 Task: Look for space in Ushuaia, Argentina from 9th June, 2023 to 16th June, 2023 for 2 adults in price range Rs.8000 to Rs.16000. Place can be entire place with 2 bedrooms having 2 beds and 1 bathroom. Property type can be flat. Amenities needed are: heating, . Booking option can be shelf check-in. Required host language is English.
Action: Mouse moved to (498, 107)
Screenshot: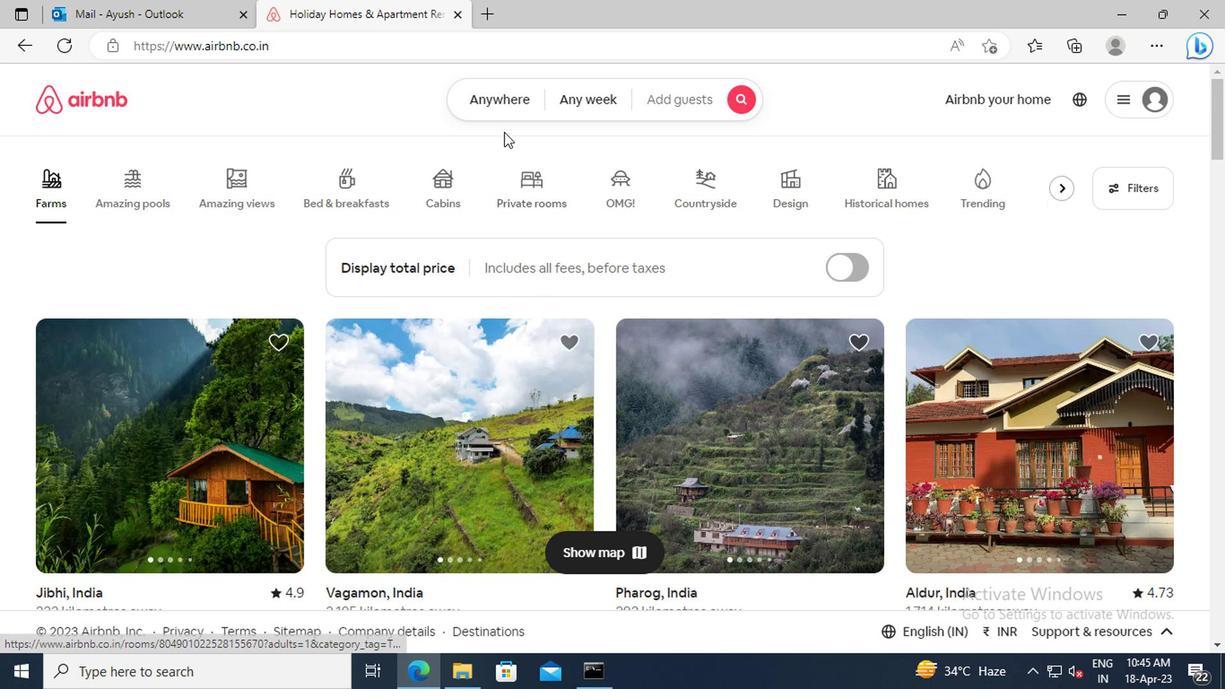 
Action: Mouse pressed left at (498, 107)
Screenshot: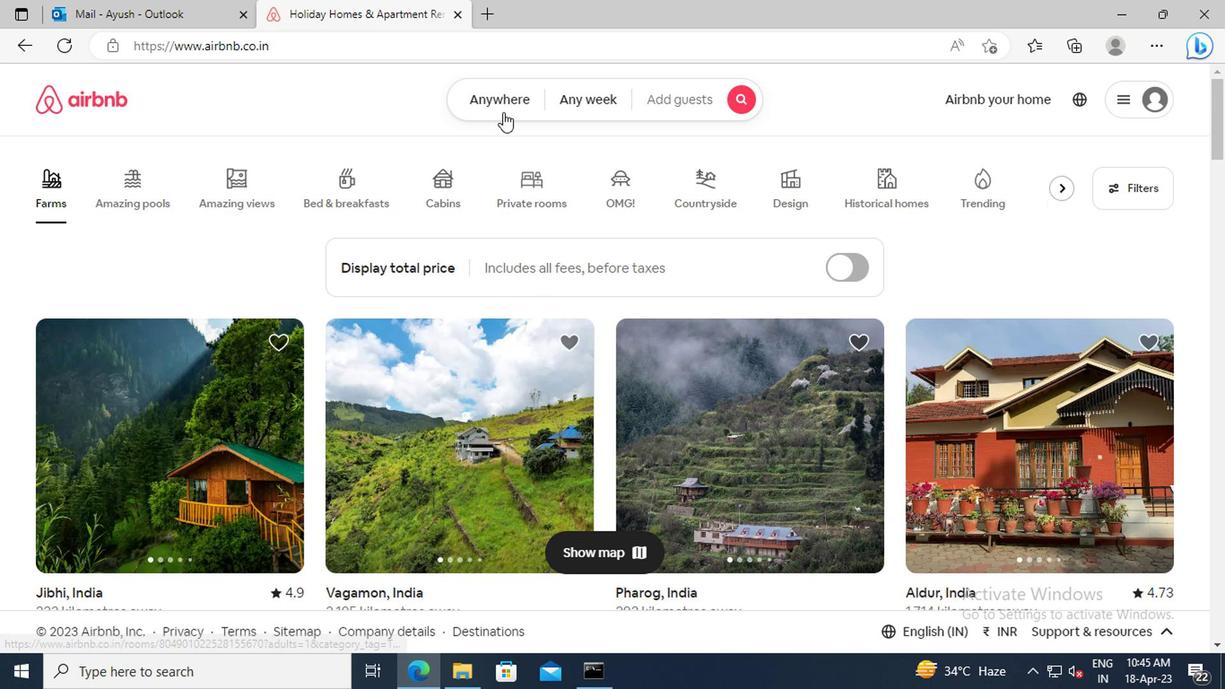 
Action: Mouse moved to (335, 172)
Screenshot: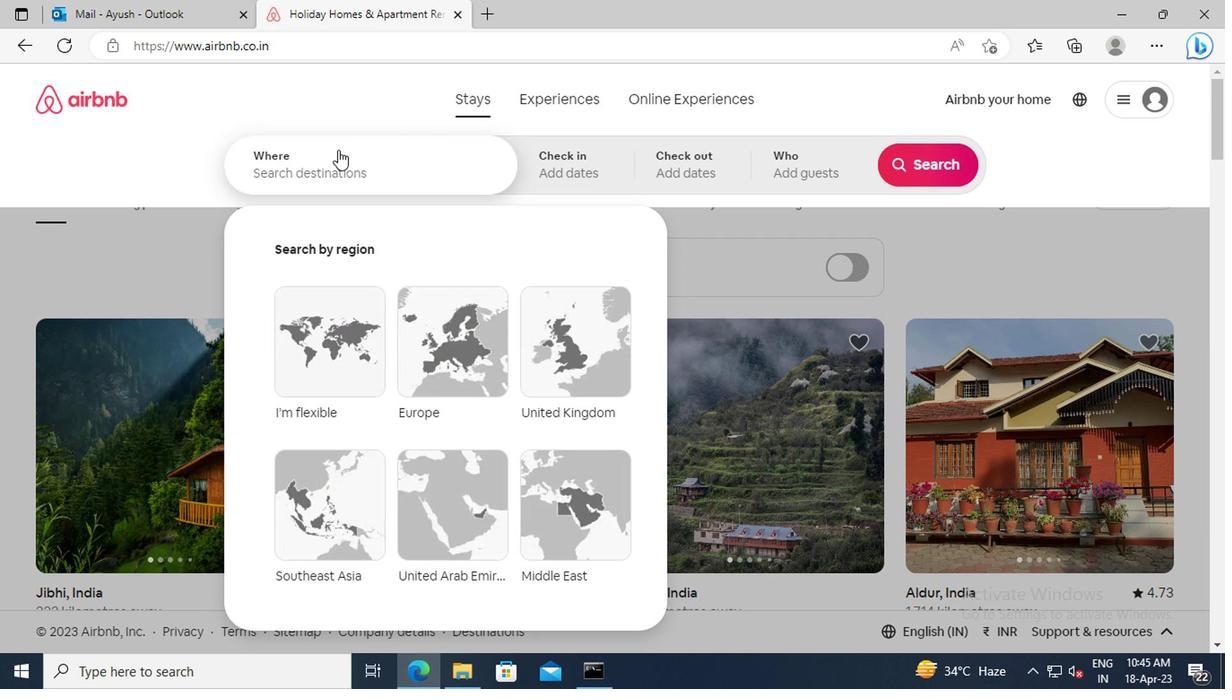 
Action: Mouse pressed left at (335, 172)
Screenshot: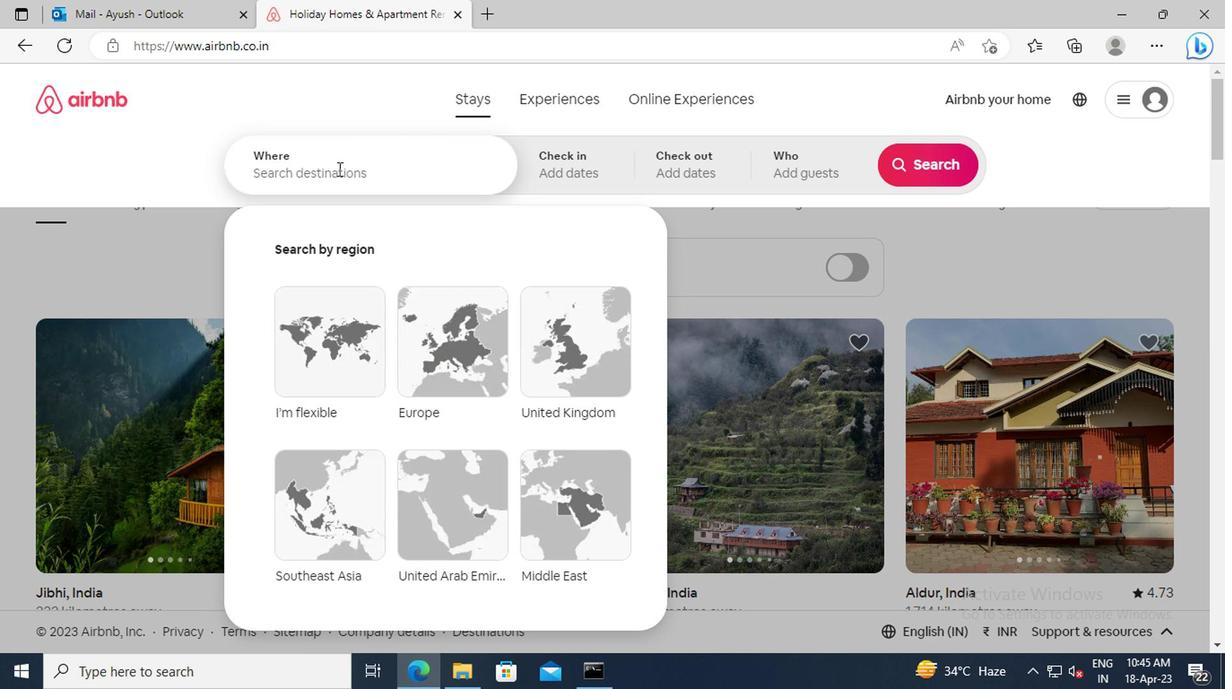 
Action: Key pressed <Key.shift>USHUAIA,<Key.space><Key.shift>ARGENTINA
Screenshot: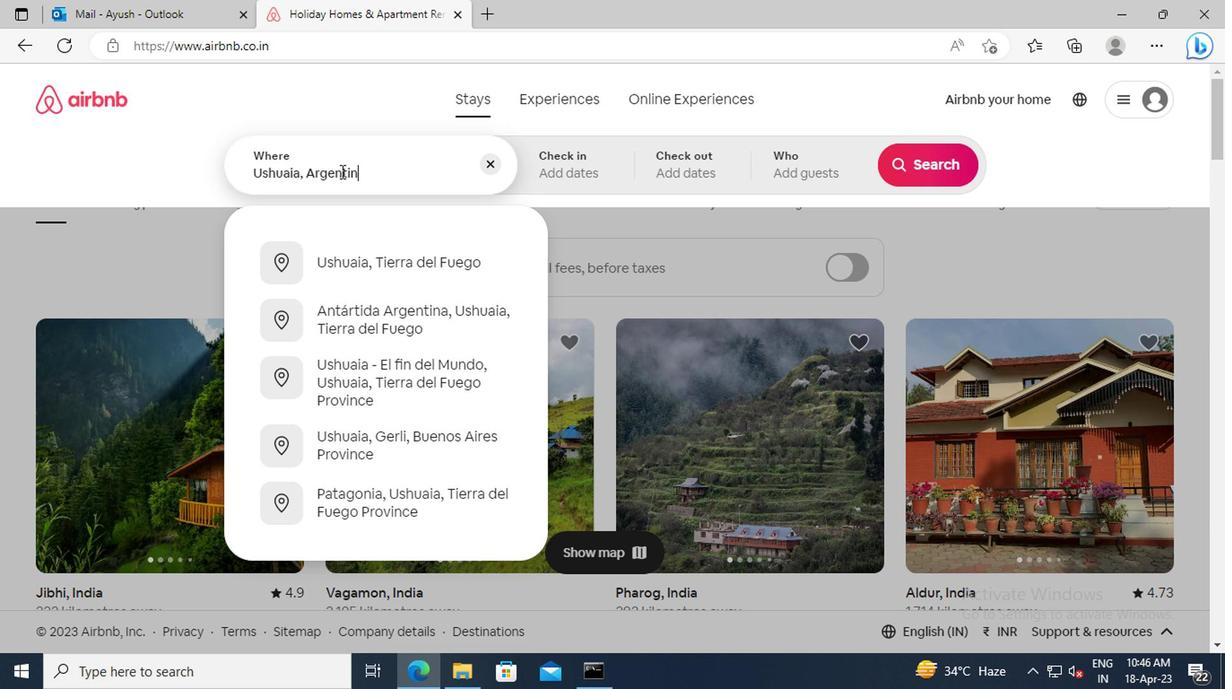 
Action: Mouse moved to (336, 172)
Screenshot: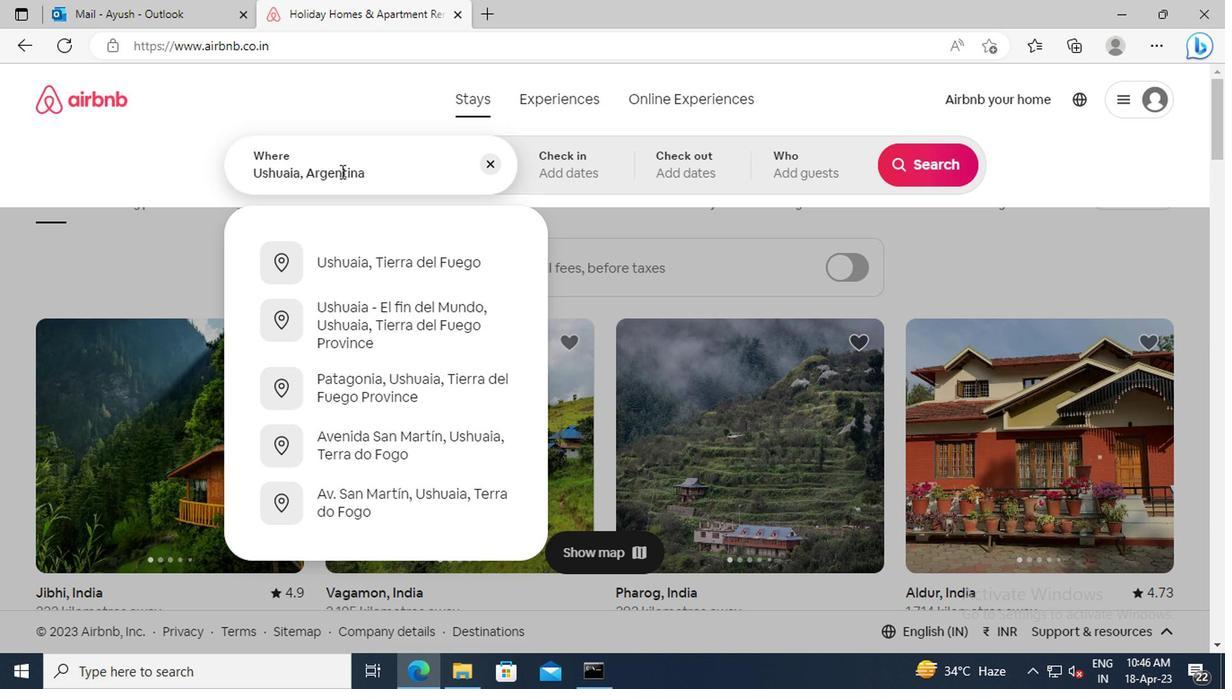 
Action: Key pressed <Key.enter>
Screenshot: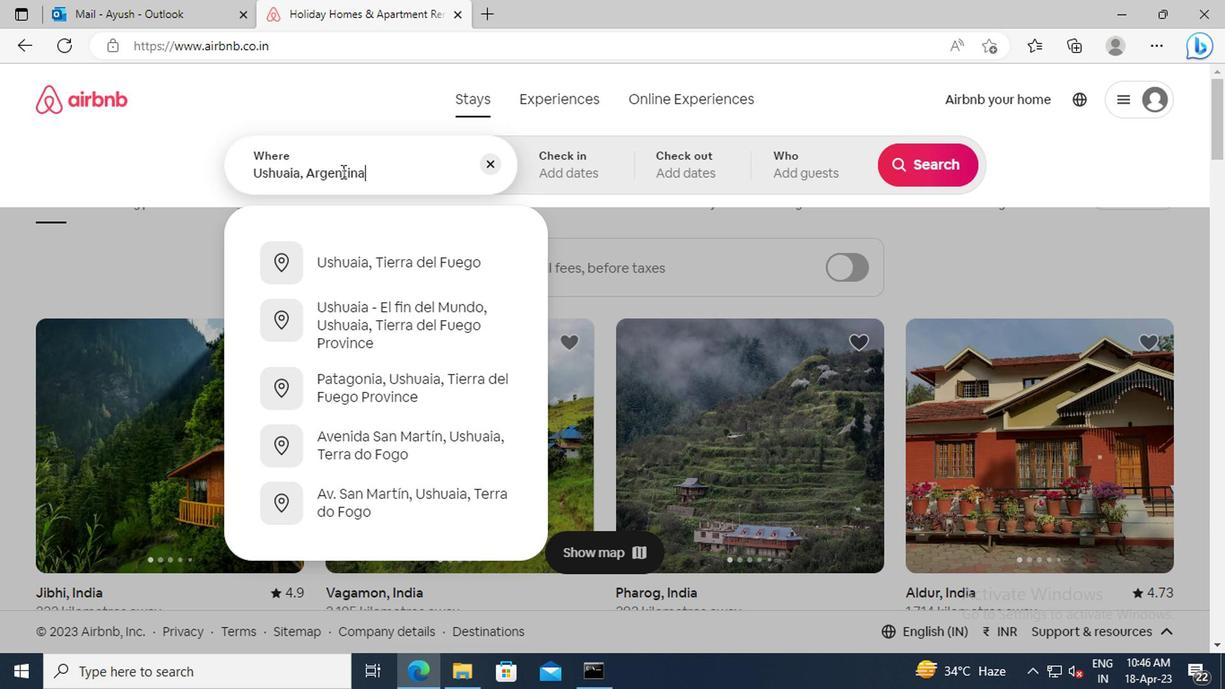 
Action: Mouse moved to (910, 312)
Screenshot: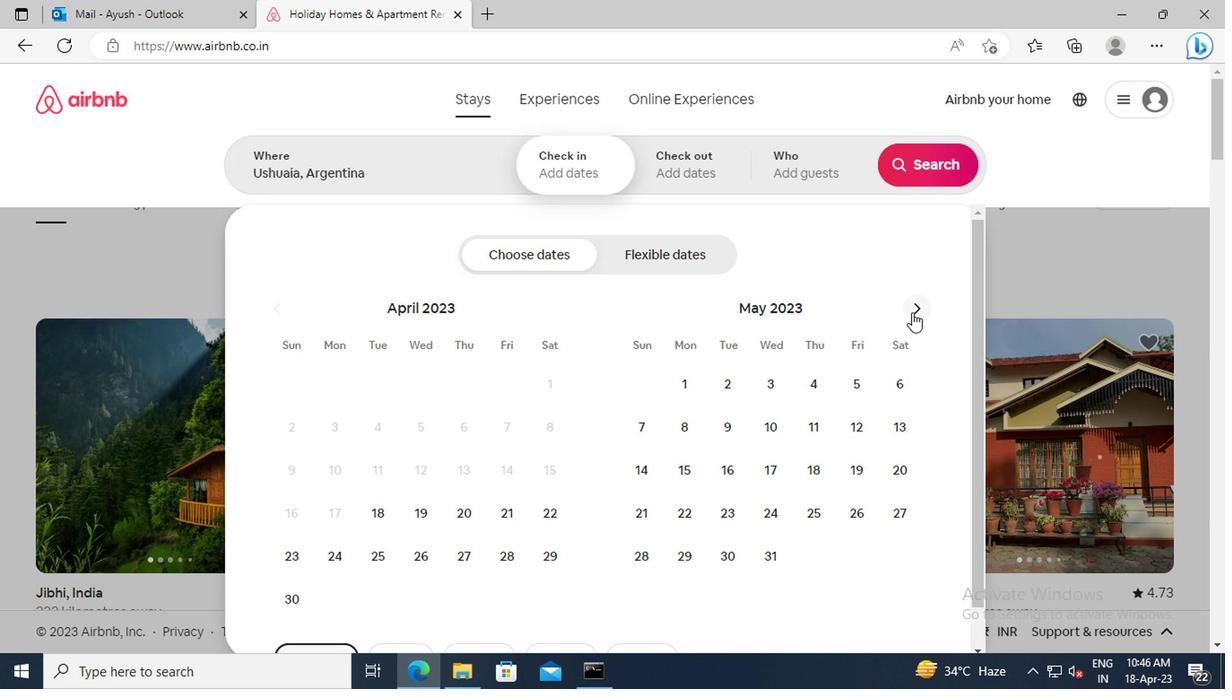 
Action: Mouse pressed left at (910, 312)
Screenshot: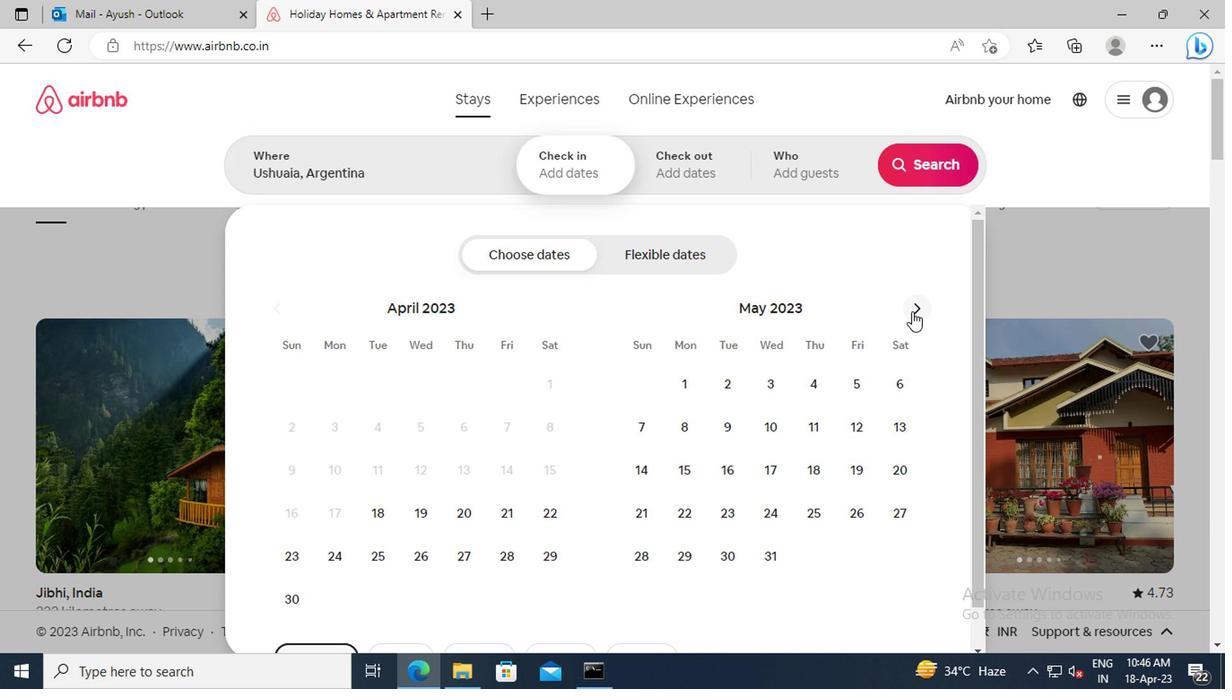 
Action: Mouse moved to (859, 423)
Screenshot: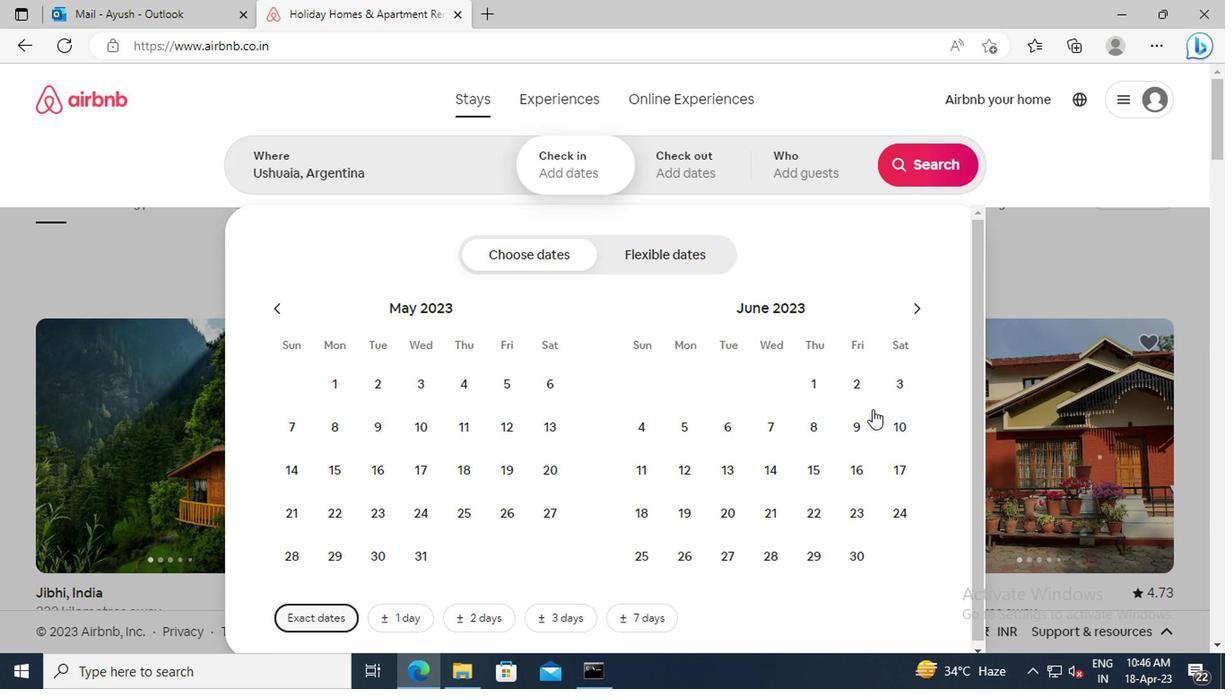 
Action: Mouse pressed left at (859, 423)
Screenshot: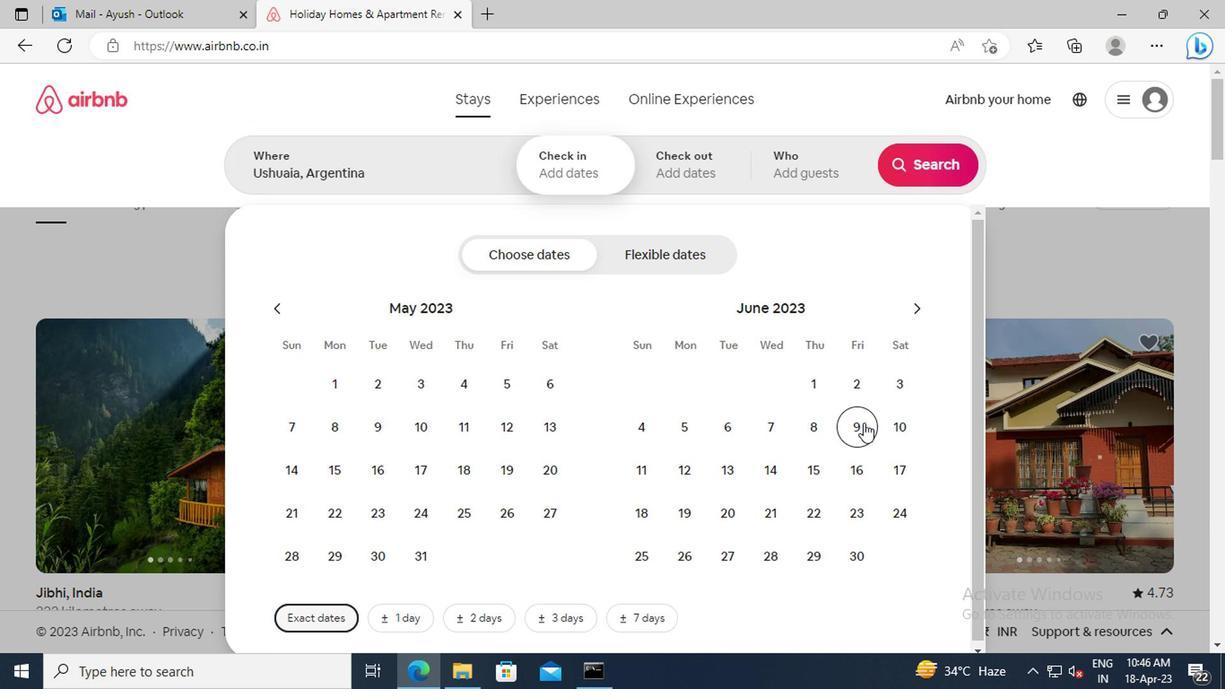 
Action: Mouse moved to (855, 474)
Screenshot: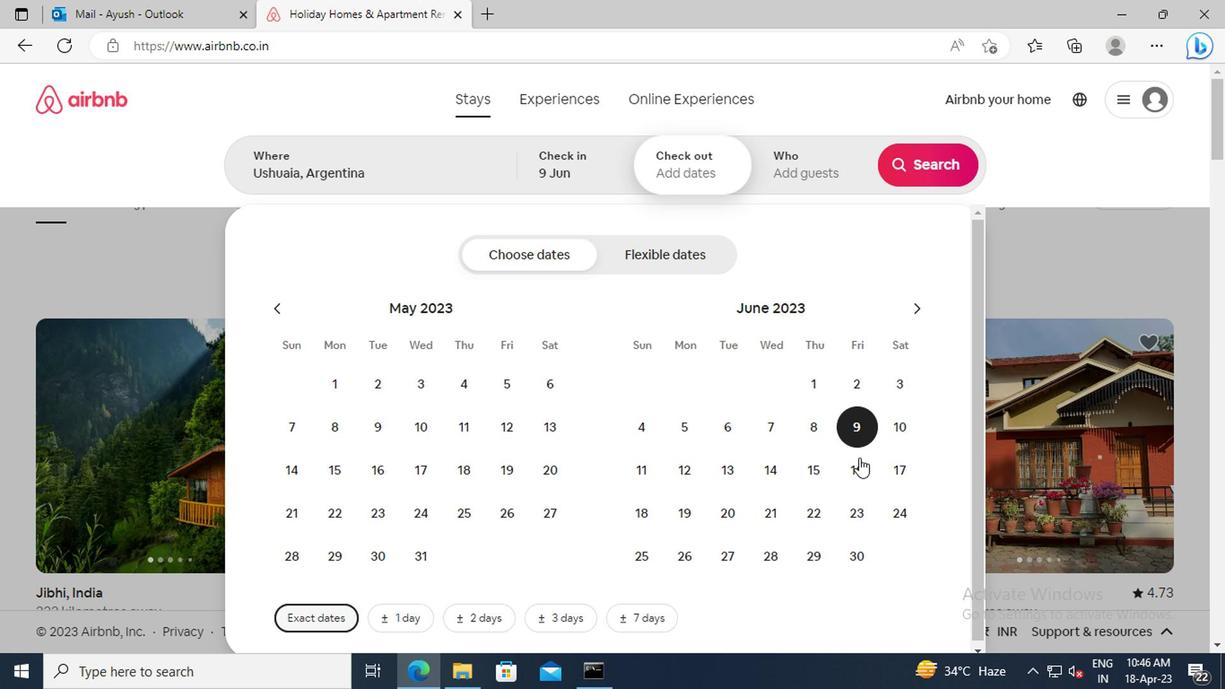 
Action: Mouse pressed left at (855, 474)
Screenshot: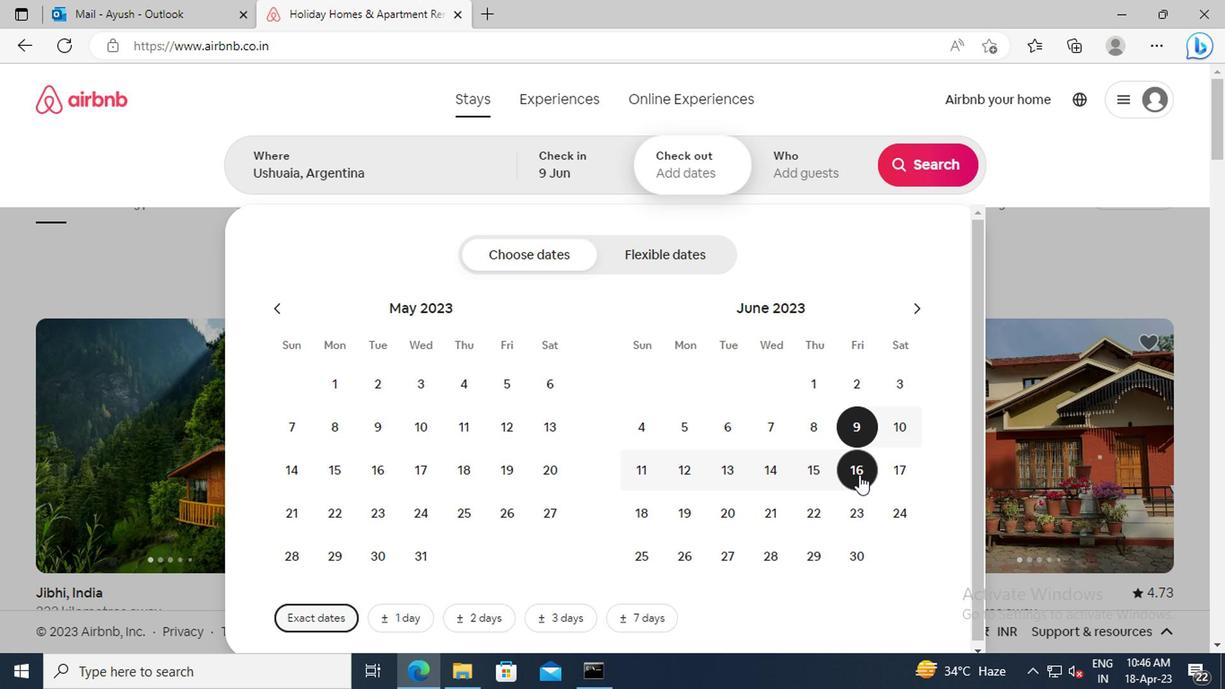 
Action: Mouse moved to (799, 174)
Screenshot: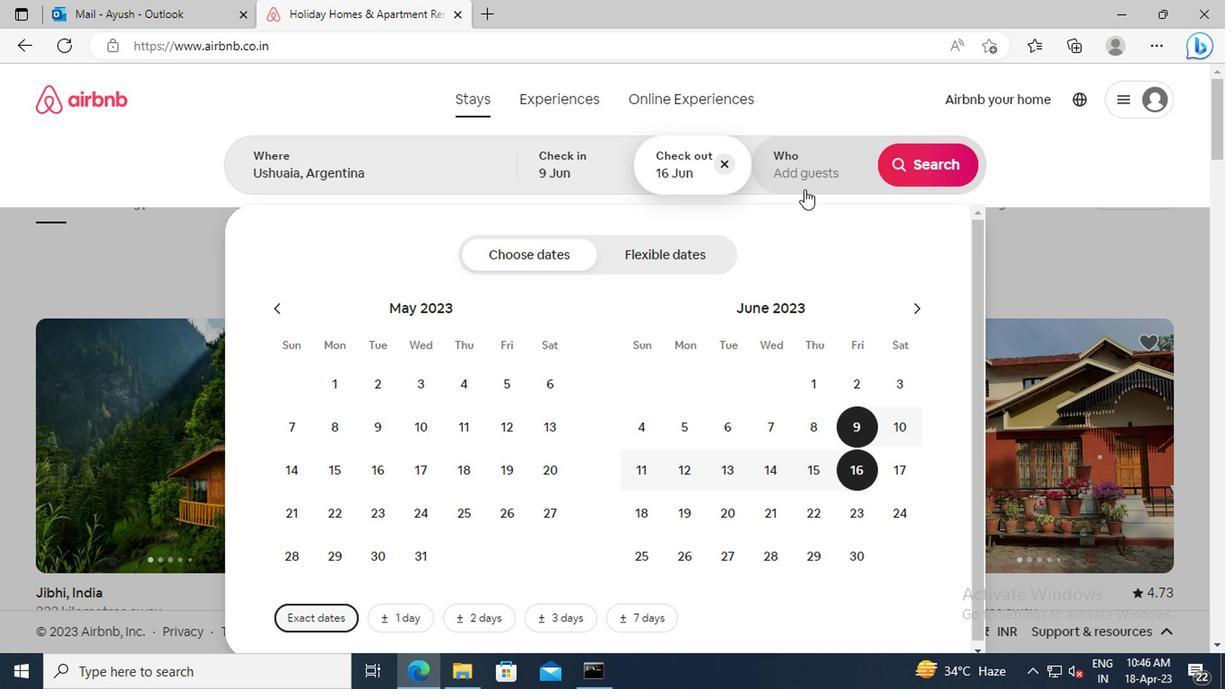 
Action: Mouse pressed left at (799, 174)
Screenshot: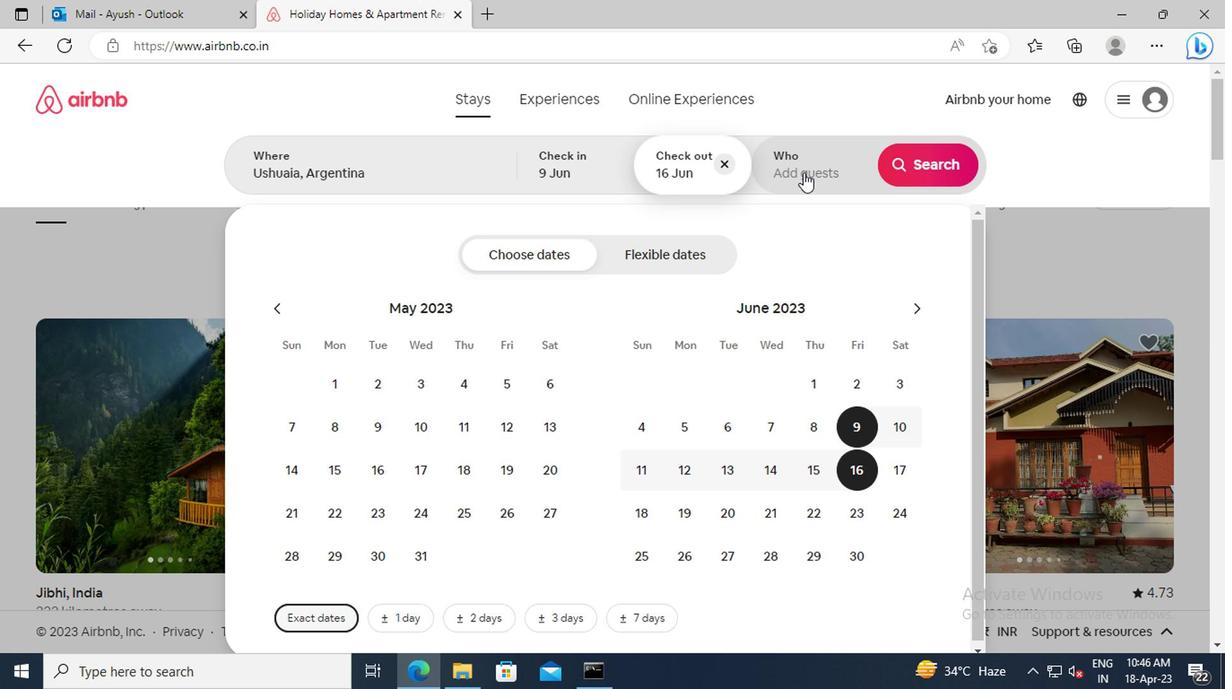 
Action: Mouse moved to (929, 259)
Screenshot: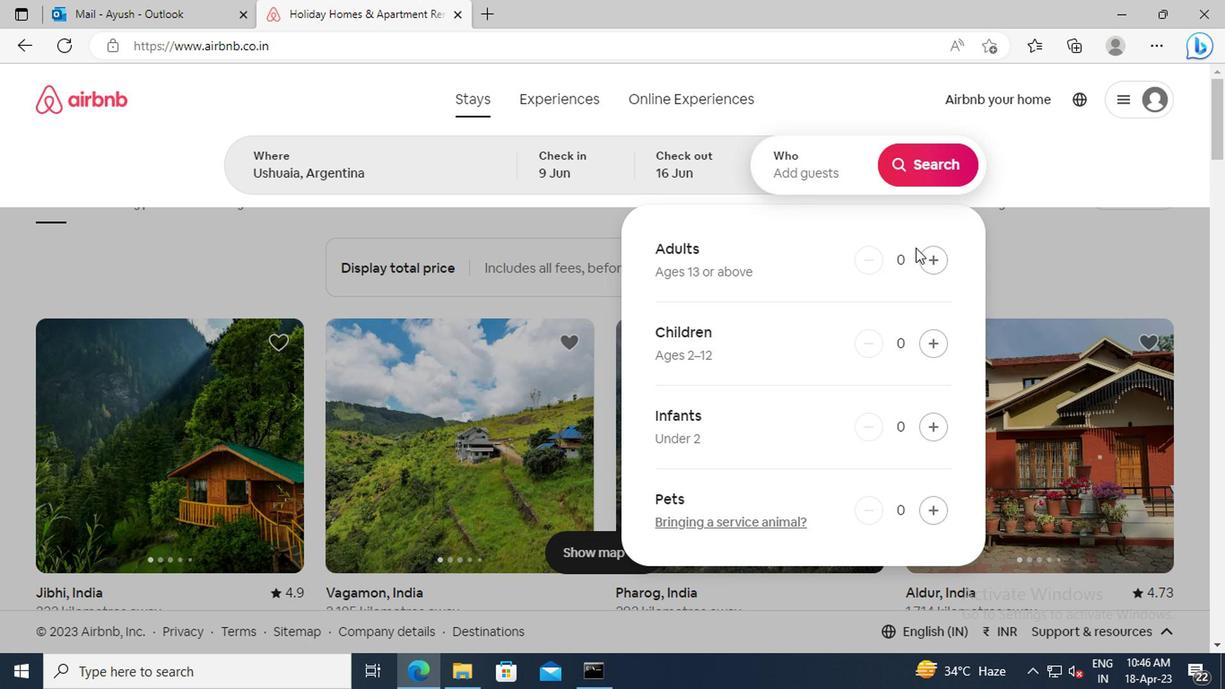 
Action: Mouse pressed left at (929, 259)
Screenshot: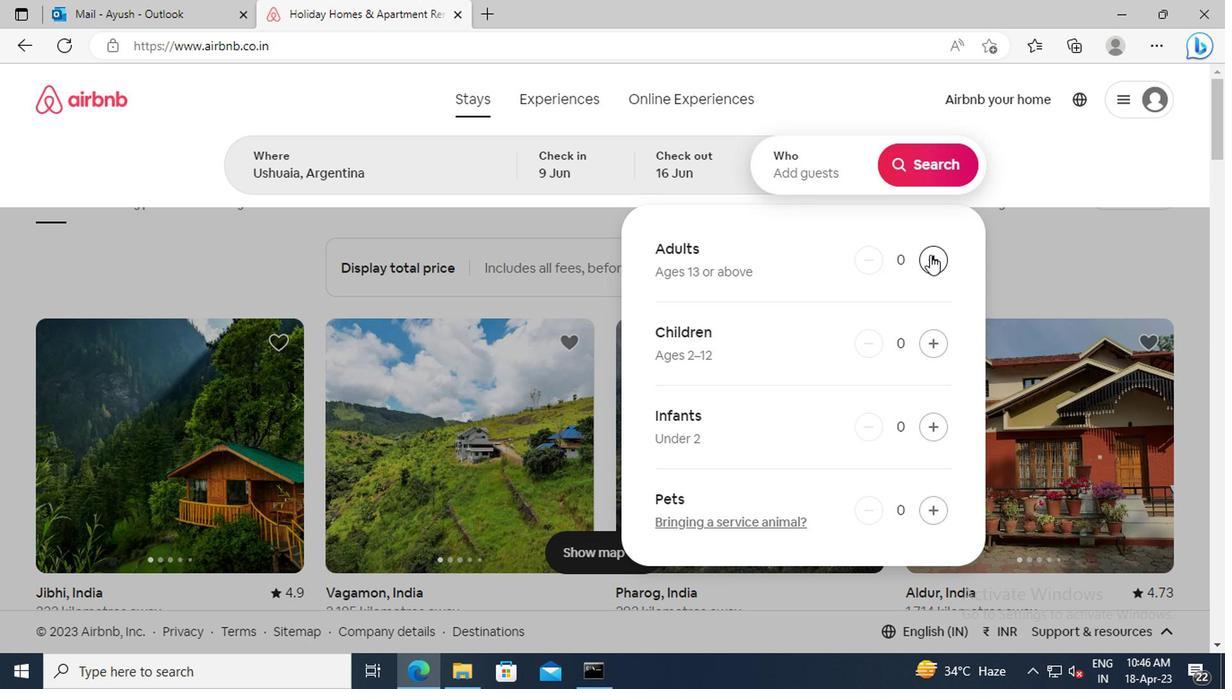 
Action: Mouse pressed left at (929, 259)
Screenshot: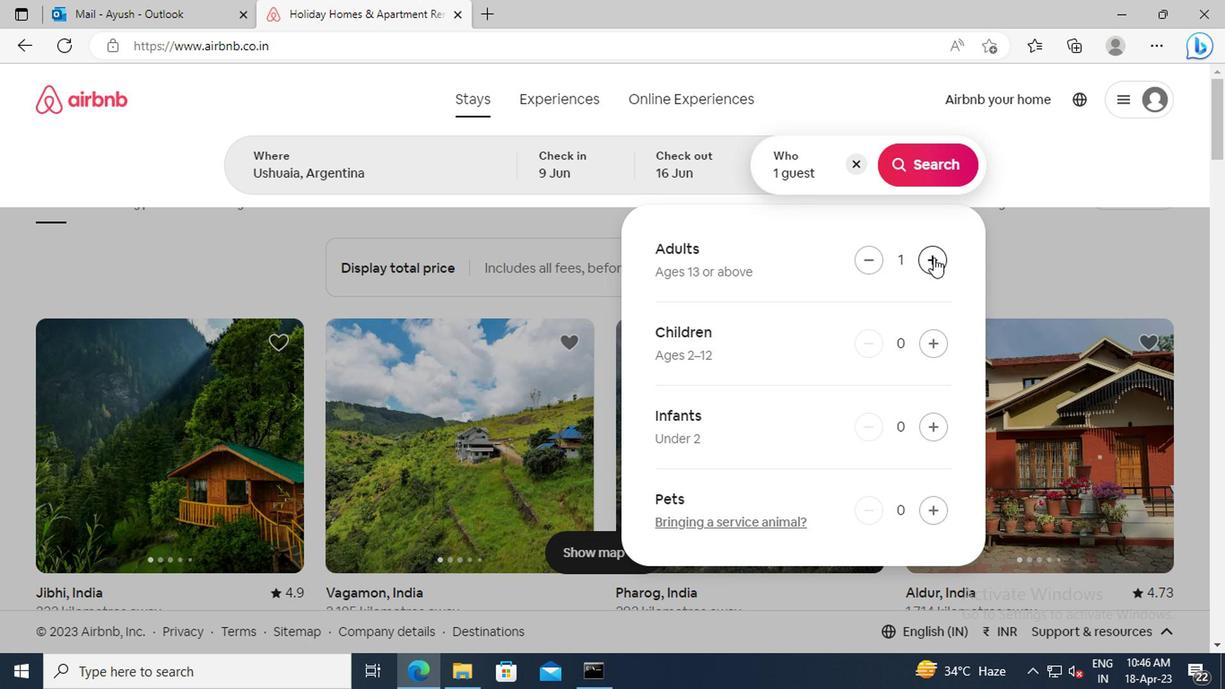 
Action: Mouse moved to (920, 169)
Screenshot: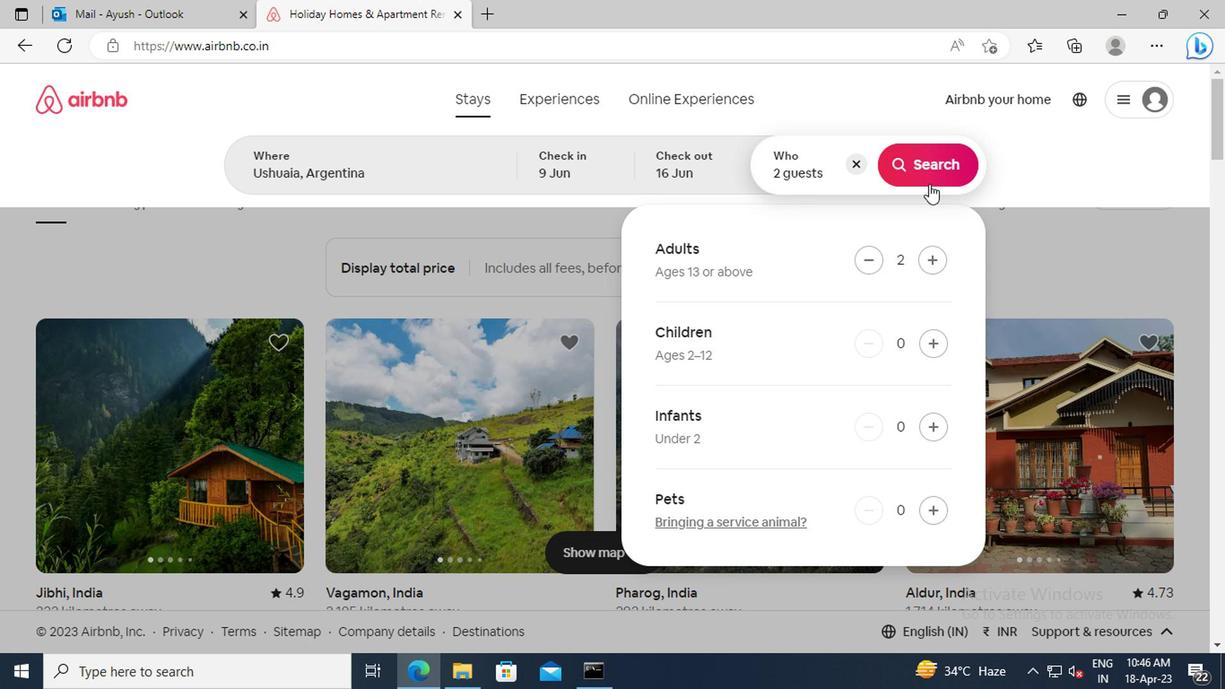 
Action: Mouse pressed left at (920, 169)
Screenshot: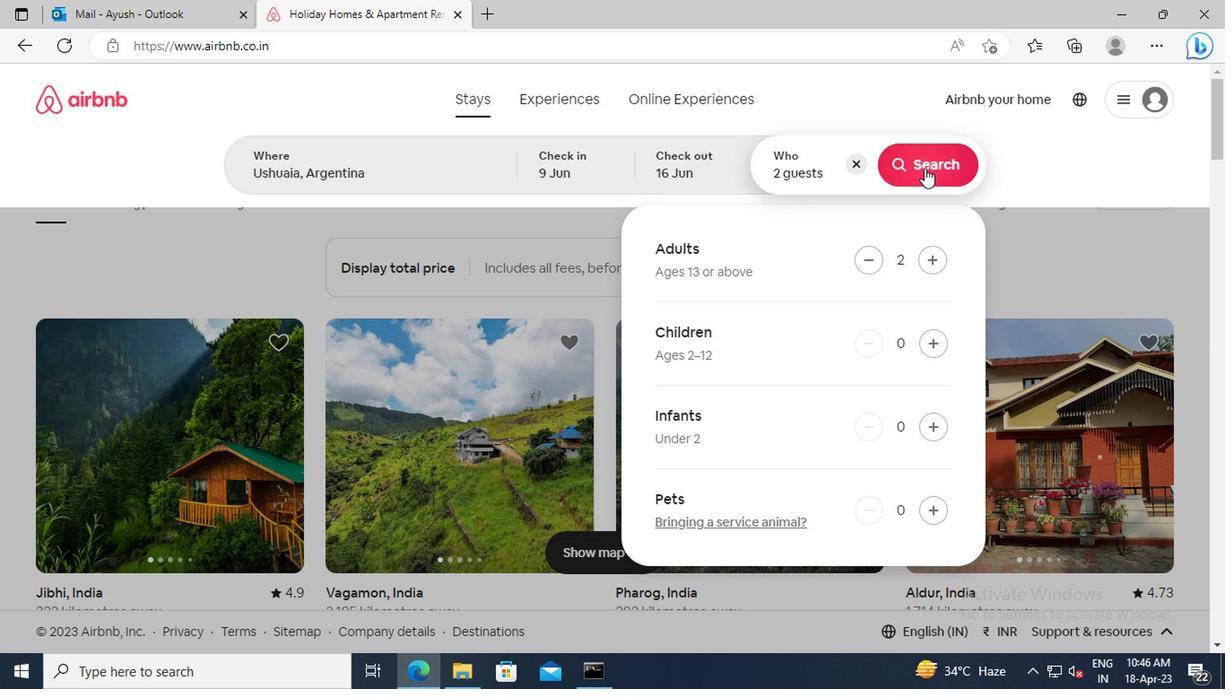 
Action: Mouse moved to (1140, 174)
Screenshot: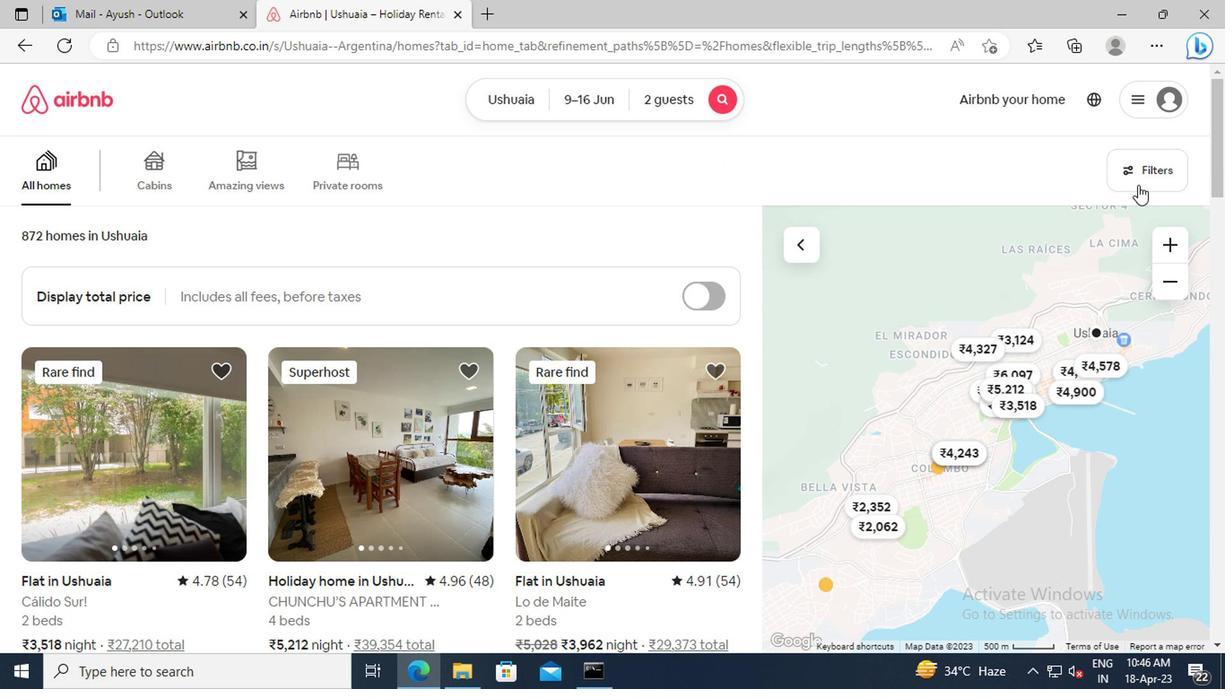 
Action: Mouse pressed left at (1140, 174)
Screenshot: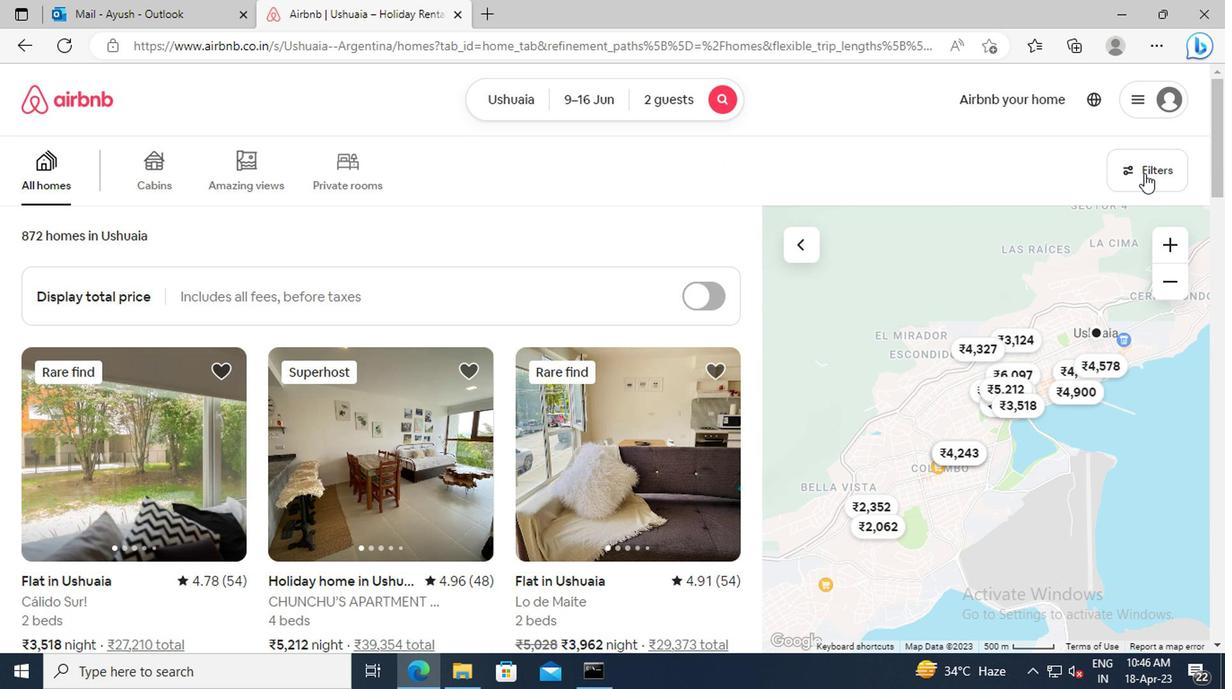 
Action: Mouse moved to (386, 400)
Screenshot: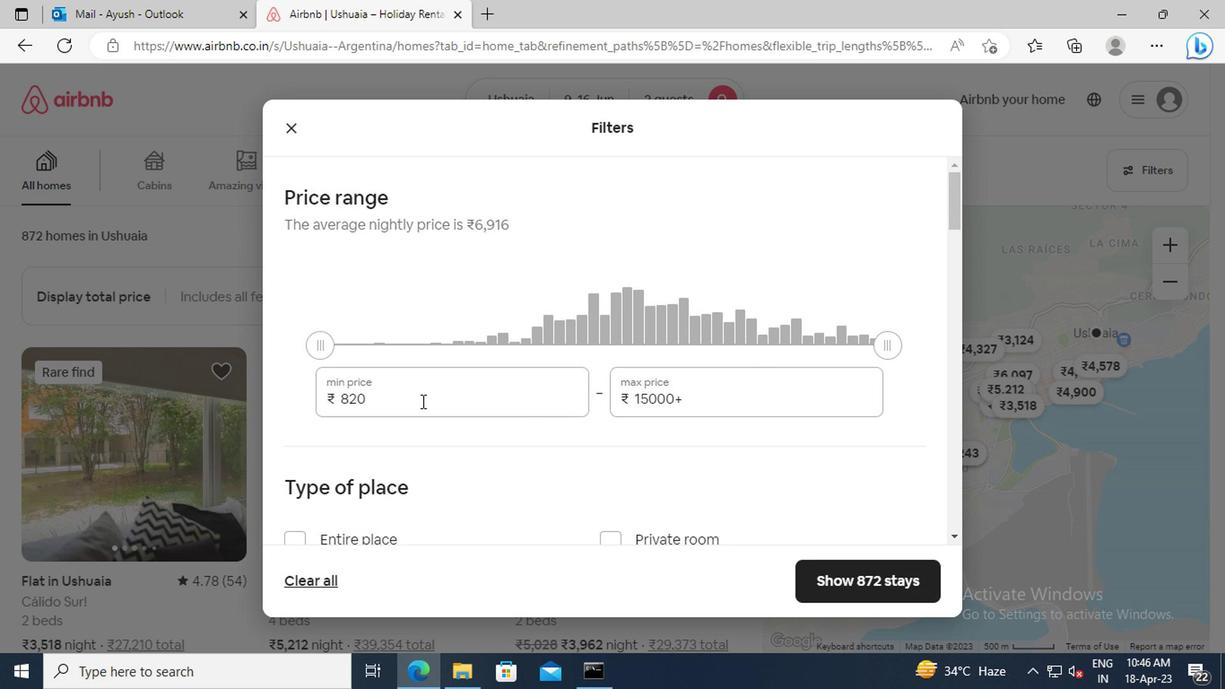 
Action: Mouse pressed left at (386, 400)
Screenshot: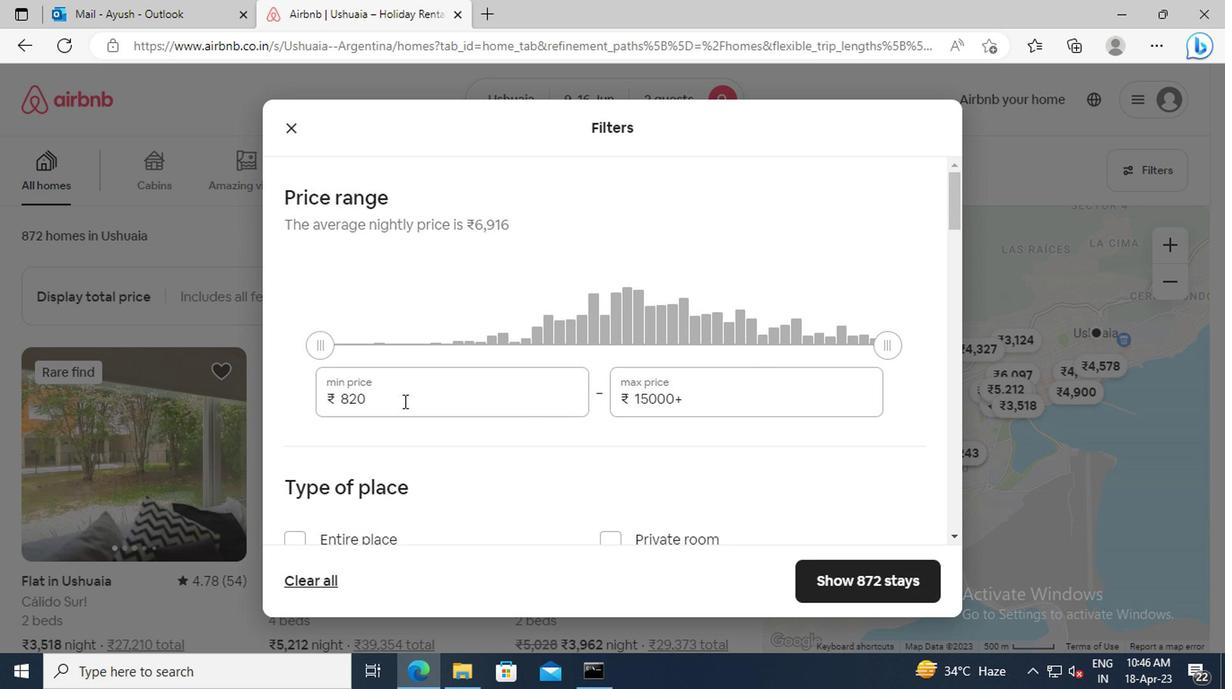 
Action: Key pressed <Key.backspace><Key.backspace><Key.backspace>8000<Key.tab>16000
Screenshot: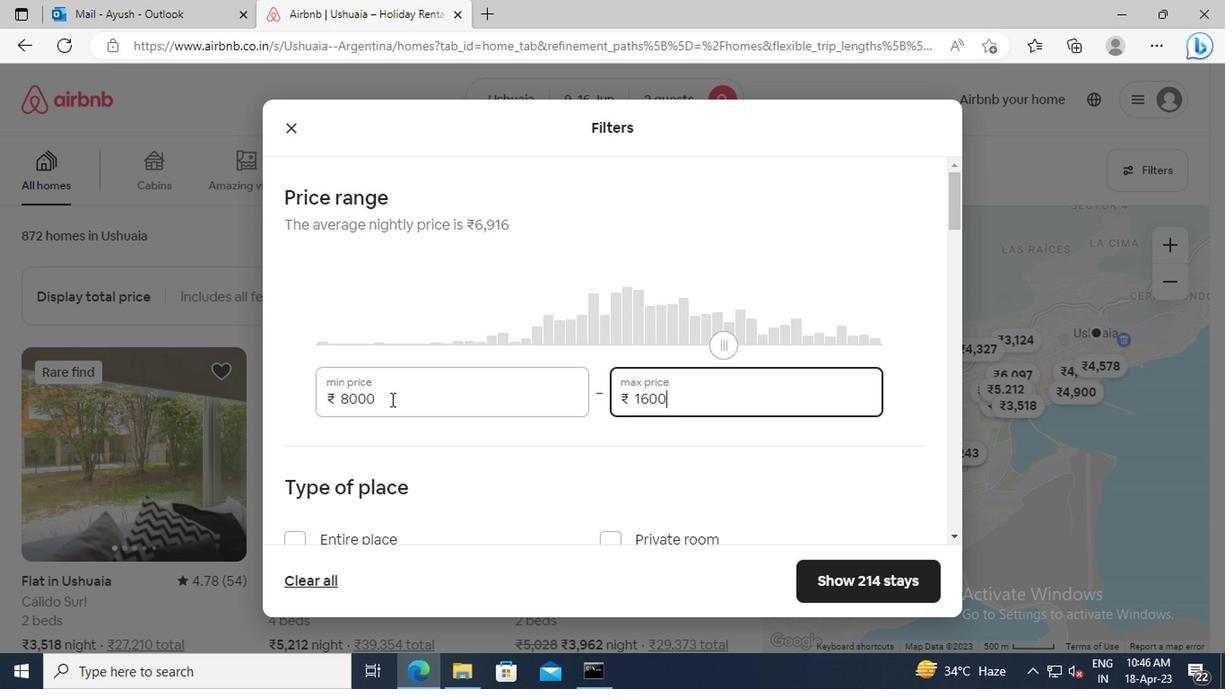 
Action: Mouse moved to (427, 433)
Screenshot: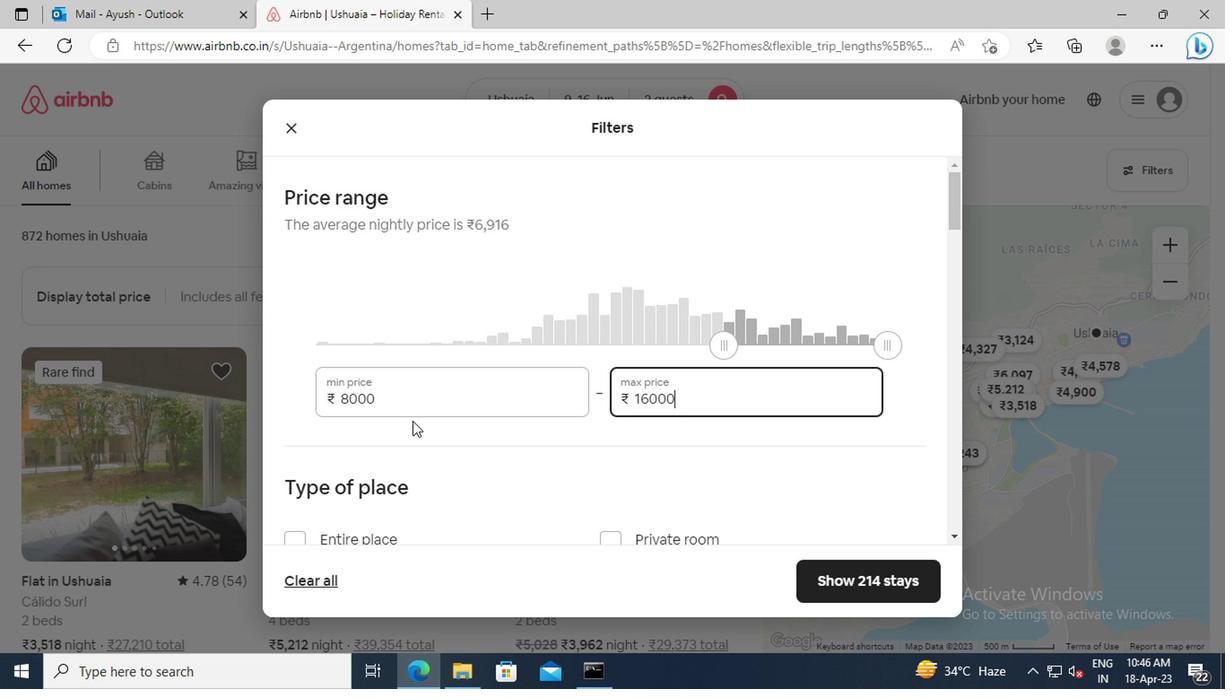 
Action: Mouse scrolled (427, 431) with delta (0, -1)
Screenshot: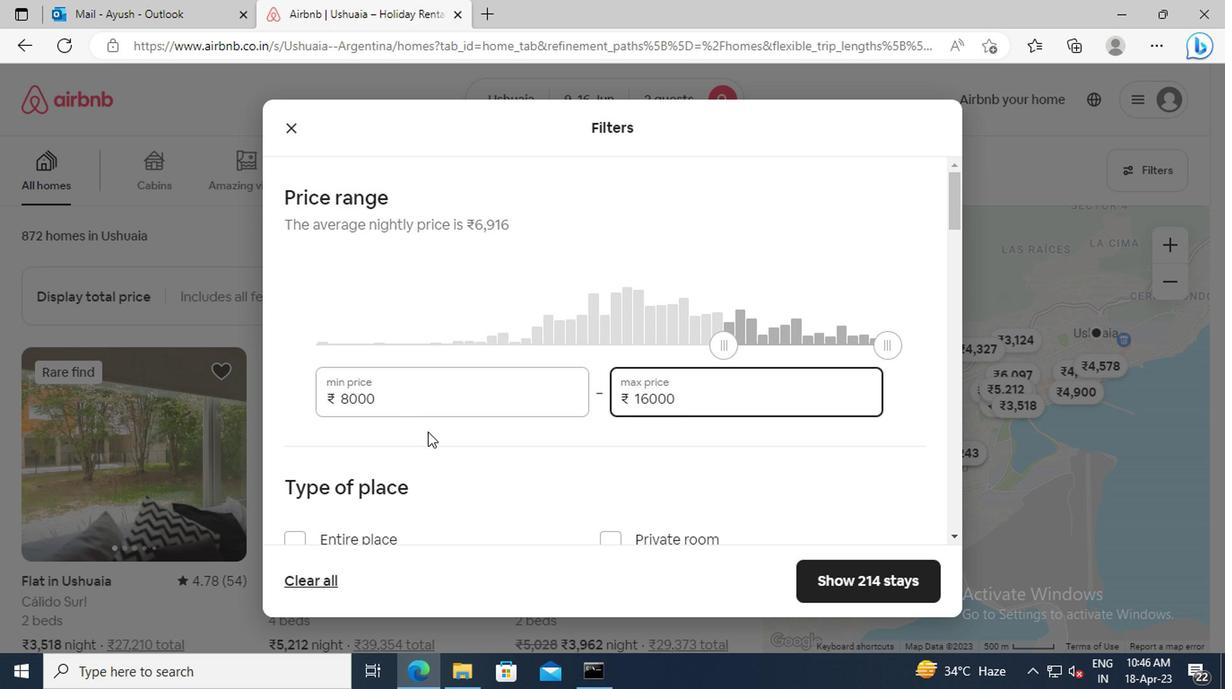 
Action: Mouse scrolled (427, 431) with delta (0, -1)
Screenshot: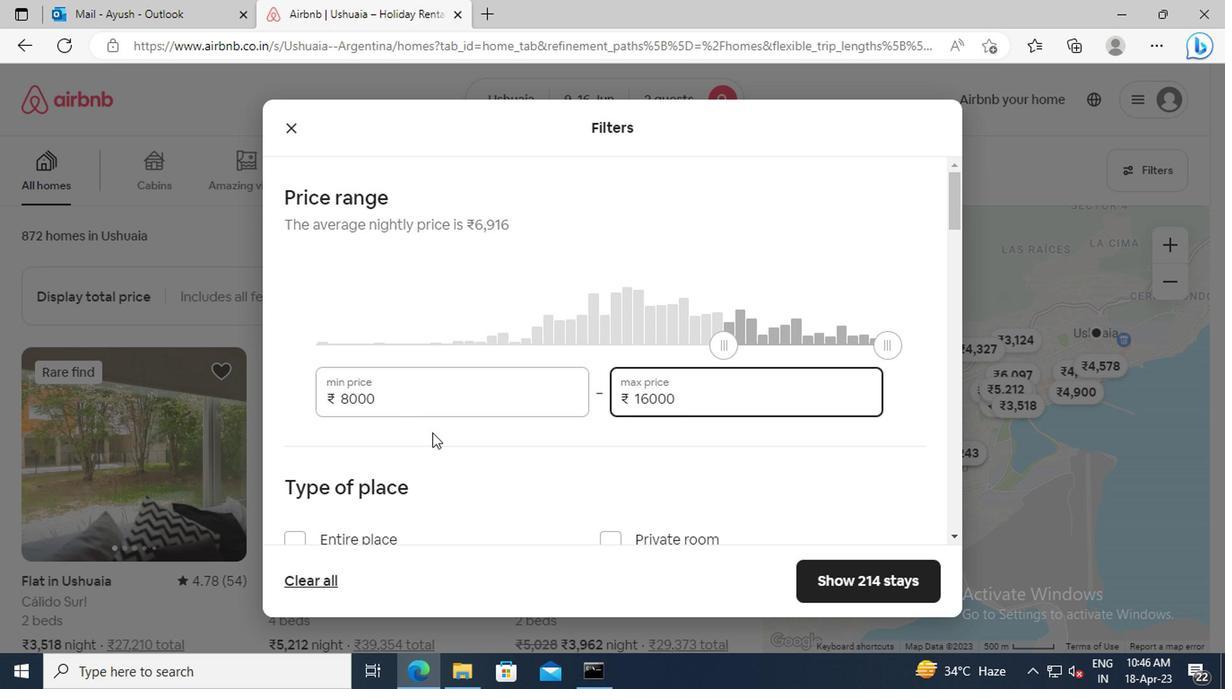 
Action: Mouse moved to (474, 366)
Screenshot: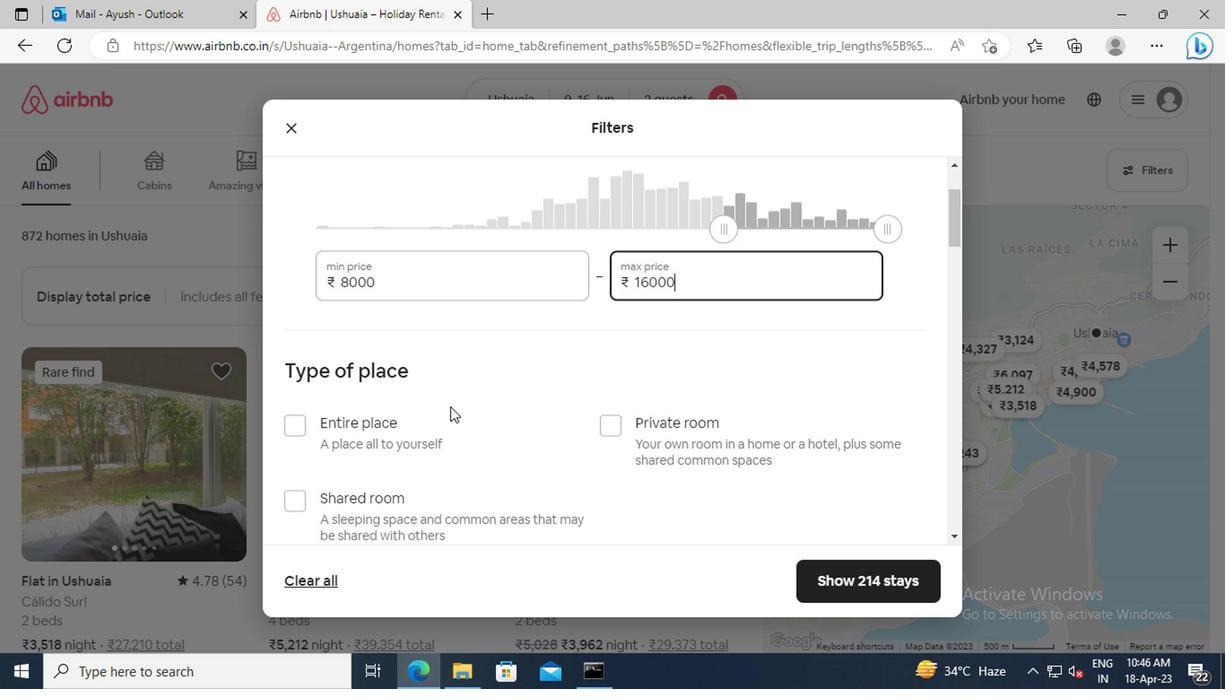 
Action: Mouse scrolled (474, 364) with delta (0, -1)
Screenshot: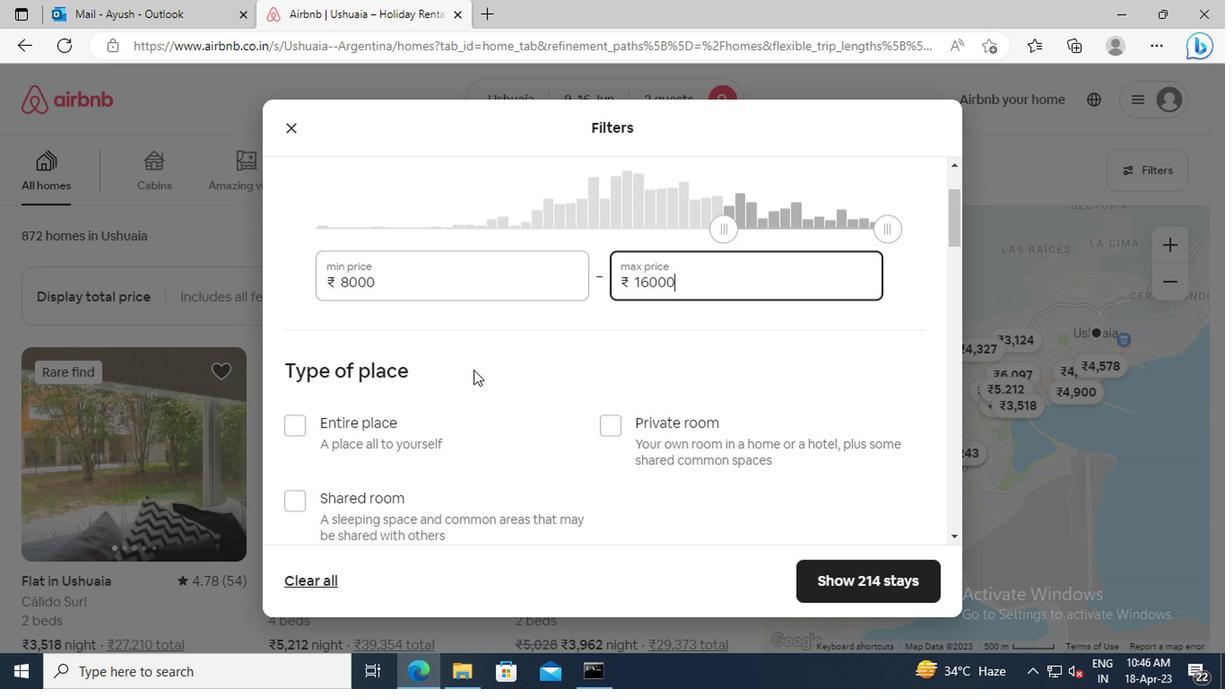 
Action: Mouse moved to (293, 366)
Screenshot: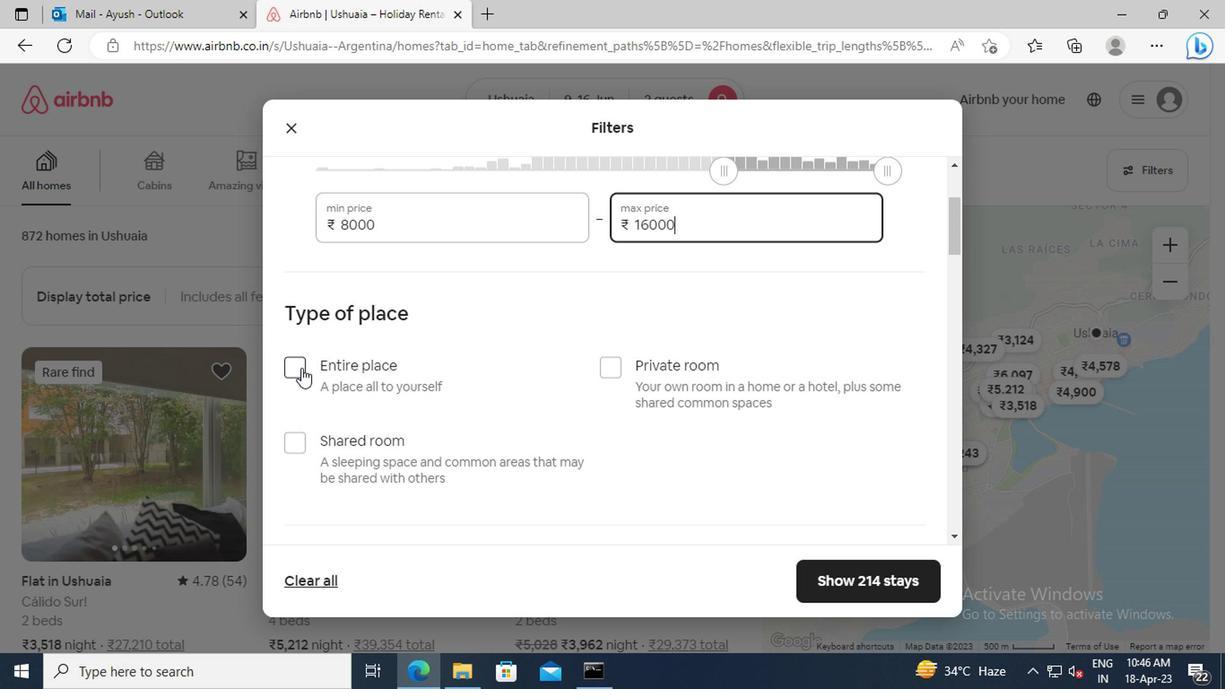 
Action: Mouse pressed left at (293, 366)
Screenshot: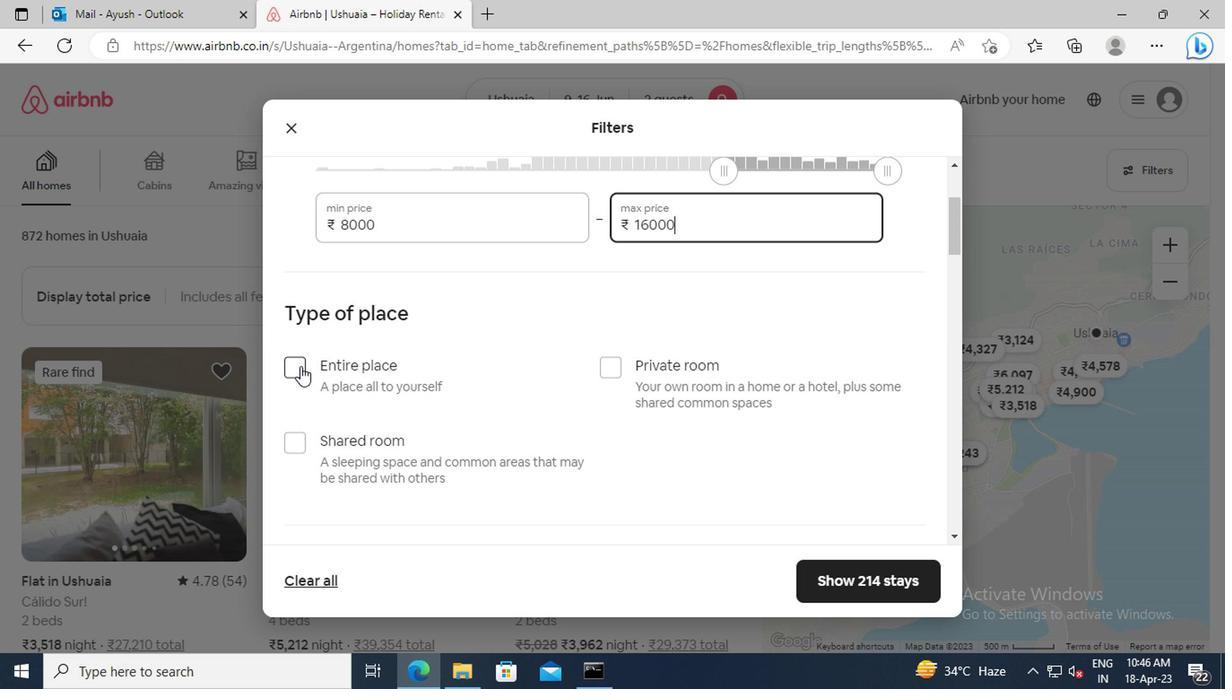 
Action: Mouse moved to (528, 340)
Screenshot: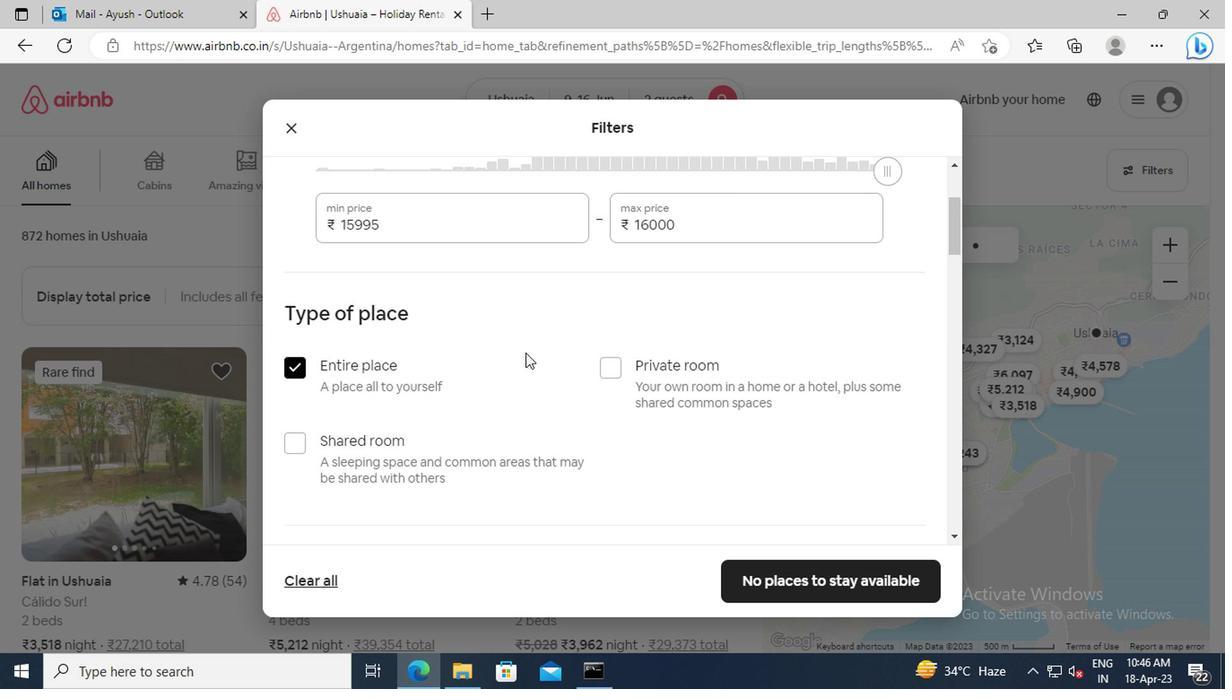 
Action: Mouse scrolled (528, 340) with delta (0, 0)
Screenshot: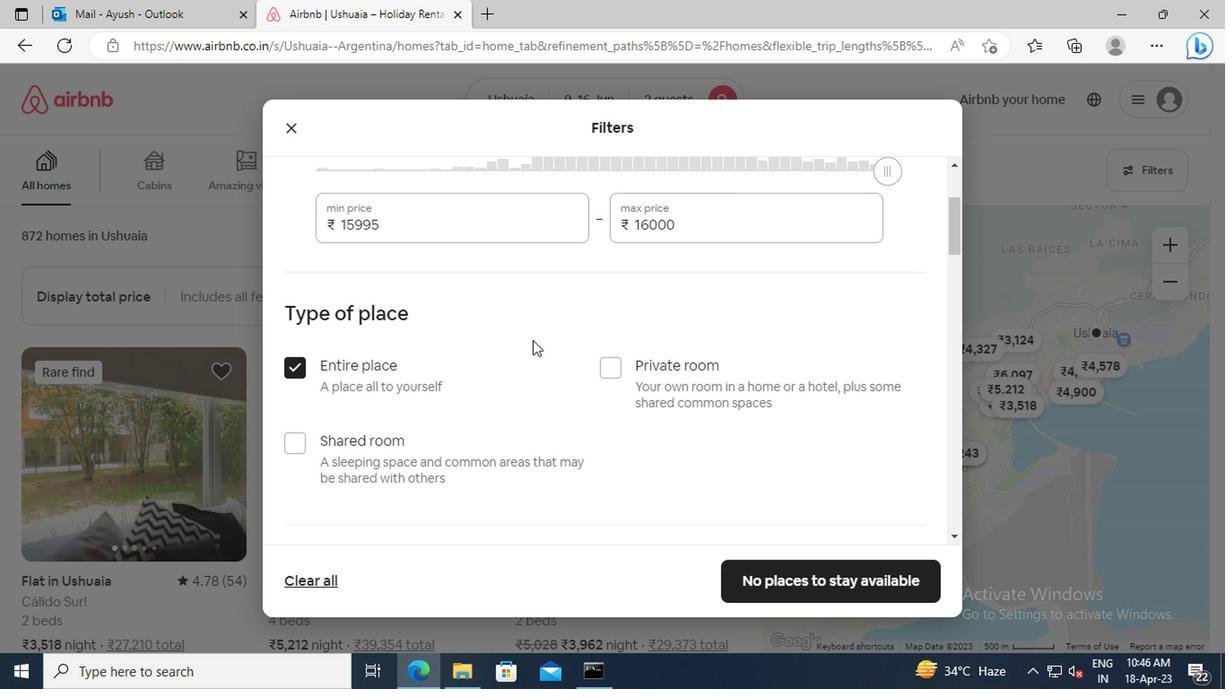 
Action: Mouse scrolled (528, 340) with delta (0, 0)
Screenshot: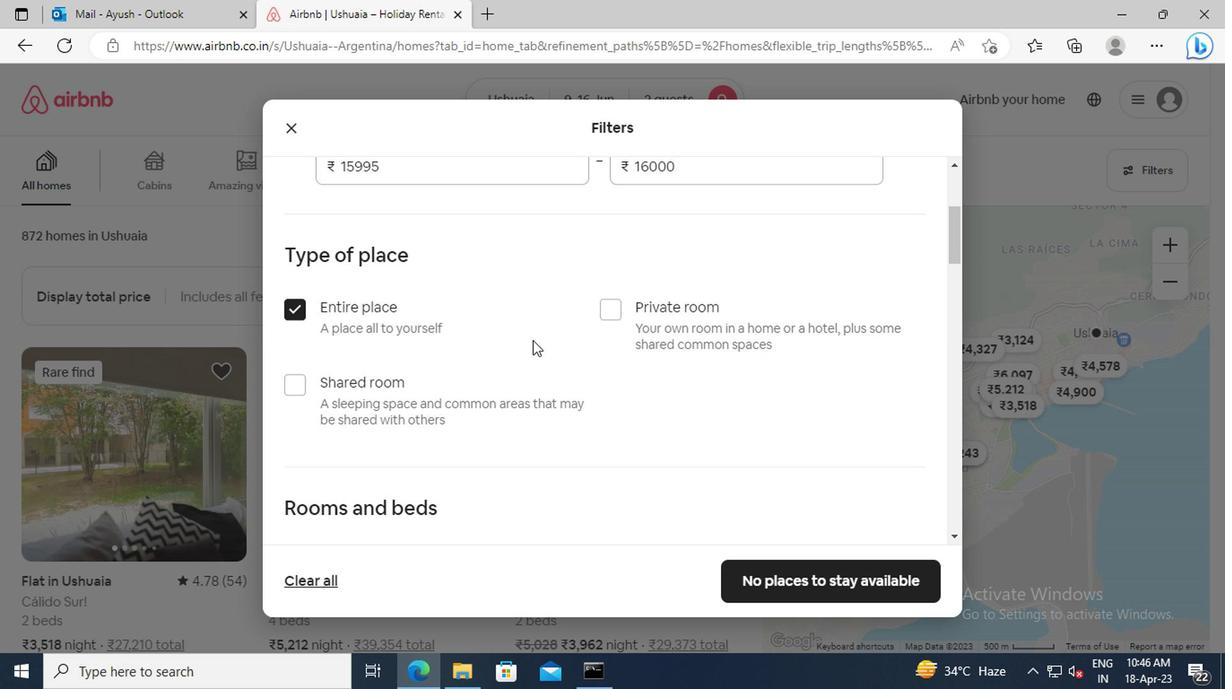 
Action: Mouse scrolled (528, 340) with delta (0, 0)
Screenshot: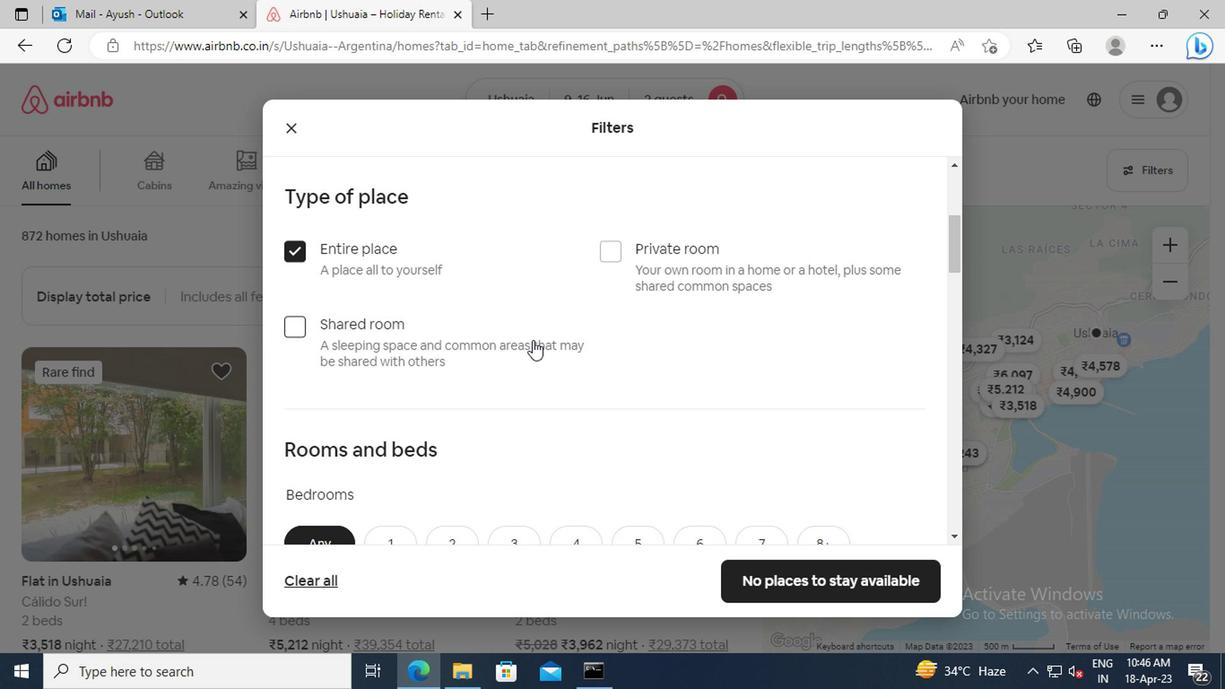 
Action: Mouse scrolled (528, 340) with delta (0, 0)
Screenshot: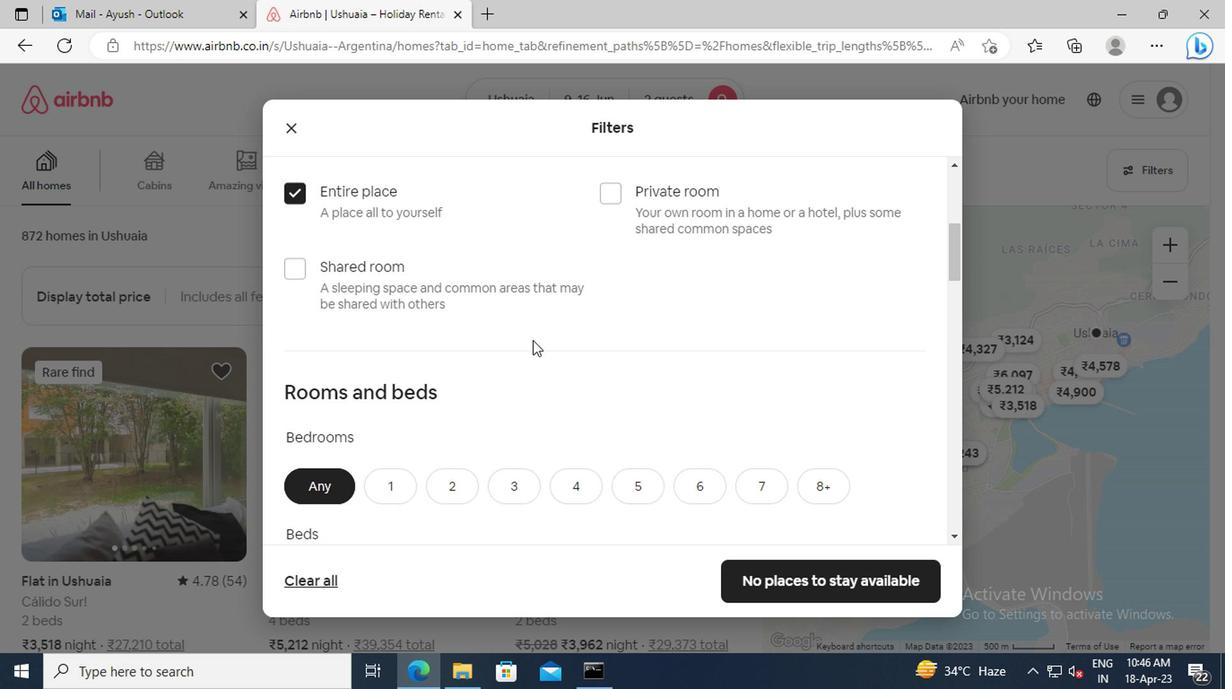 
Action: Mouse moved to (528, 322)
Screenshot: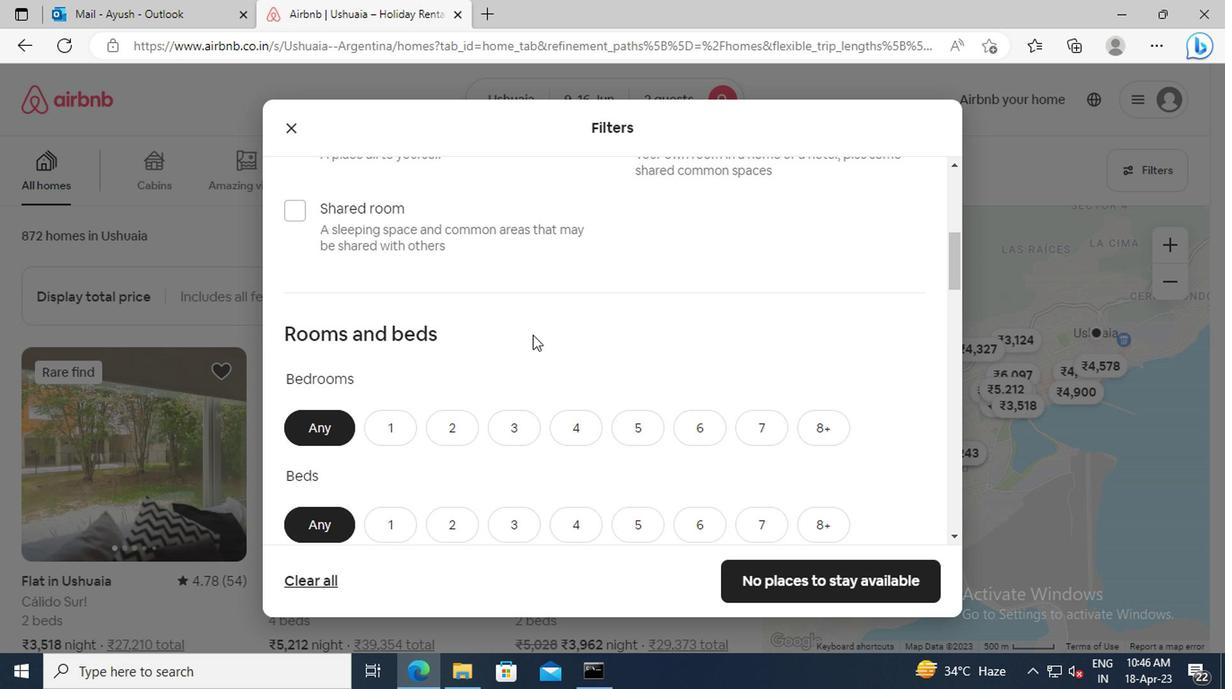 
Action: Mouse scrolled (528, 322) with delta (0, 0)
Screenshot: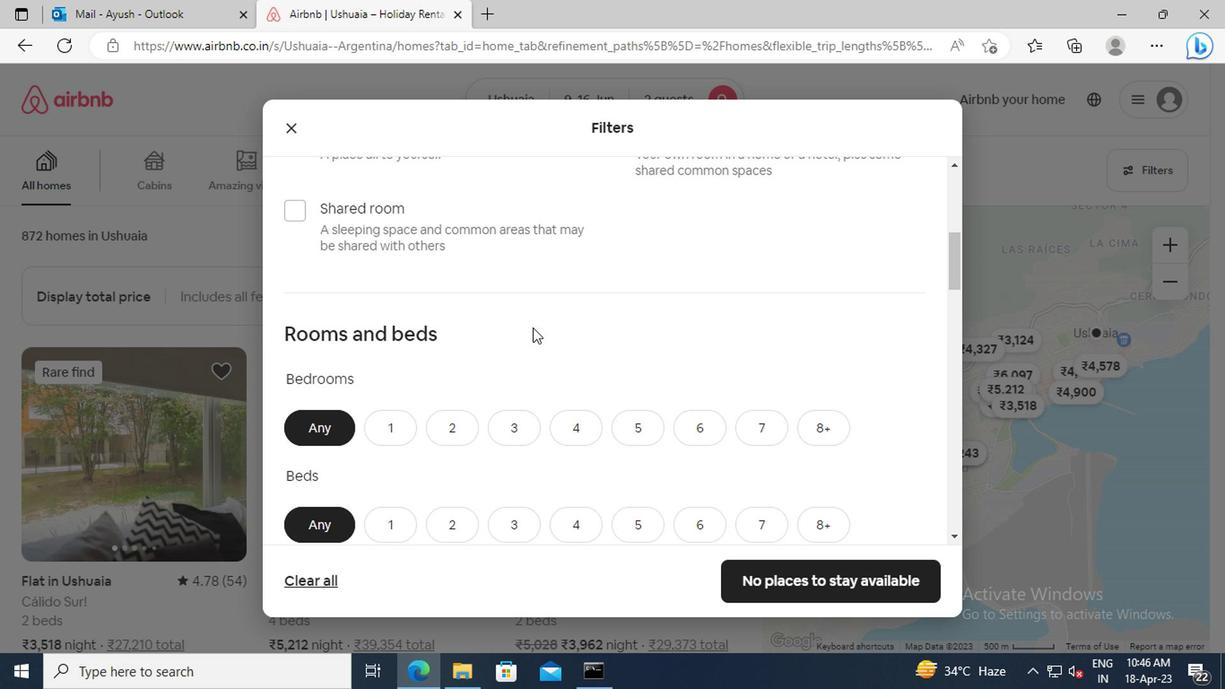 
Action: Mouse scrolled (528, 322) with delta (0, 0)
Screenshot: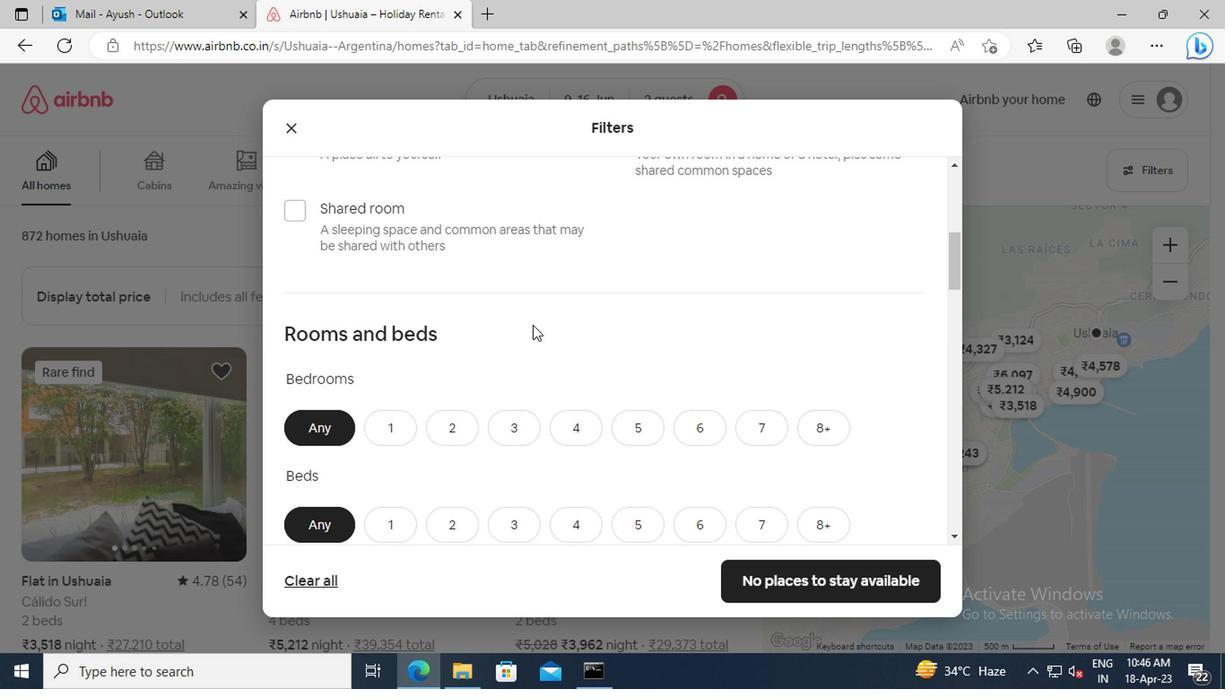 
Action: Mouse moved to (455, 320)
Screenshot: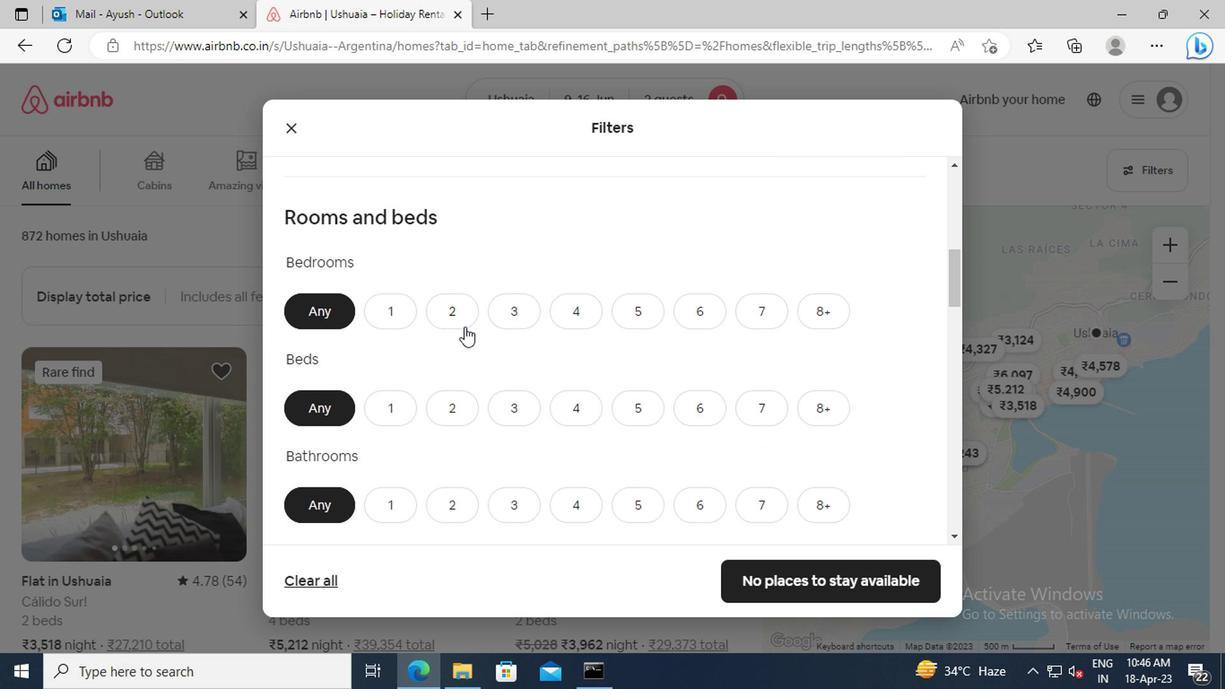 
Action: Mouse pressed left at (455, 320)
Screenshot: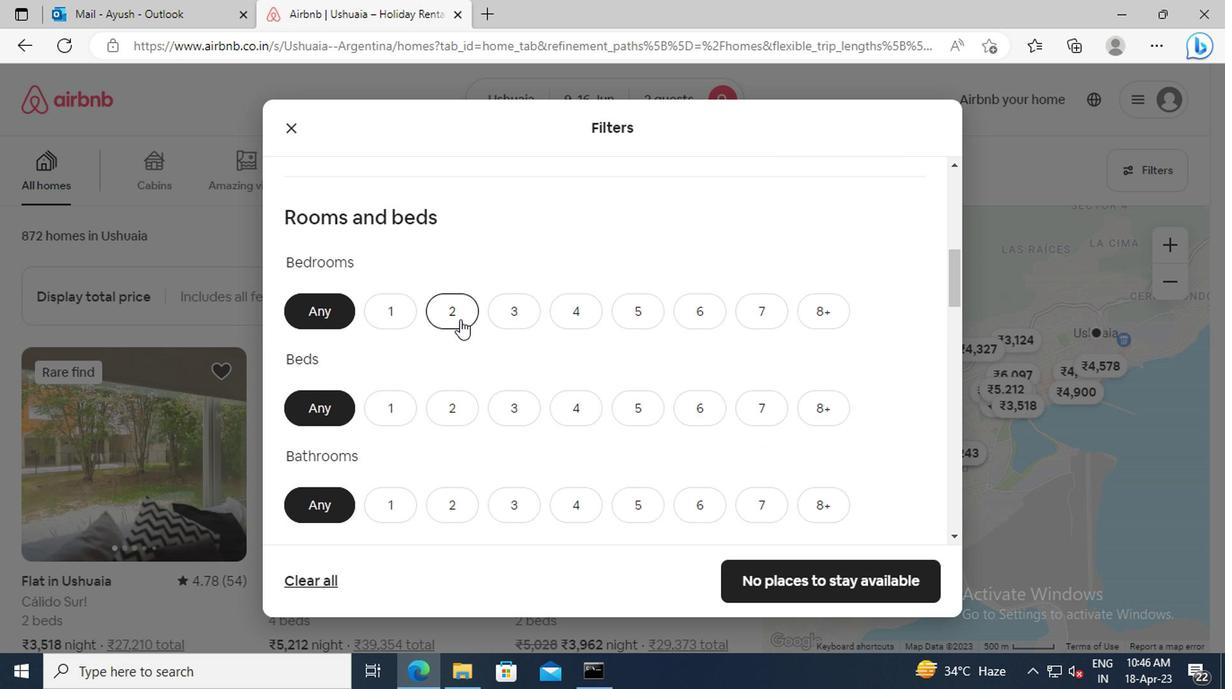 
Action: Mouse moved to (437, 410)
Screenshot: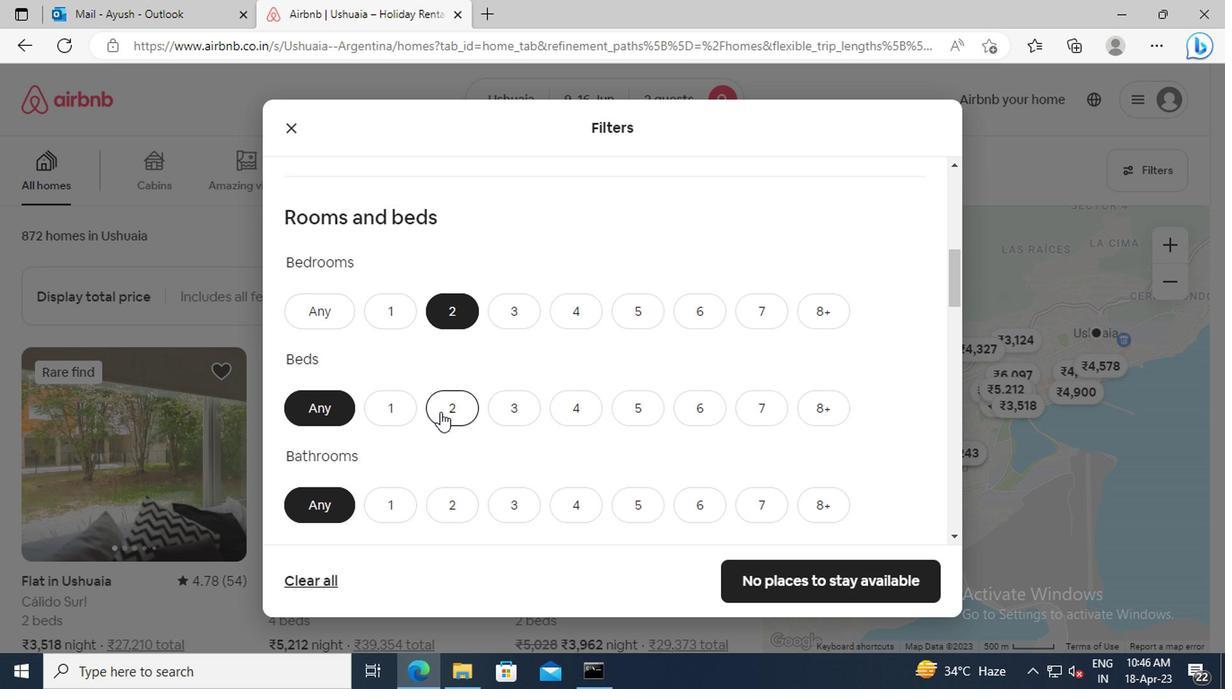 
Action: Mouse pressed left at (437, 410)
Screenshot: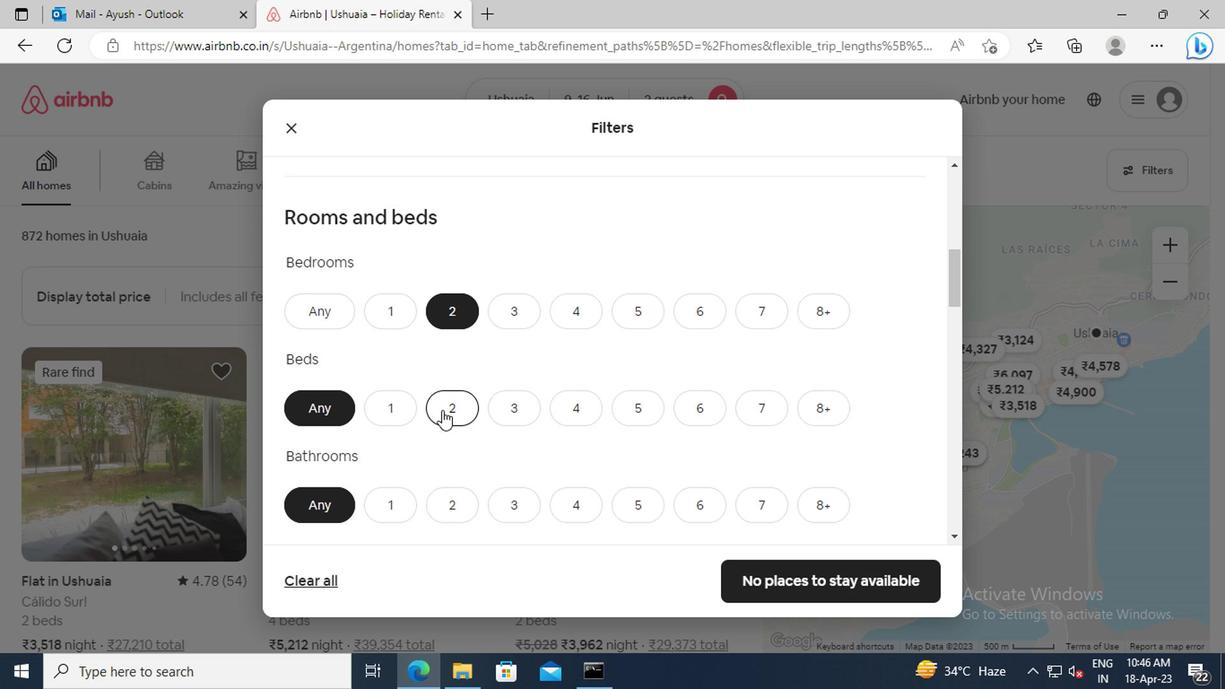
Action: Mouse moved to (473, 364)
Screenshot: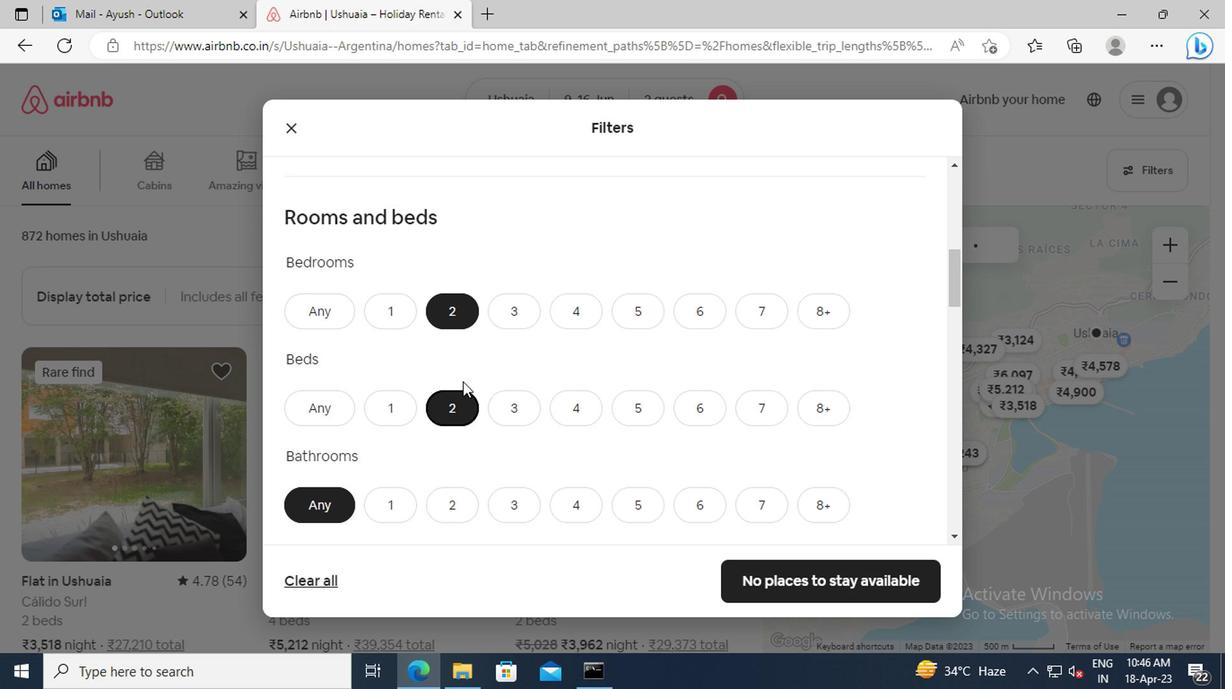 
Action: Mouse scrolled (473, 363) with delta (0, -1)
Screenshot: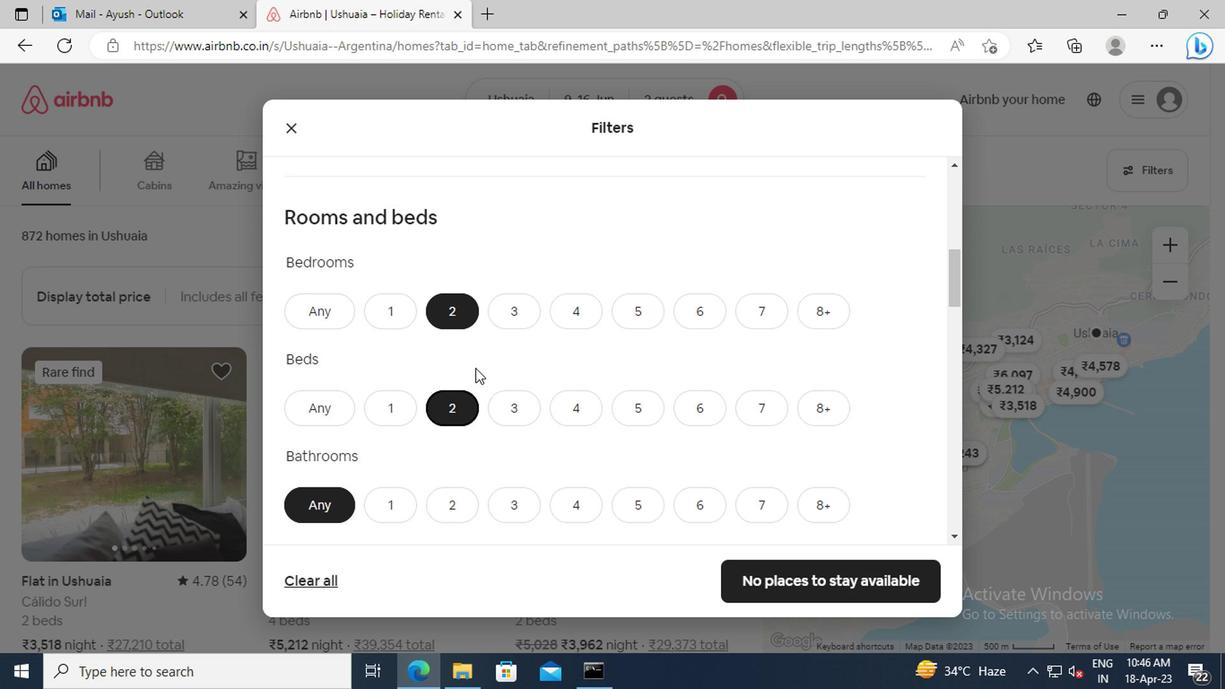 
Action: Mouse scrolled (473, 363) with delta (0, -1)
Screenshot: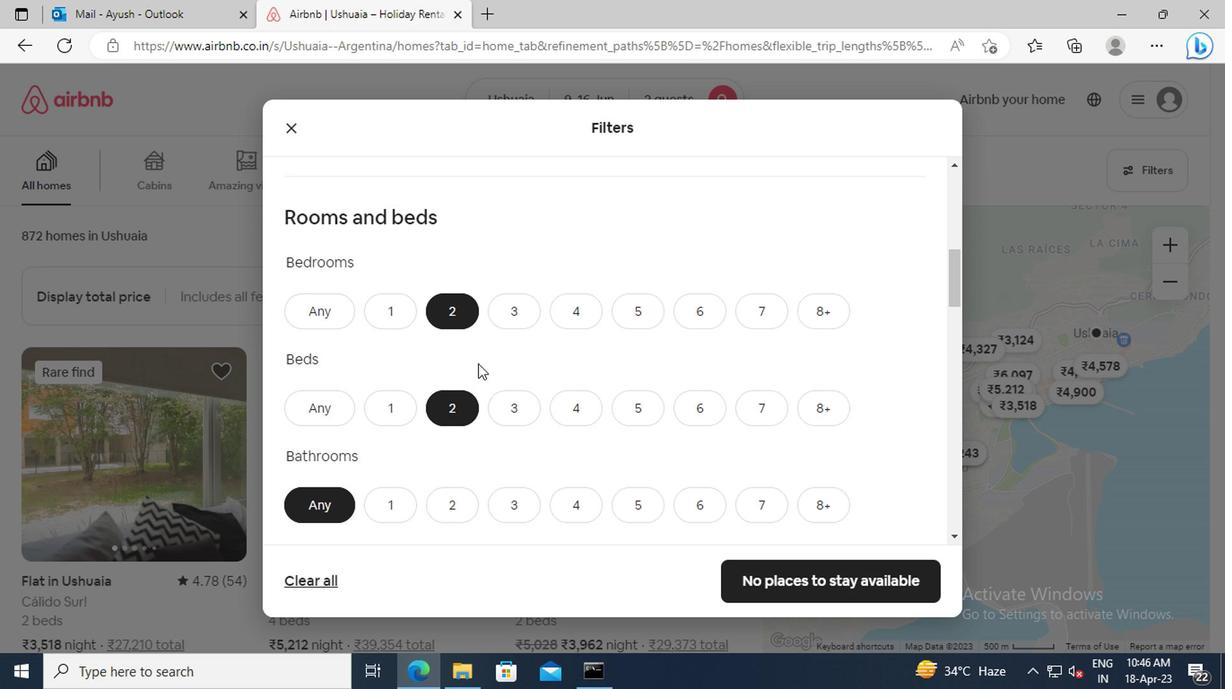 
Action: Mouse moved to (385, 389)
Screenshot: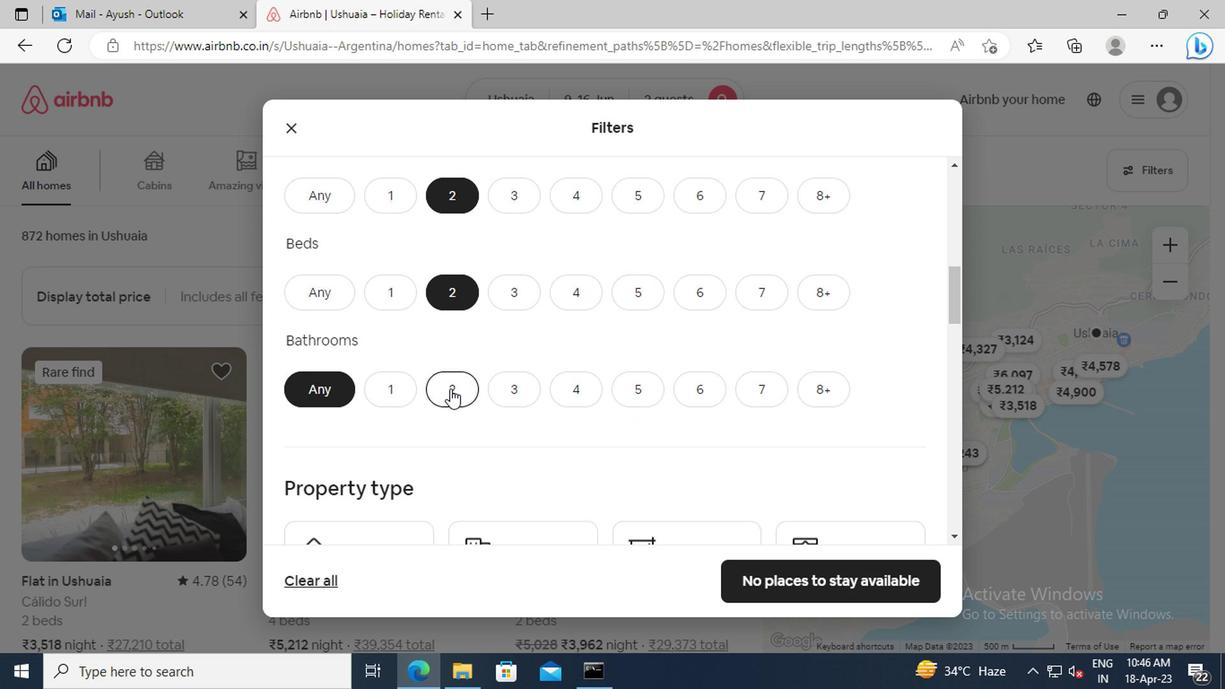 
Action: Mouse pressed left at (385, 389)
Screenshot: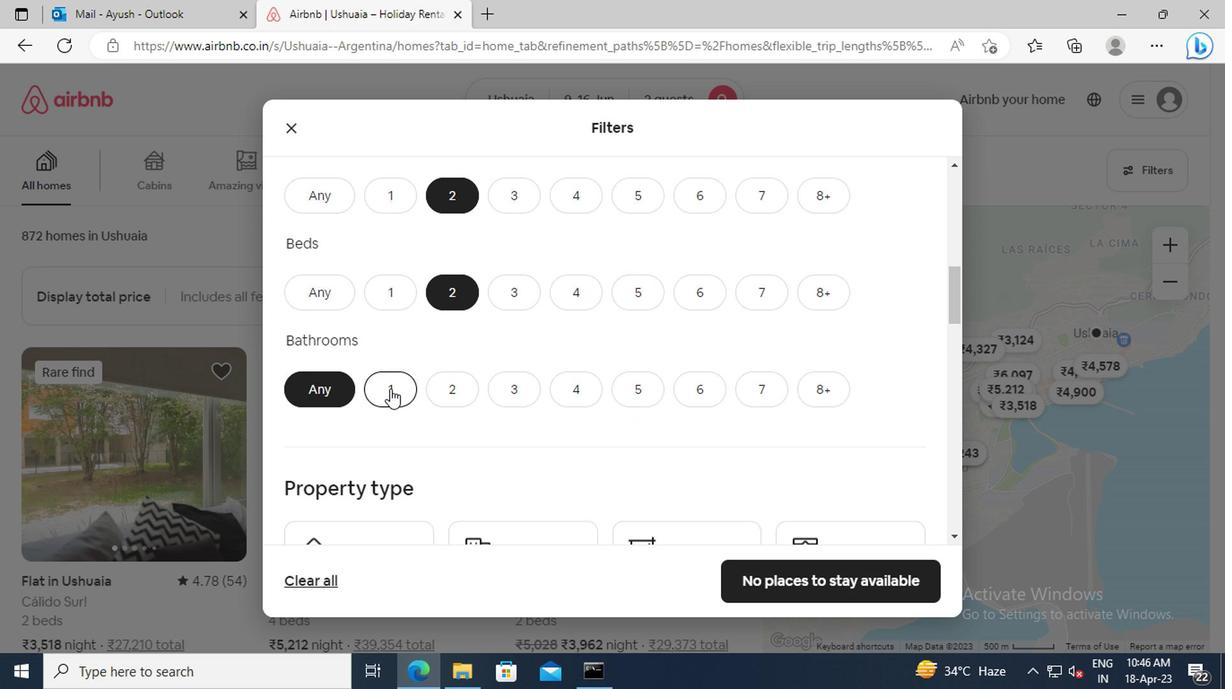 
Action: Mouse moved to (475, 347)
Screenshot: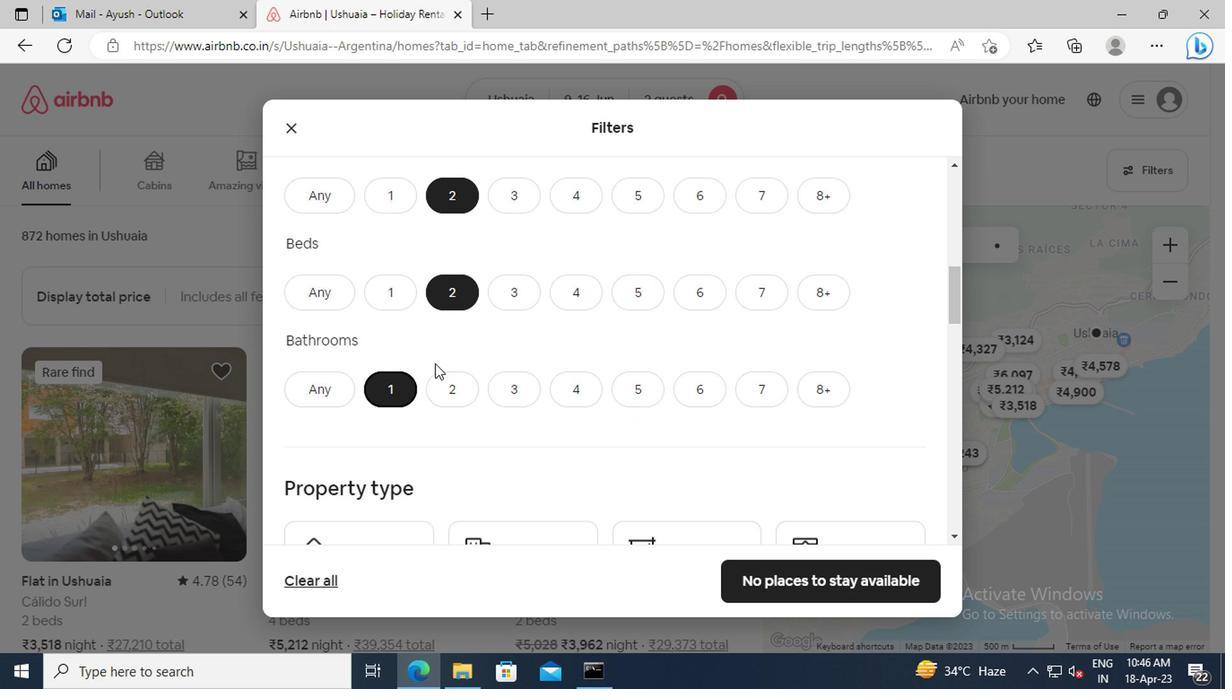 
Action: Mouse scrolled (475, 346) with delta (0, 0)
Screenshot: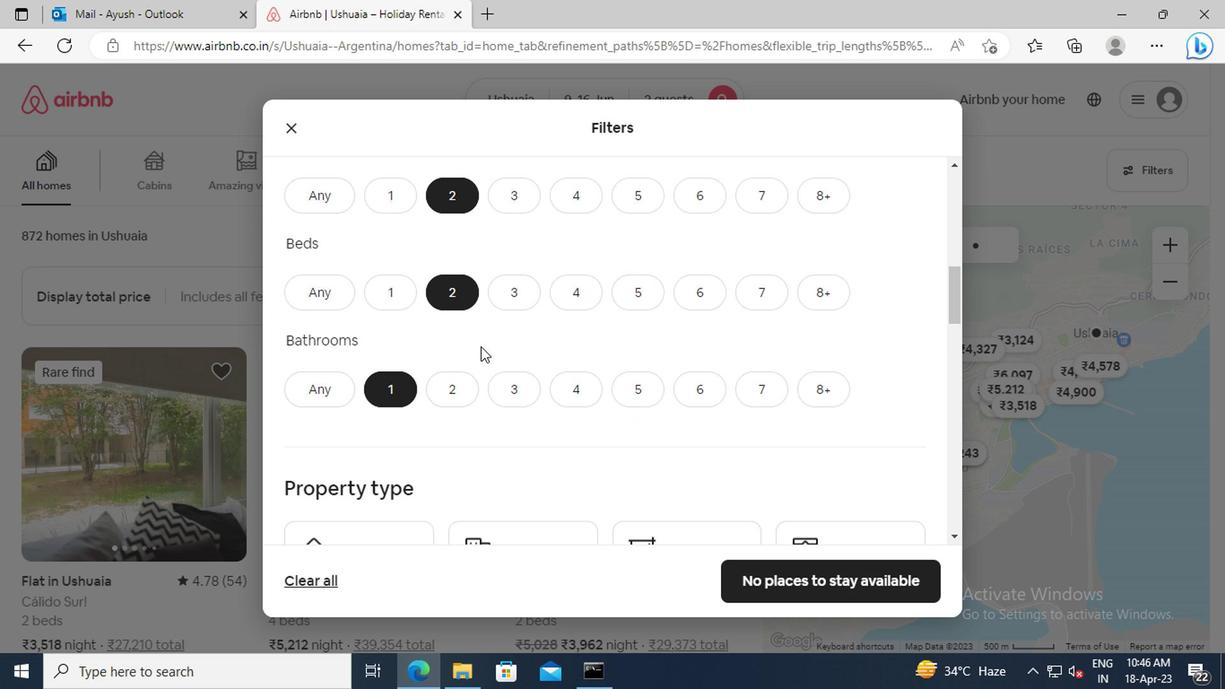 
Action: Mouse scrolled (475, 346) with delta (0, 0)
Screenshot: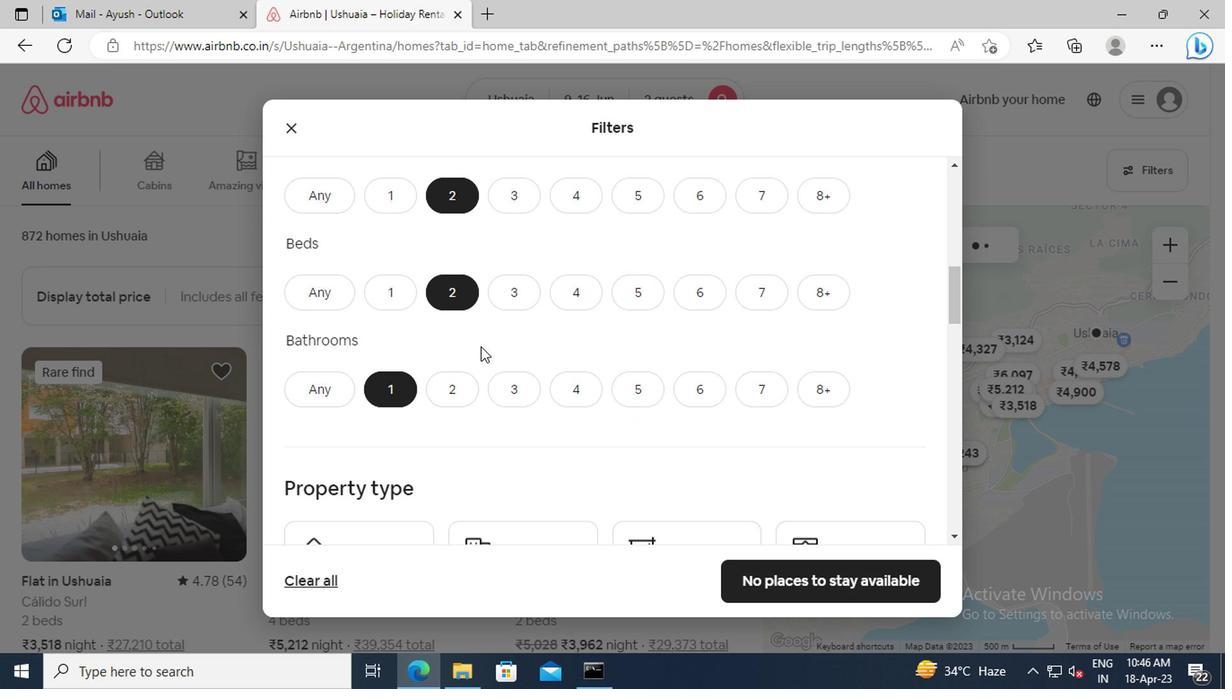 
Action: Mouse moved to (476, 346)
Screenshot: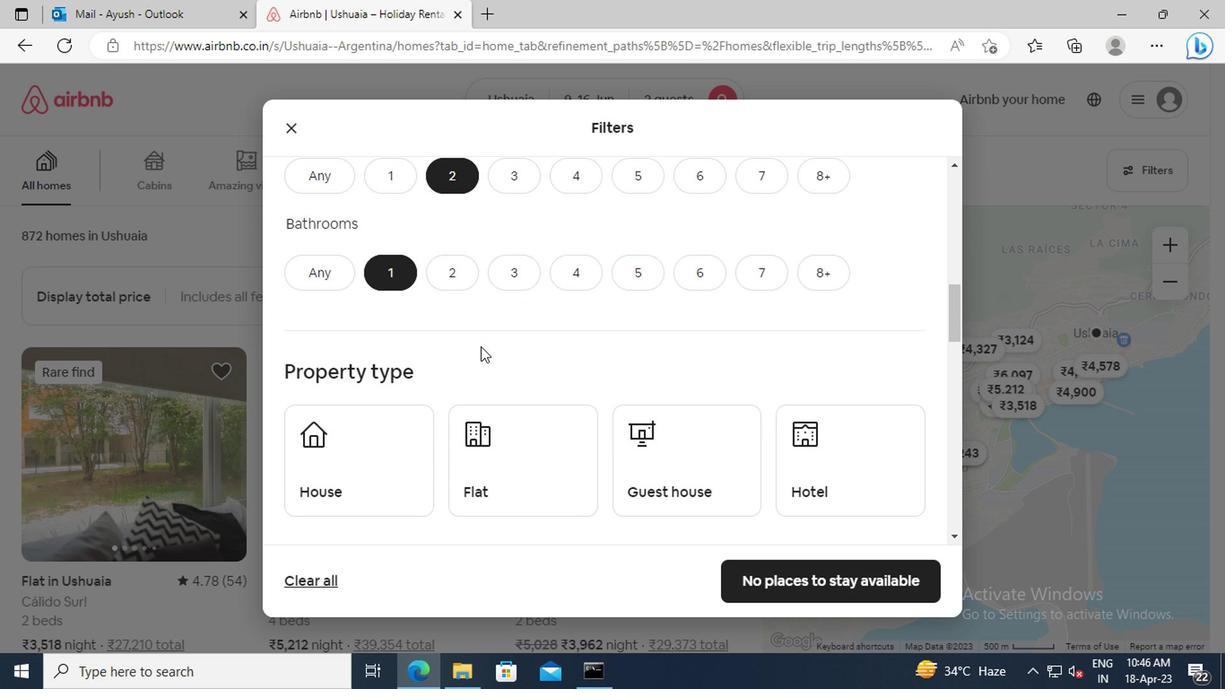 
Action: Mouse scrolled (476, 345) with delta (0, -1)
Screenshot: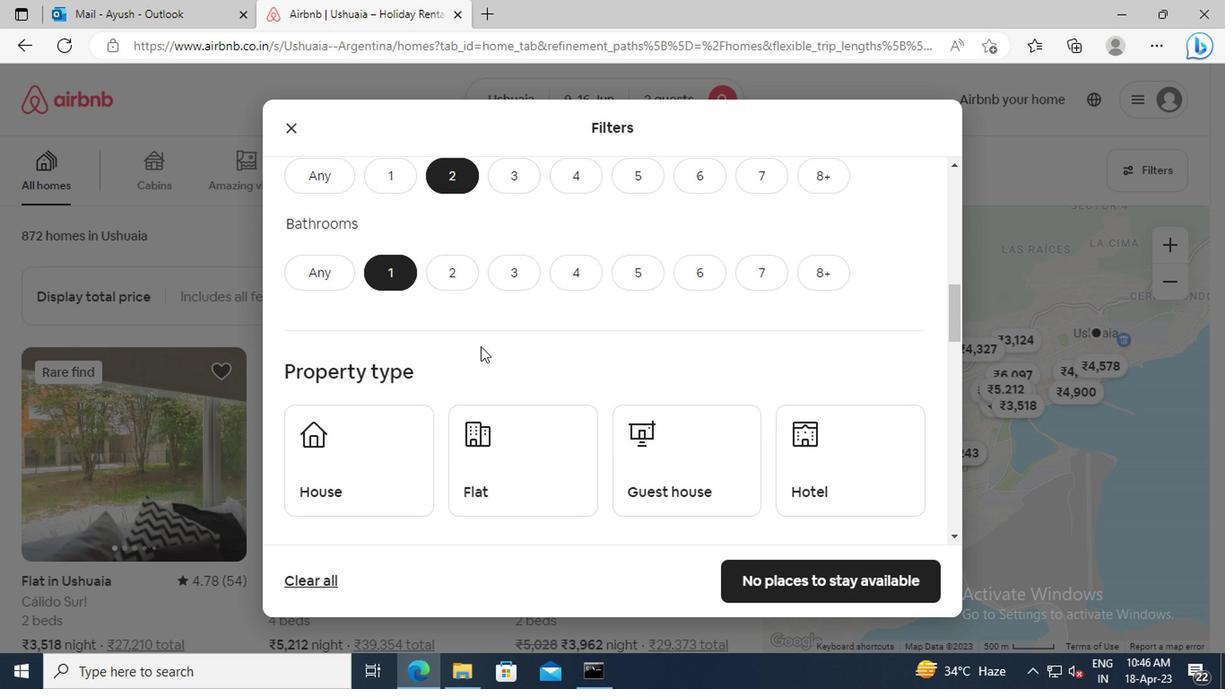 
Action: Mouse scrolled (476, 345) with delta (0, -1)
Screenshot: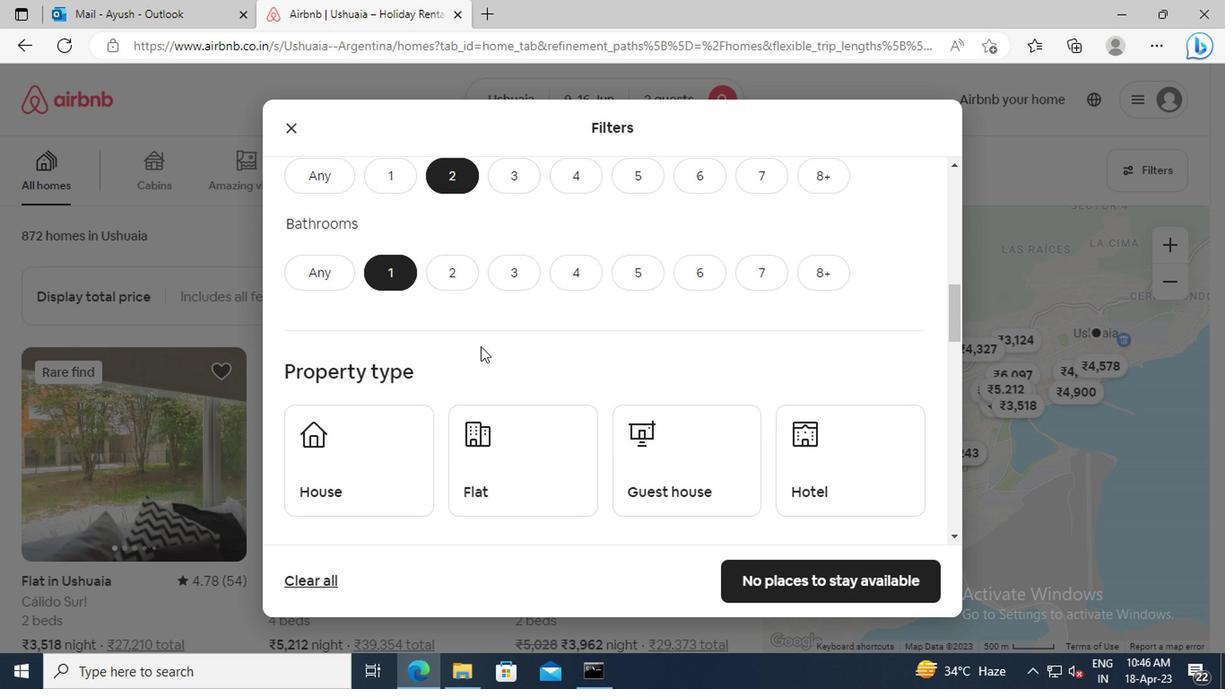 
Action: Mouse moved to (518, 347)
Screenshot: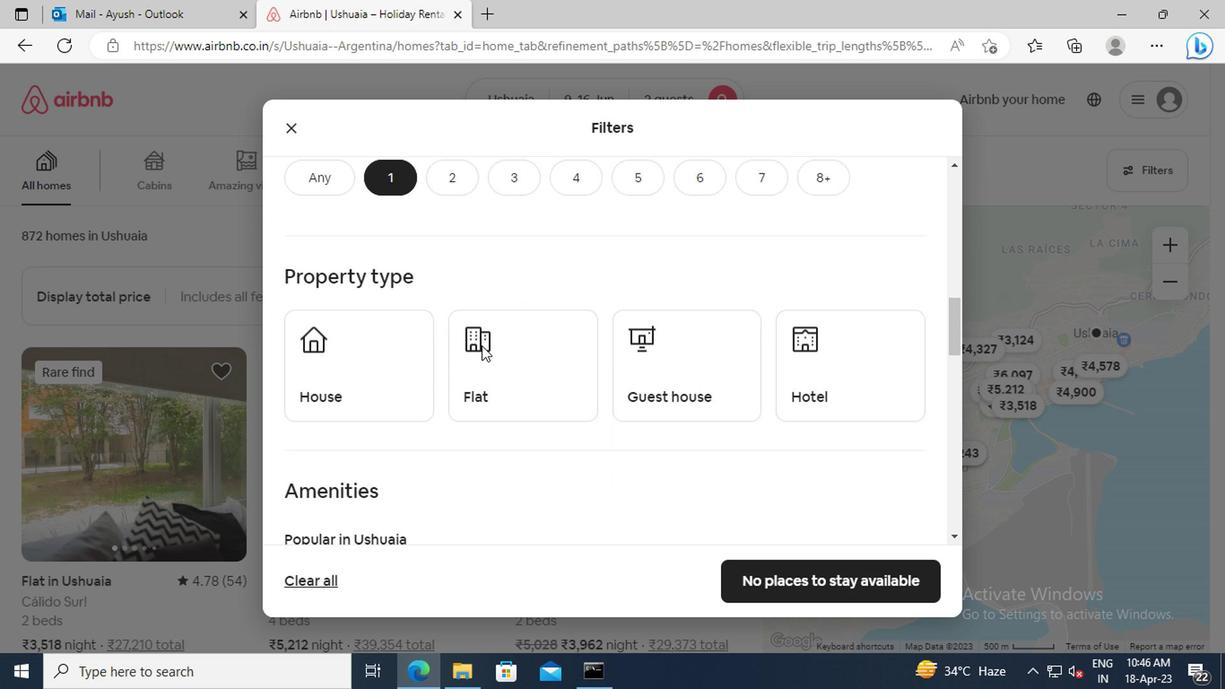 
Action: Mouse pressed left at (518, 347)
Screenshot: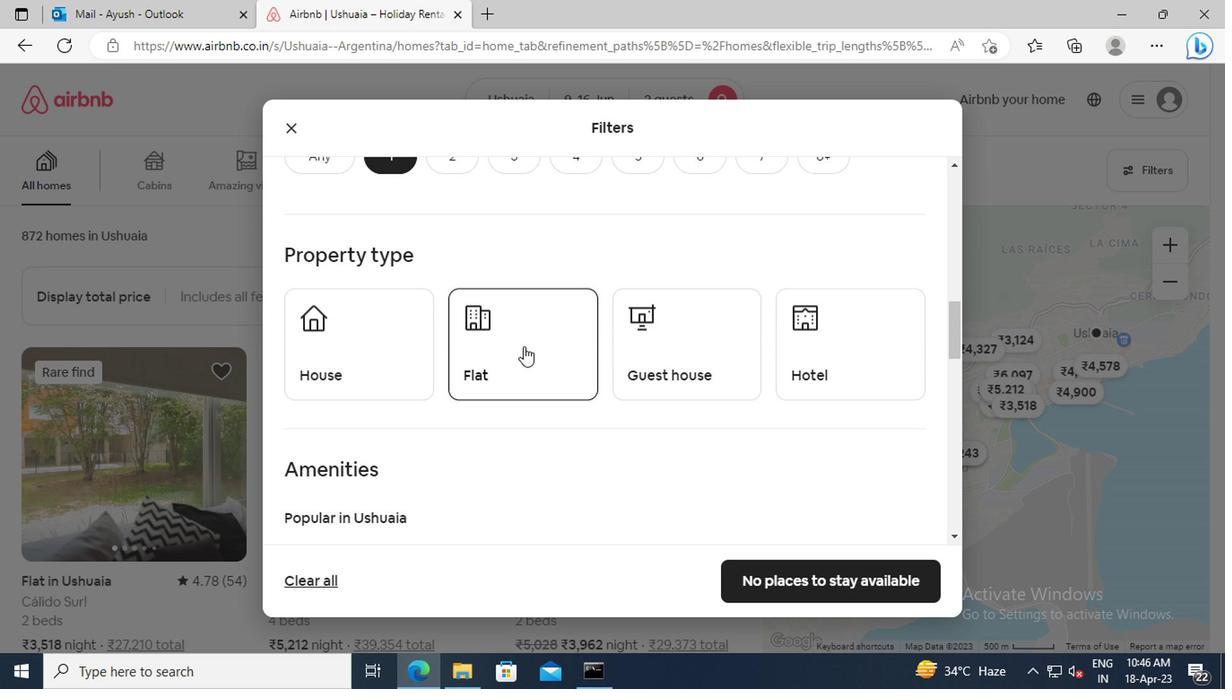 
Action: Mouse moved to (538, 442)
Screenshot: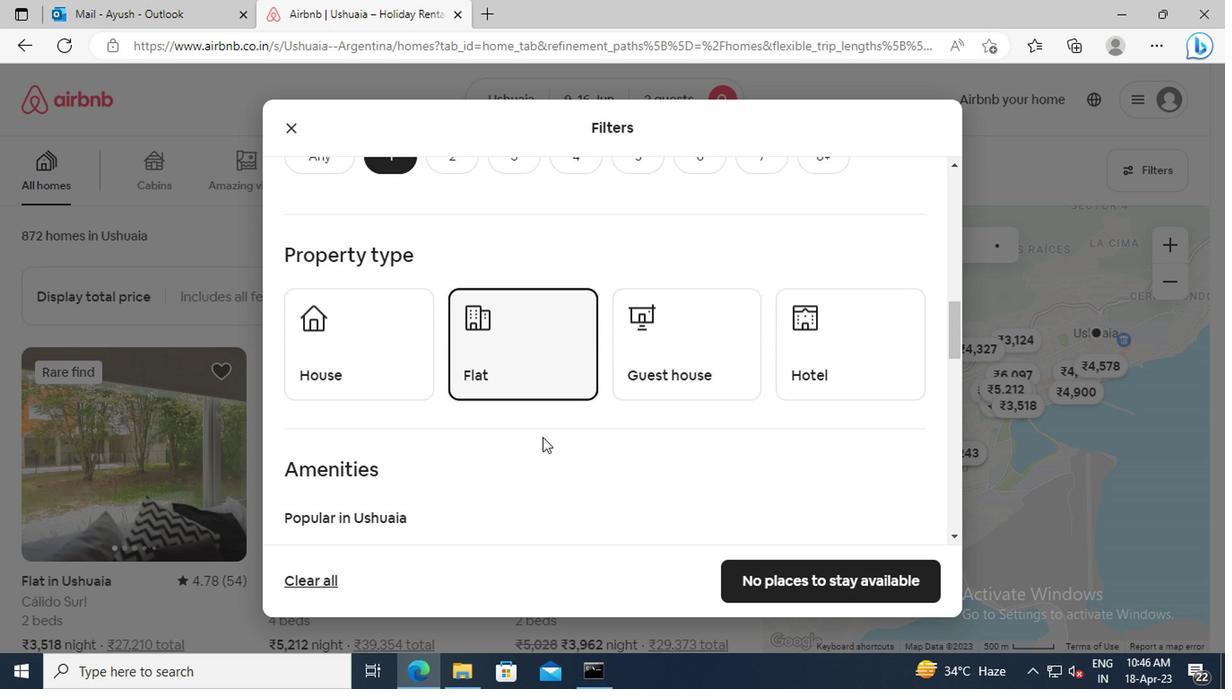 
Action: Mouse scrolled (538, 442) with delta (0, 0)
Screenshot: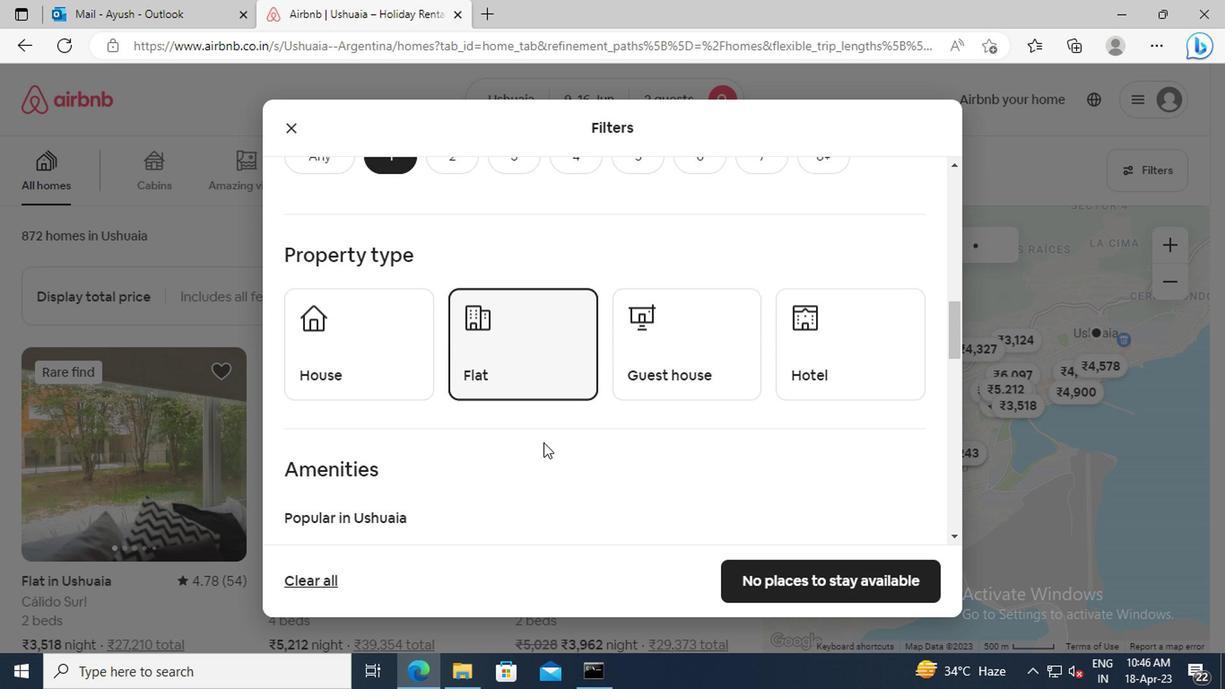 
Action: Mouse moved to (532, 412)
Screenshot: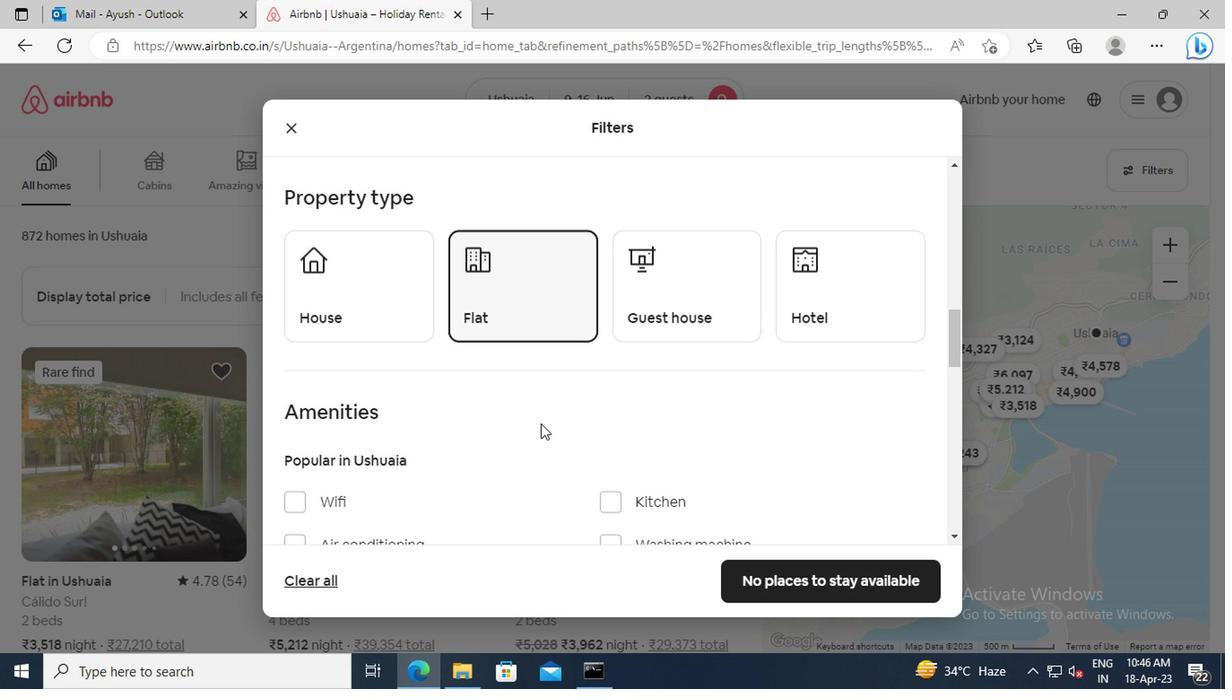 
Action: Mouse scrolled (532, 411) with delta (0, 0)
Screenshot: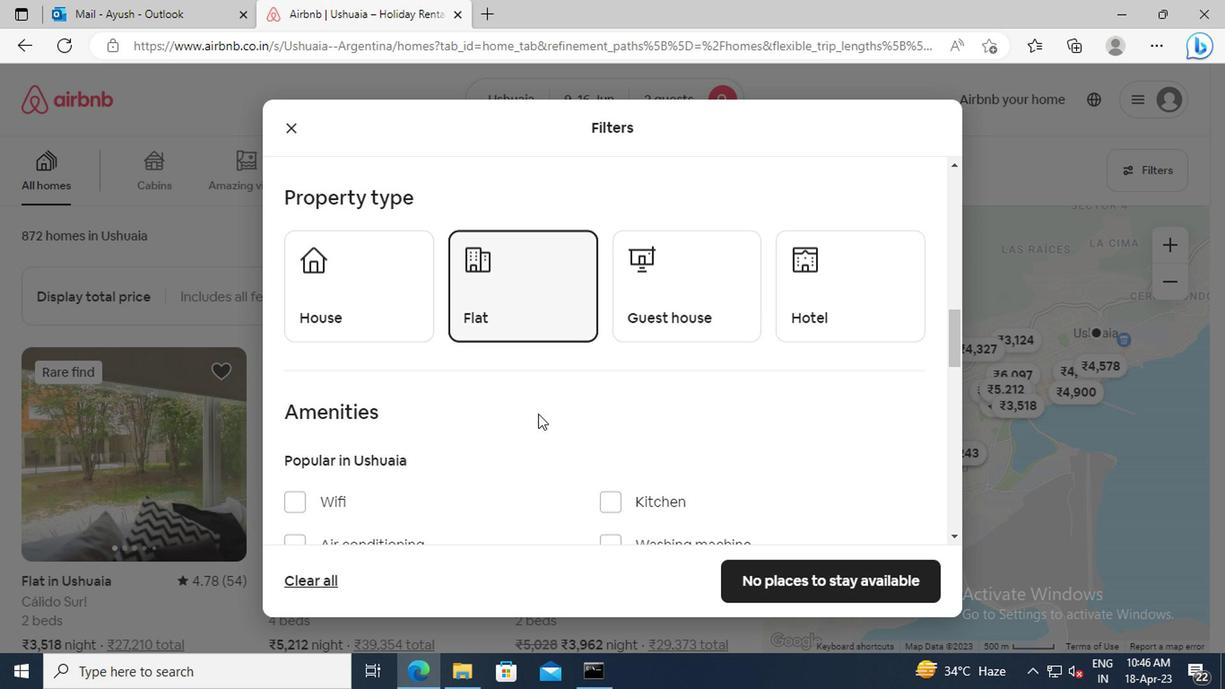 
Action: Mouse scrolled (532, 411) with delta (0, 0)
Screenshot: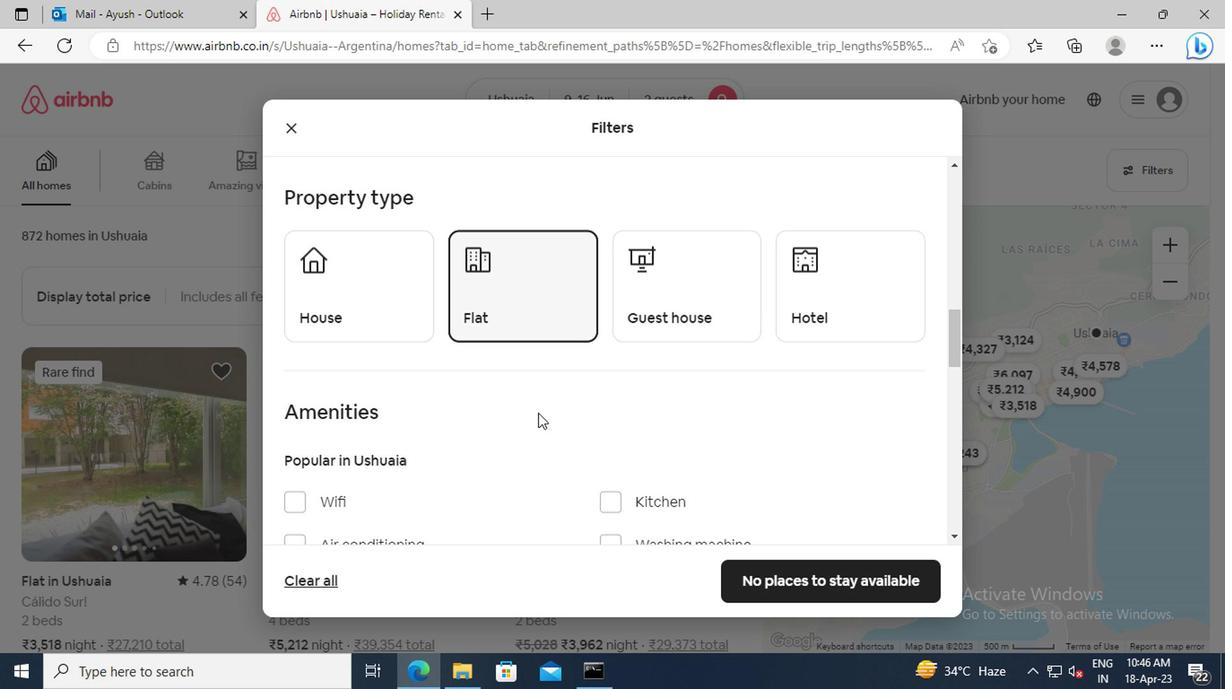 
Action: Mouse moved to (524, 375)
Screenshot: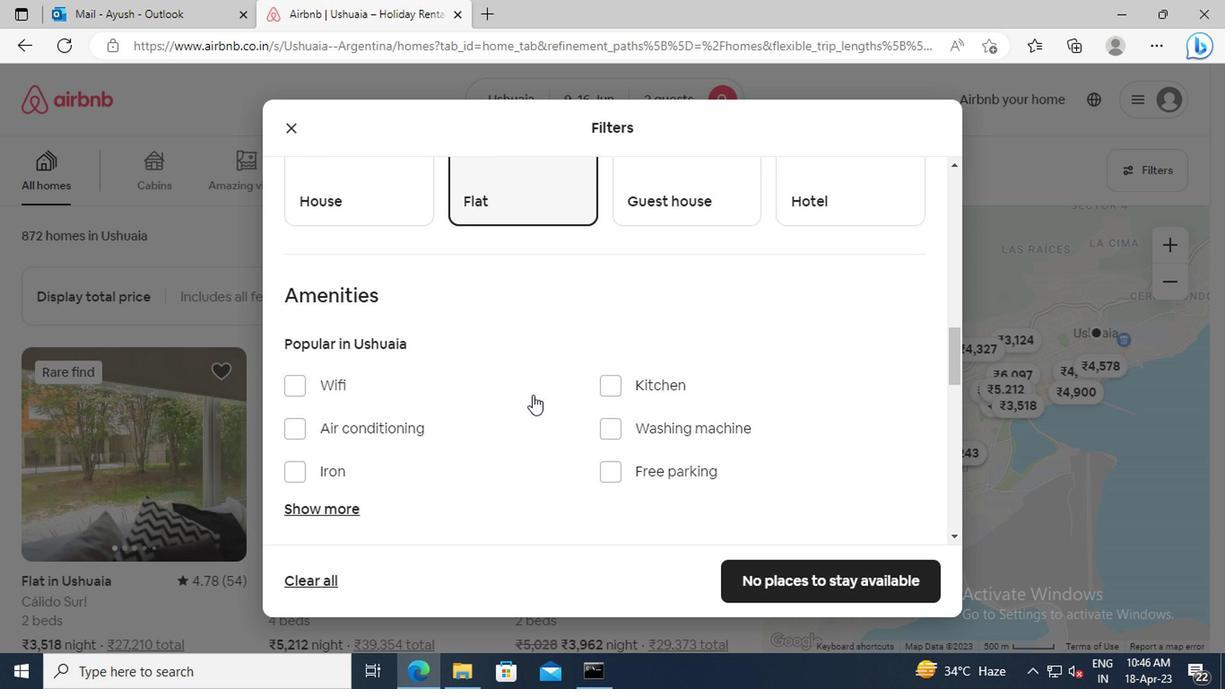 
Action: Mouse scrolled (524, 375) with delta (0, 0)
Screenshot: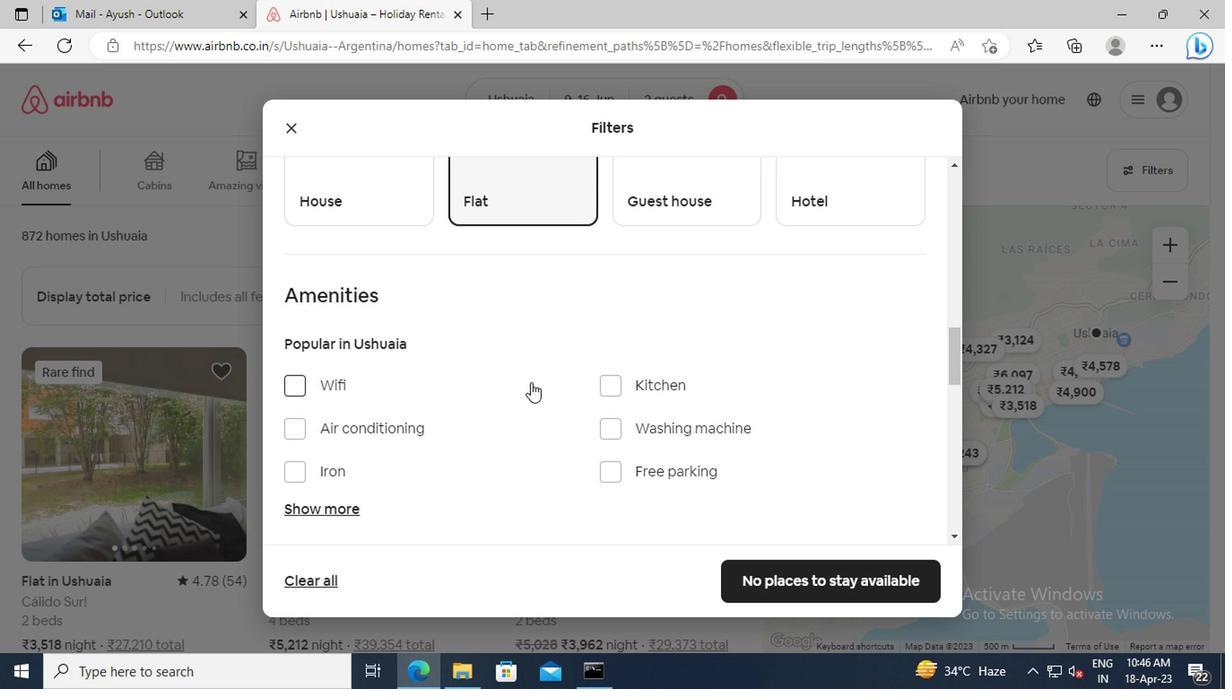 
Action: Mouse scrolled (524, 375) with delta (0, 0)
Screenshot: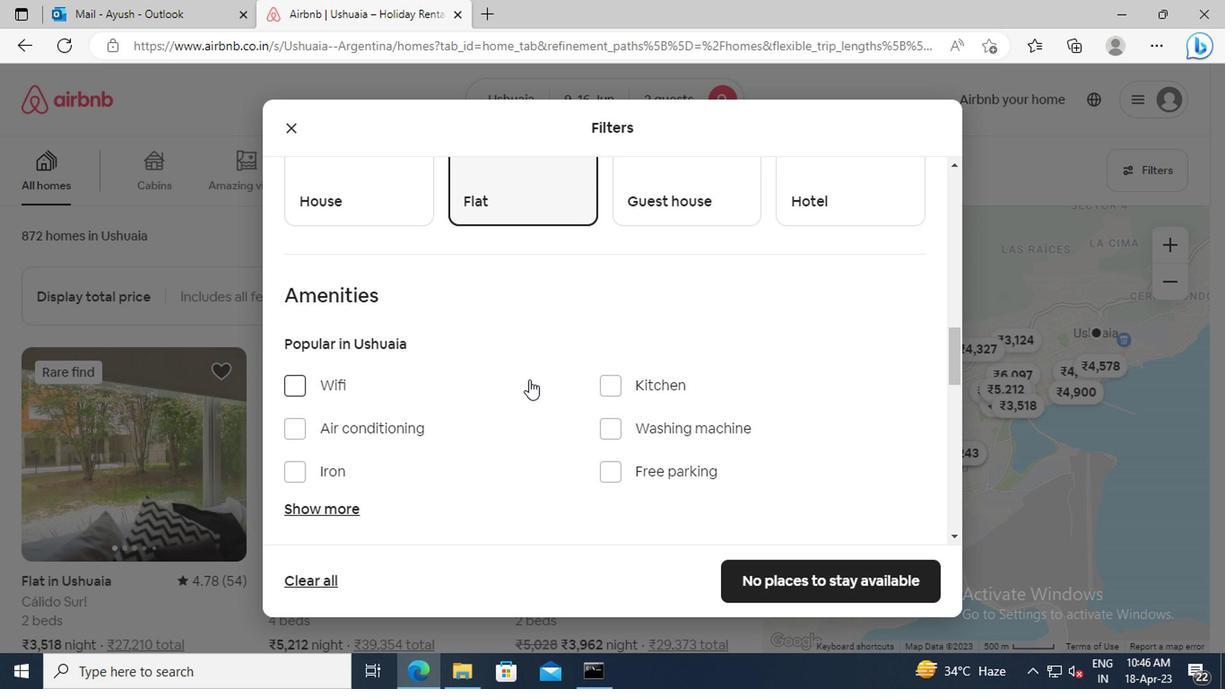 
Action: Mouse scrolled (524, 375) with delta (0, 0)
Screenshot: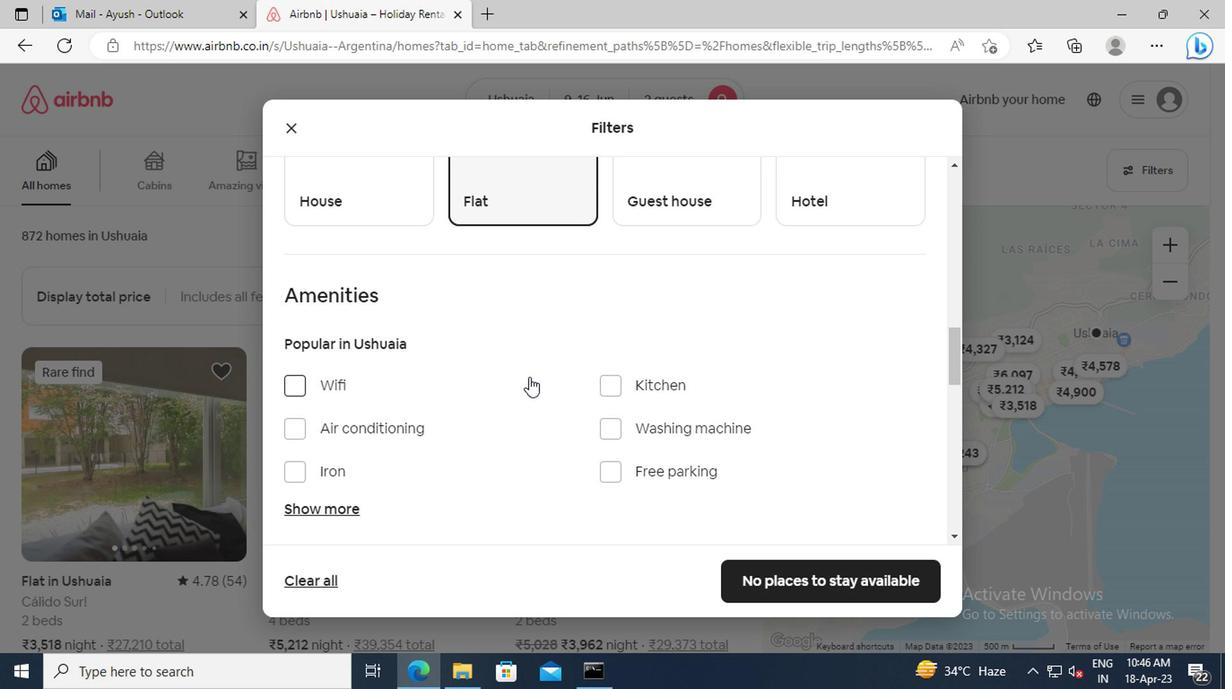 
Action: Mouse moved to (336, 340)
Screenshot: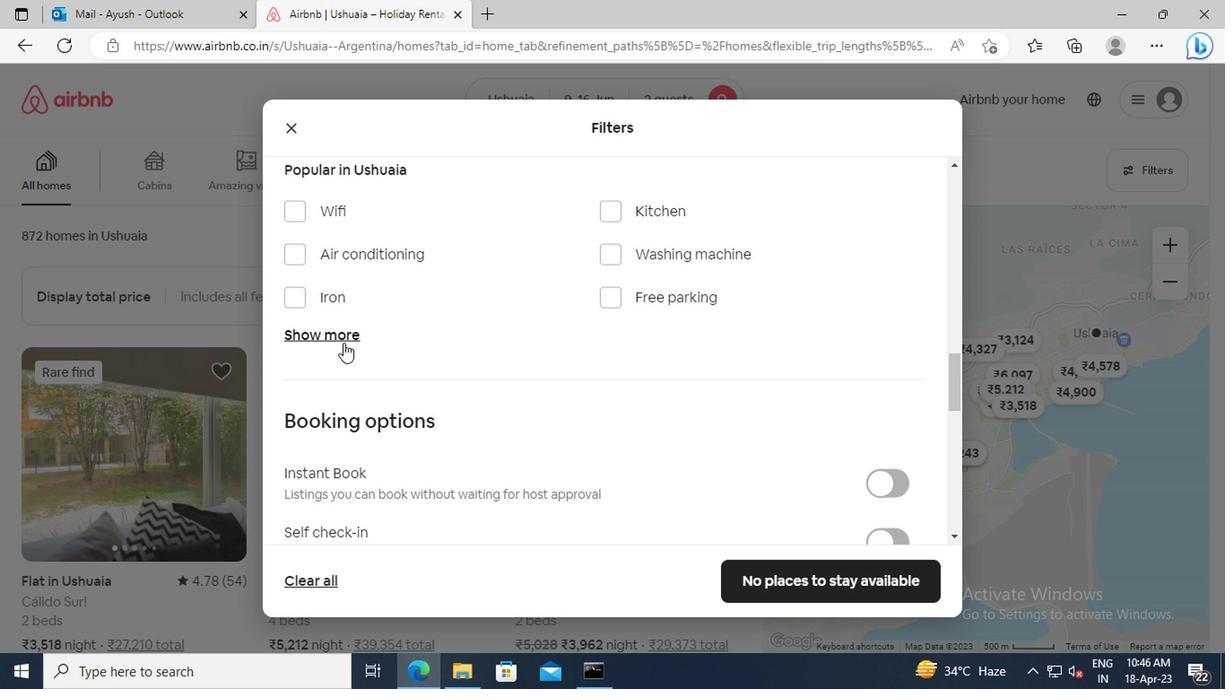 
Action: Mouse pressed left at (336, 340)
Screenshot: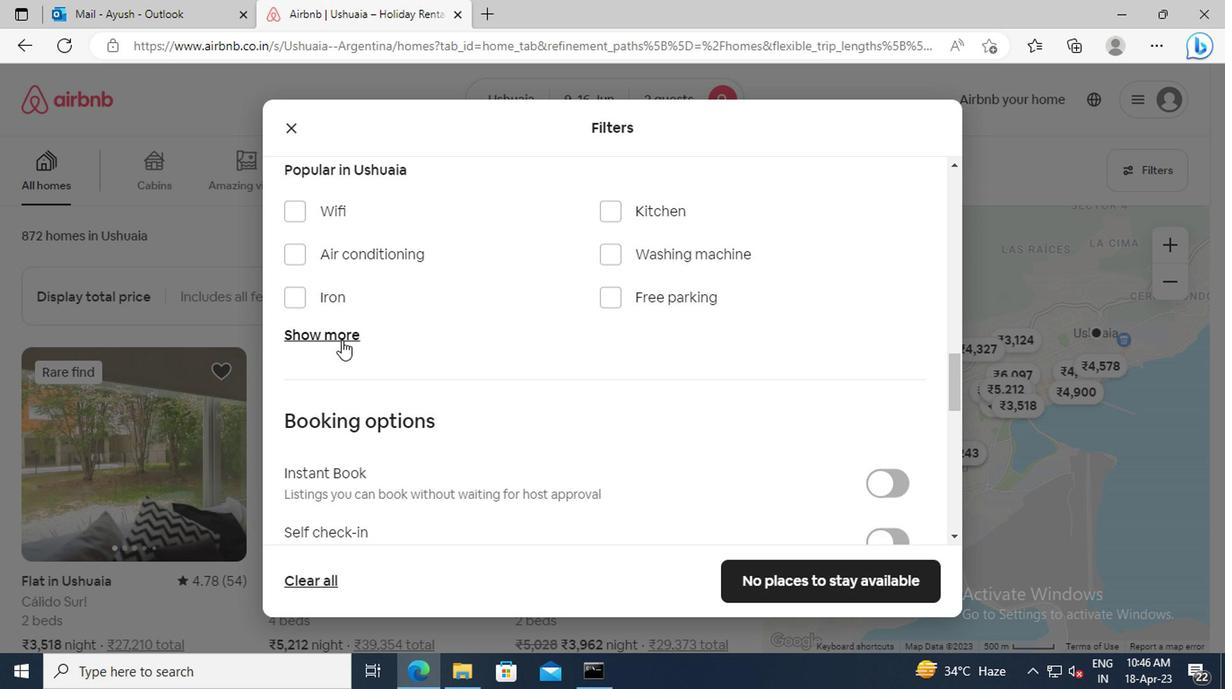 
Action: Mouse moved to (606, 401)
Screenshot: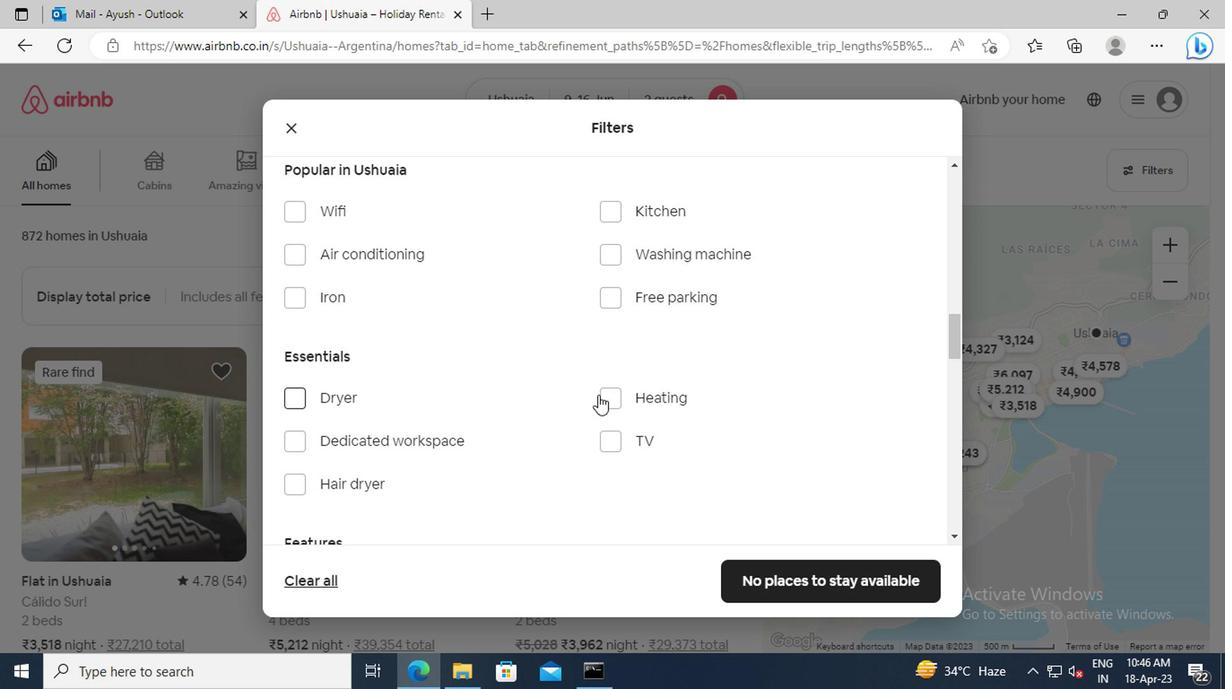 
Action: Mouse pressed left at (606, 401)
Screenshot: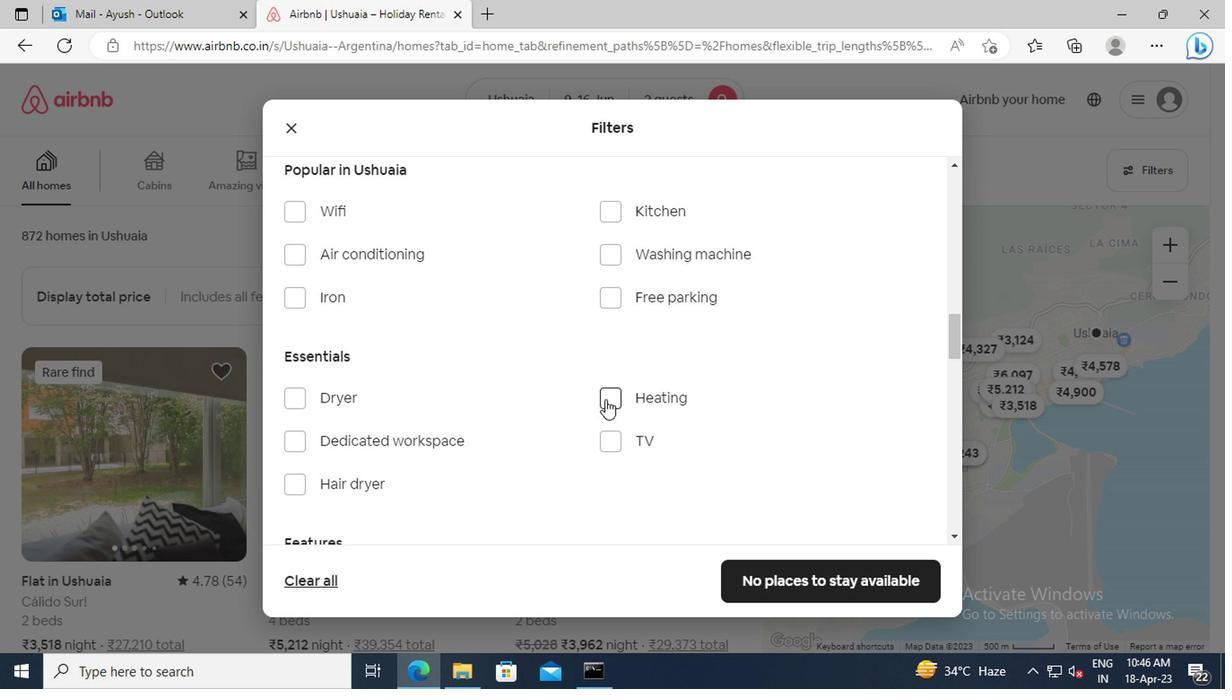 
Action: Mouse moved to (521, 395)
Screenshot: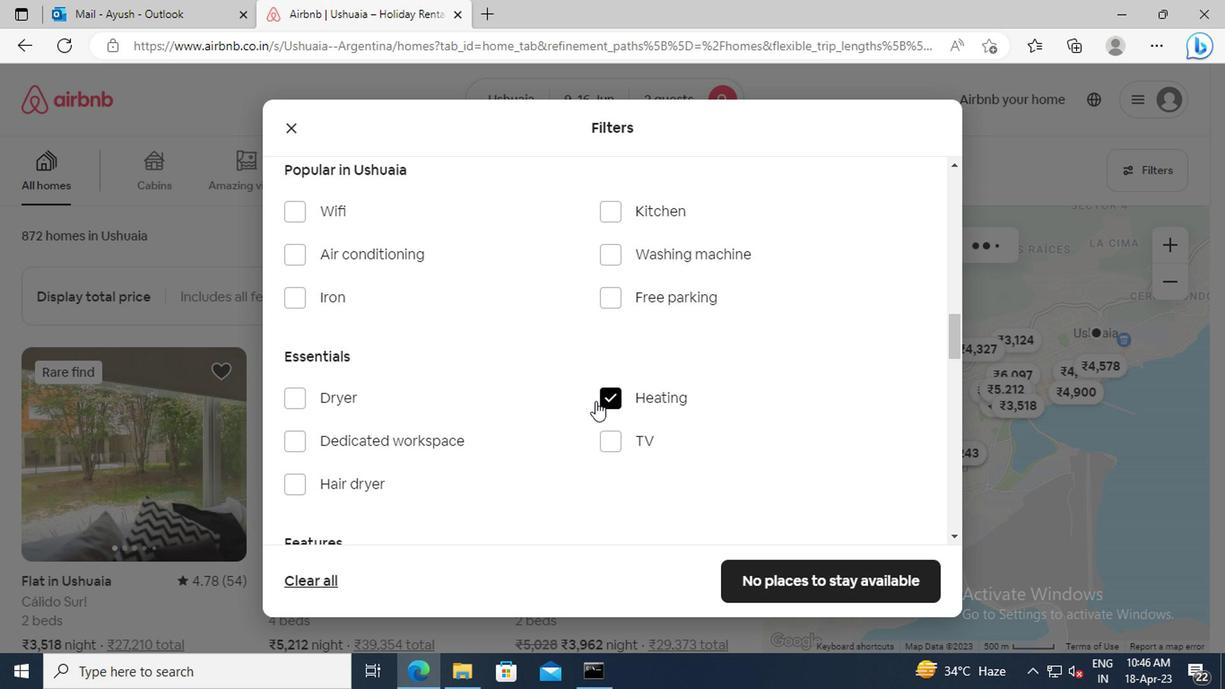 
Action: Mouse scrolled (521, 394) with delta (0, -1)
Screenshot: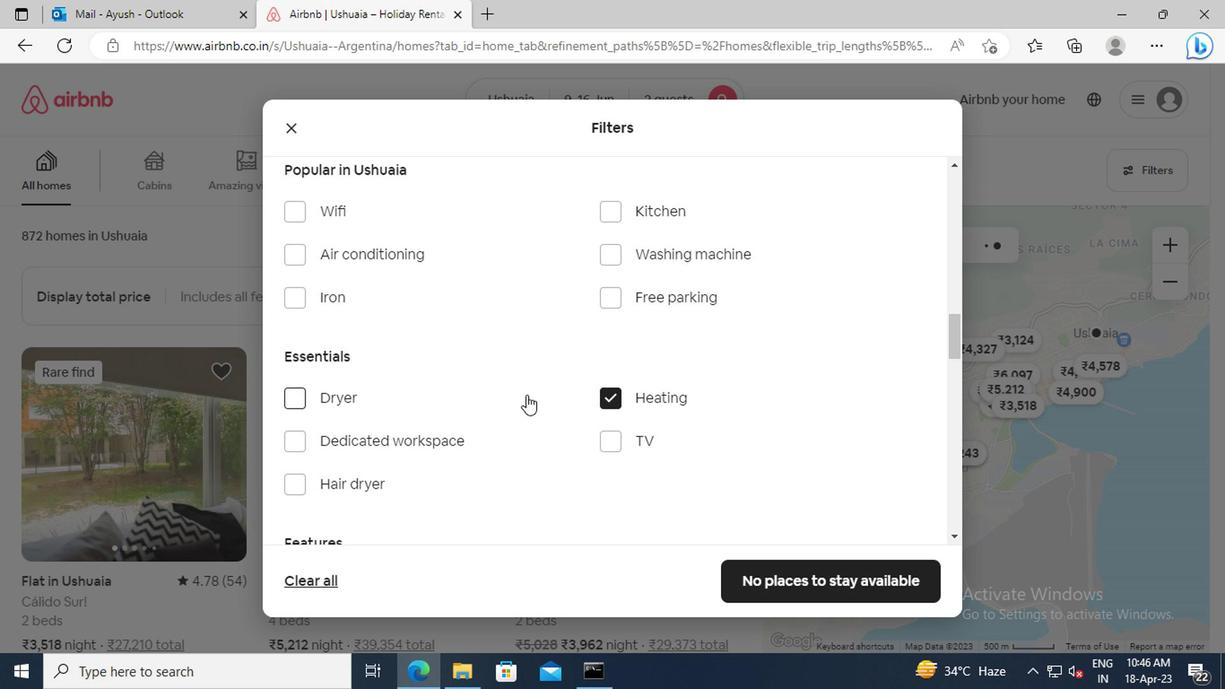 
Action: Mouse scrolled (521, 394) with delta (0, -1)
Screenshot: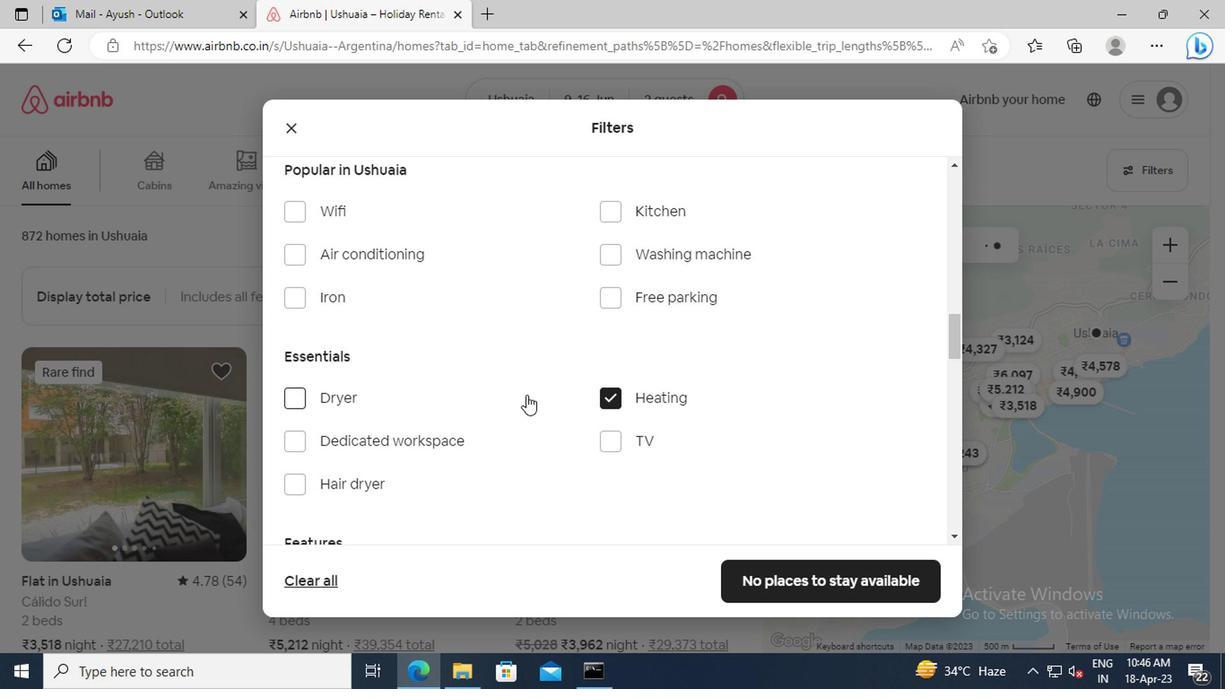 
Action: Mouse moved to (518, 387)
Screenshot: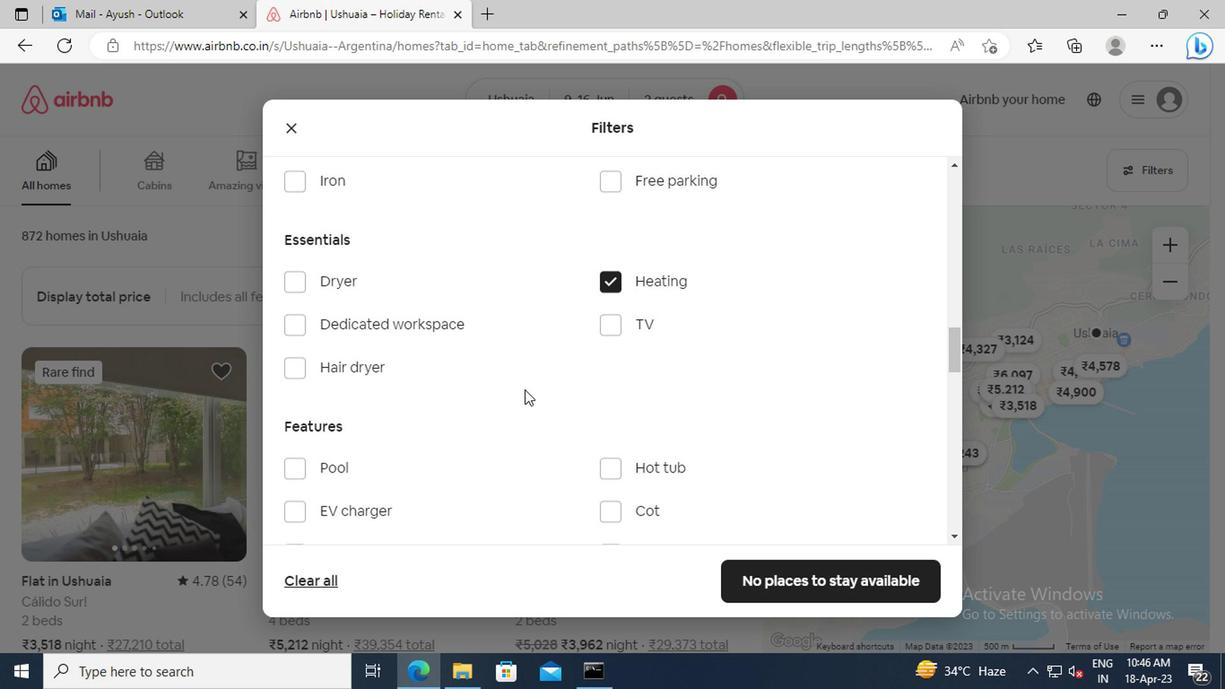 
Action: Mouse scrolled (518, 386) with delta (0, 0)
Screenshot: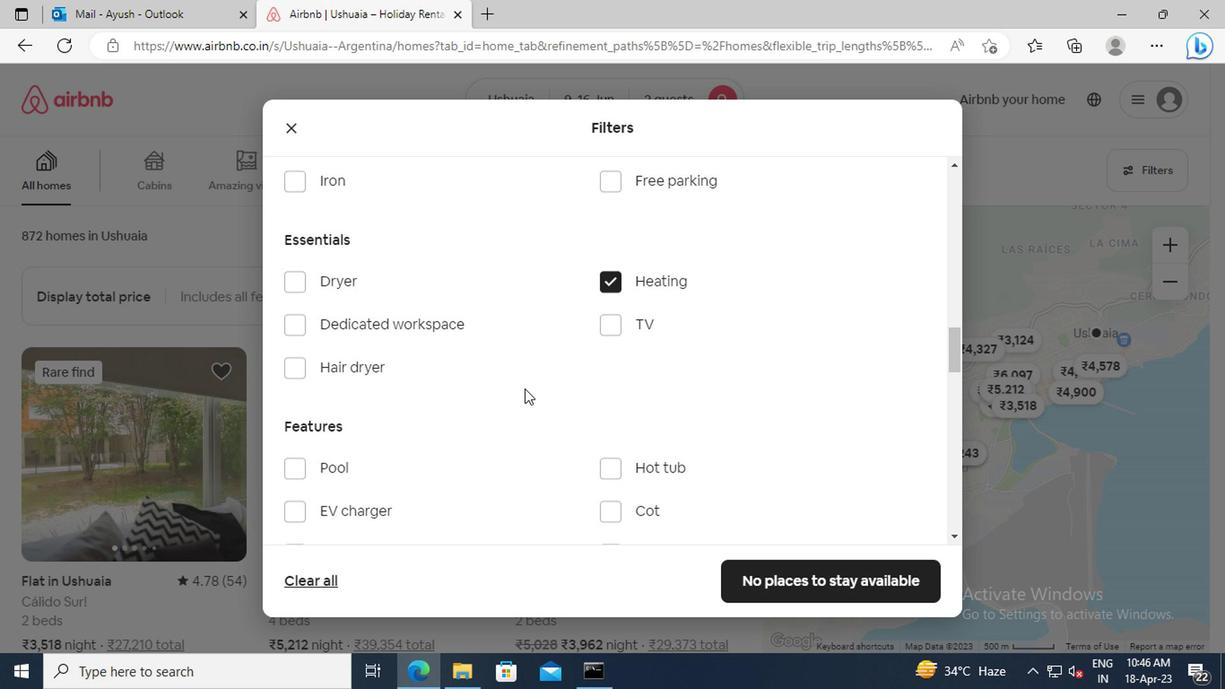 
Action: Mouse scrolled (518, 386) with delta (0, 0)
Screenshot: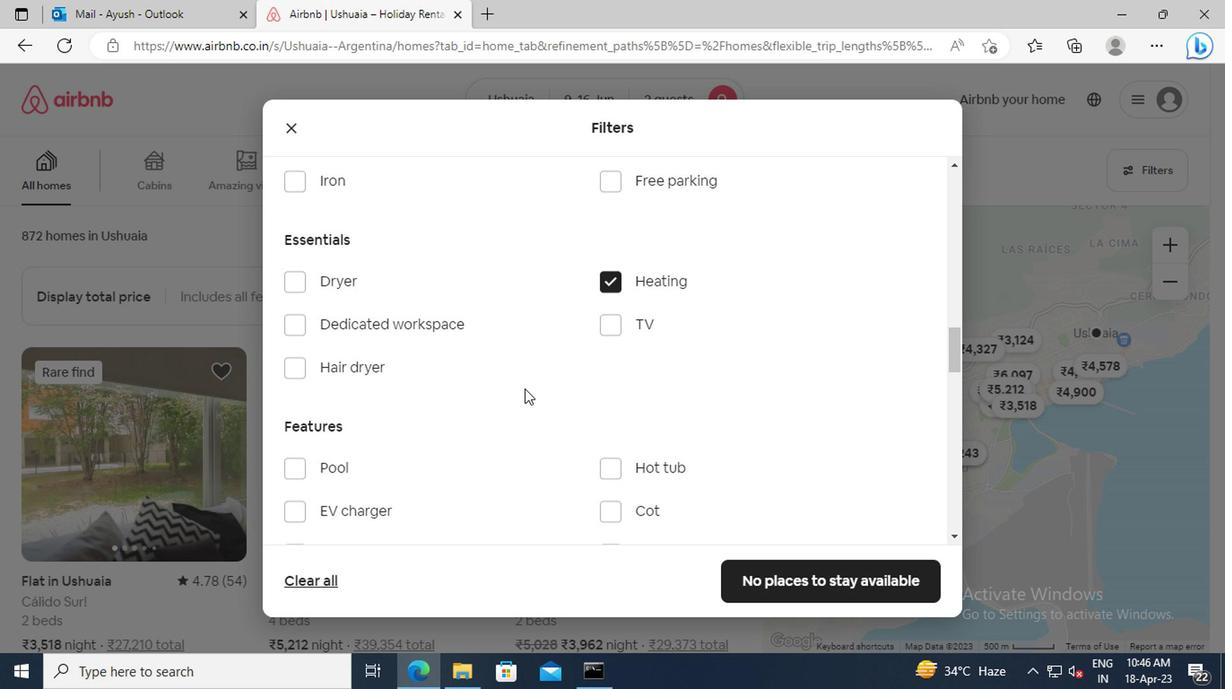 
Action: Mouse moved to (518, 385)
Screenshot: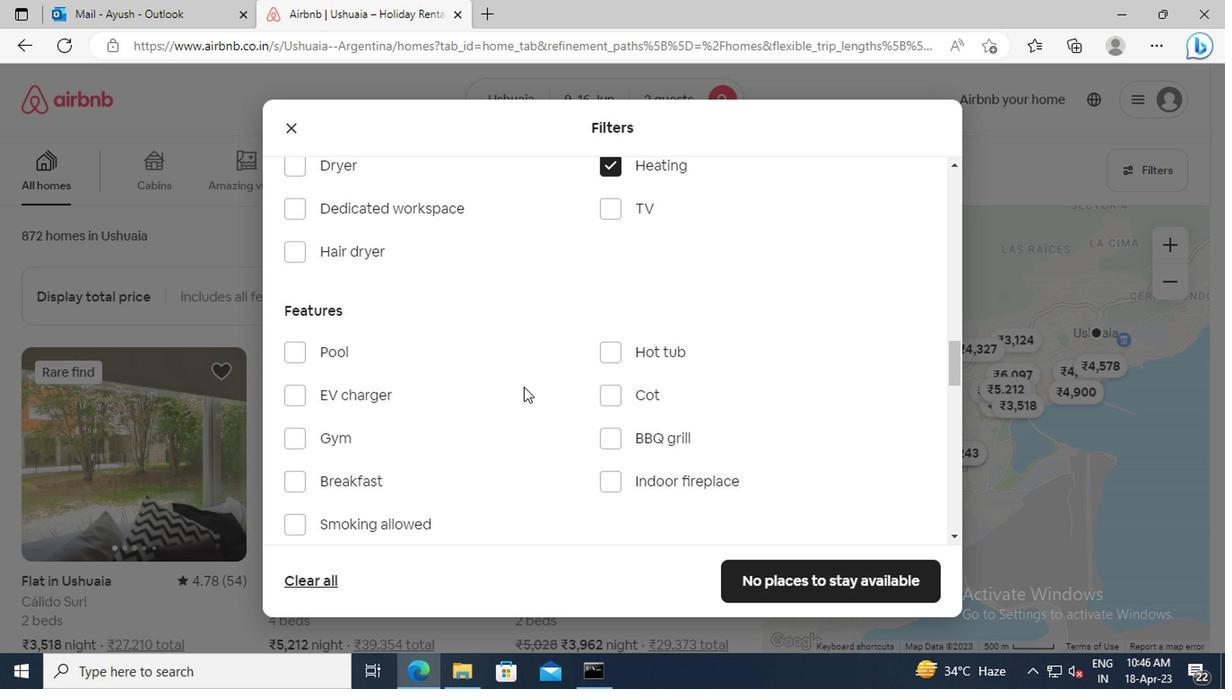 
Action: Mouse scrolled (518, 384) with delta (0, 0)
Screenshot: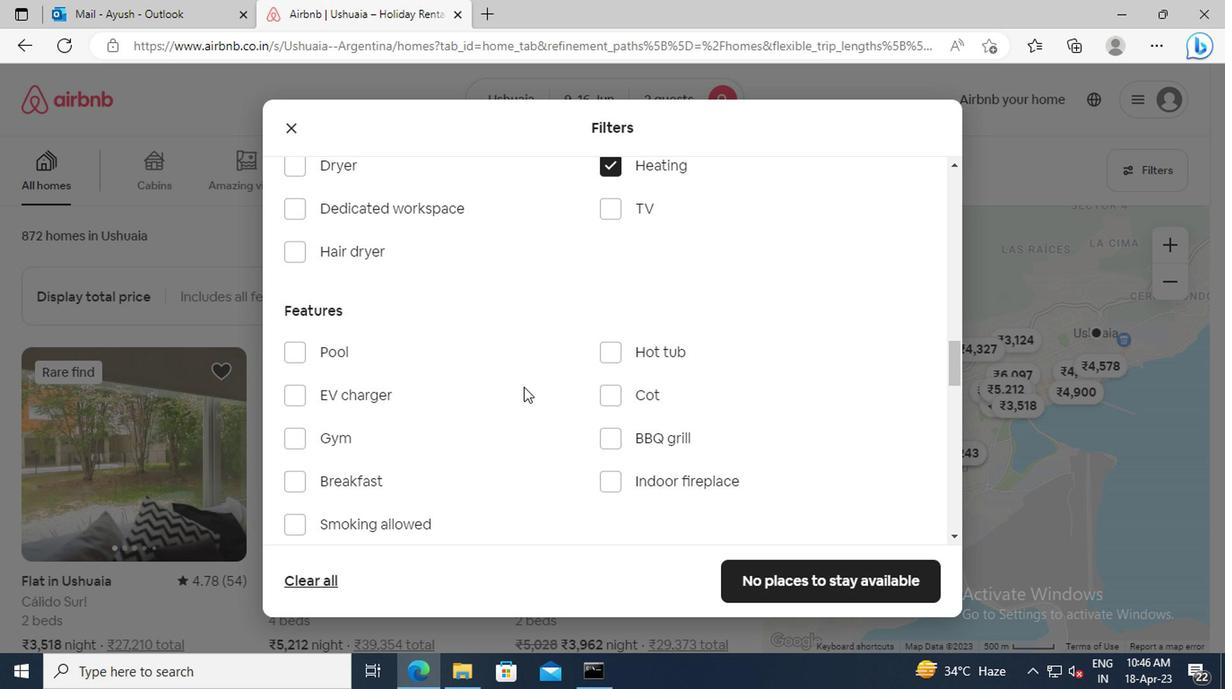 
Action: Mouse scrolled (518, 384) with delta (0, 0)
Screenshot: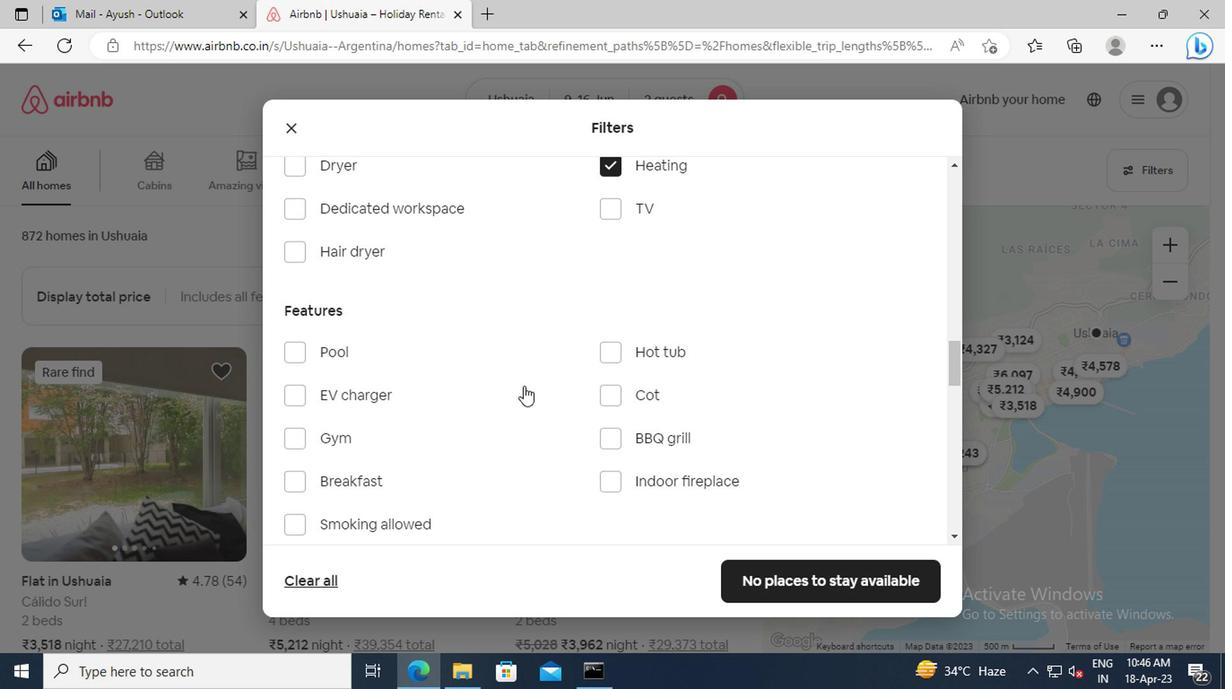 
Action: Mouse scrolled (518, 384) with delta (0, 0)
Screenshot: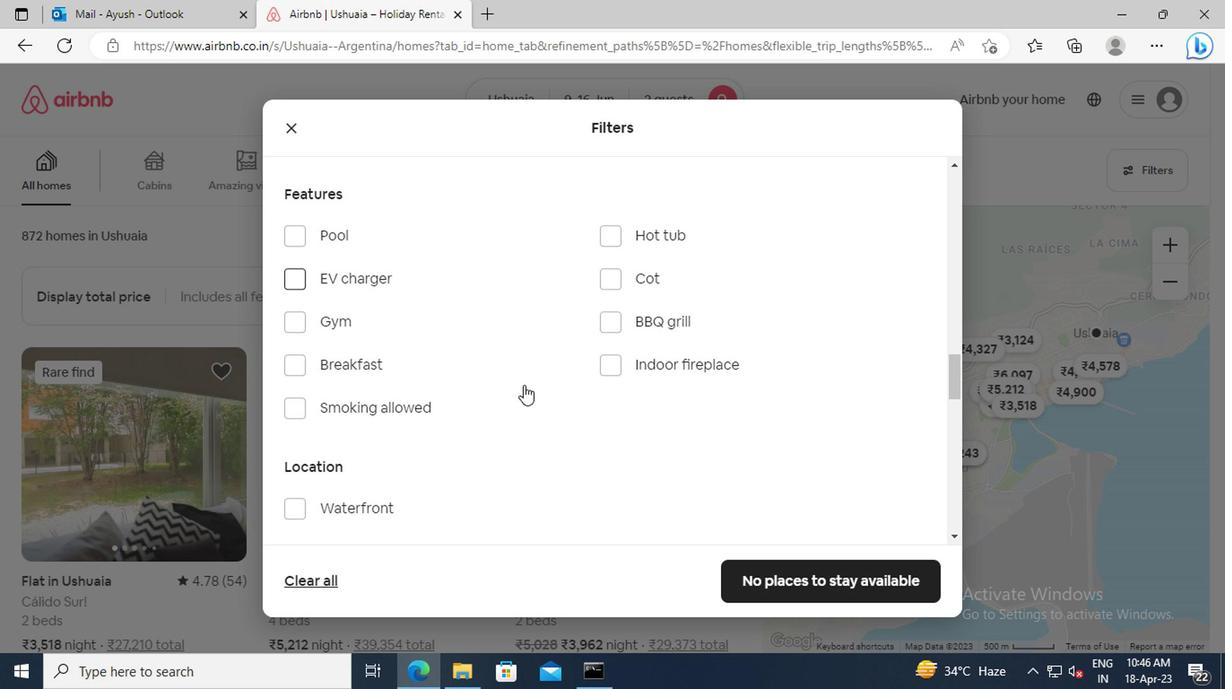 
Action: Mouse scrolled (518, 384) with delta (0, 0)
Screenshot: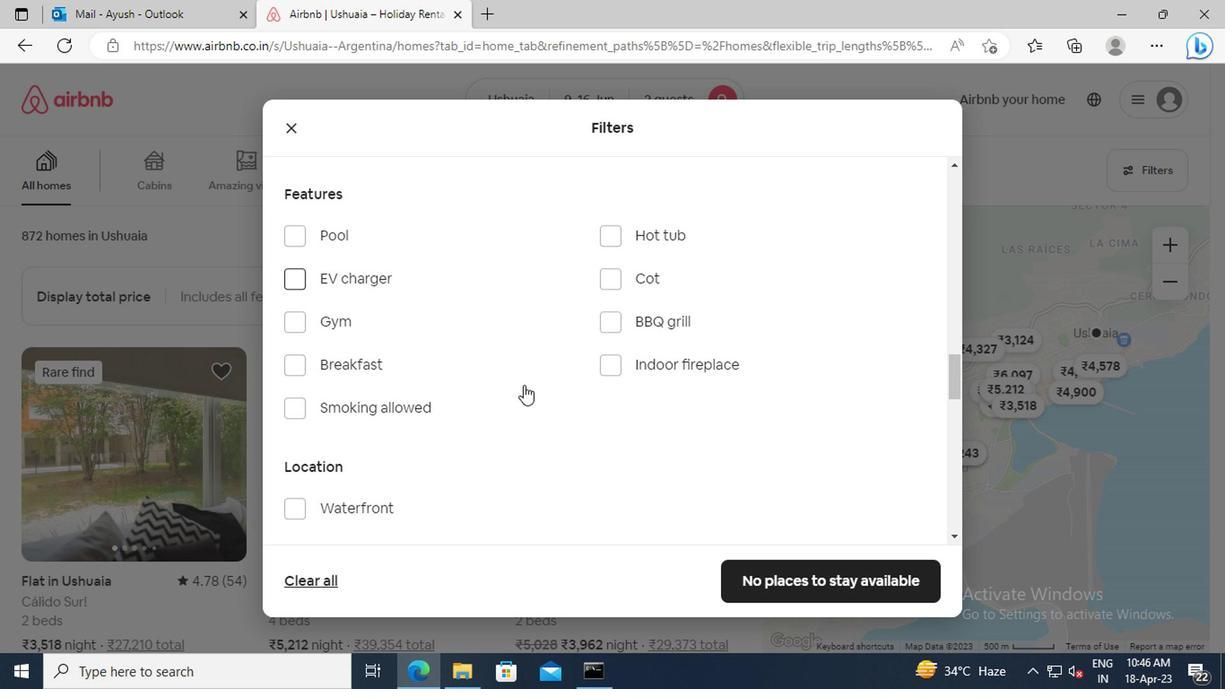 
Action: Mouse scrolled (518, 384) with delta (0, 0)
Screenshot: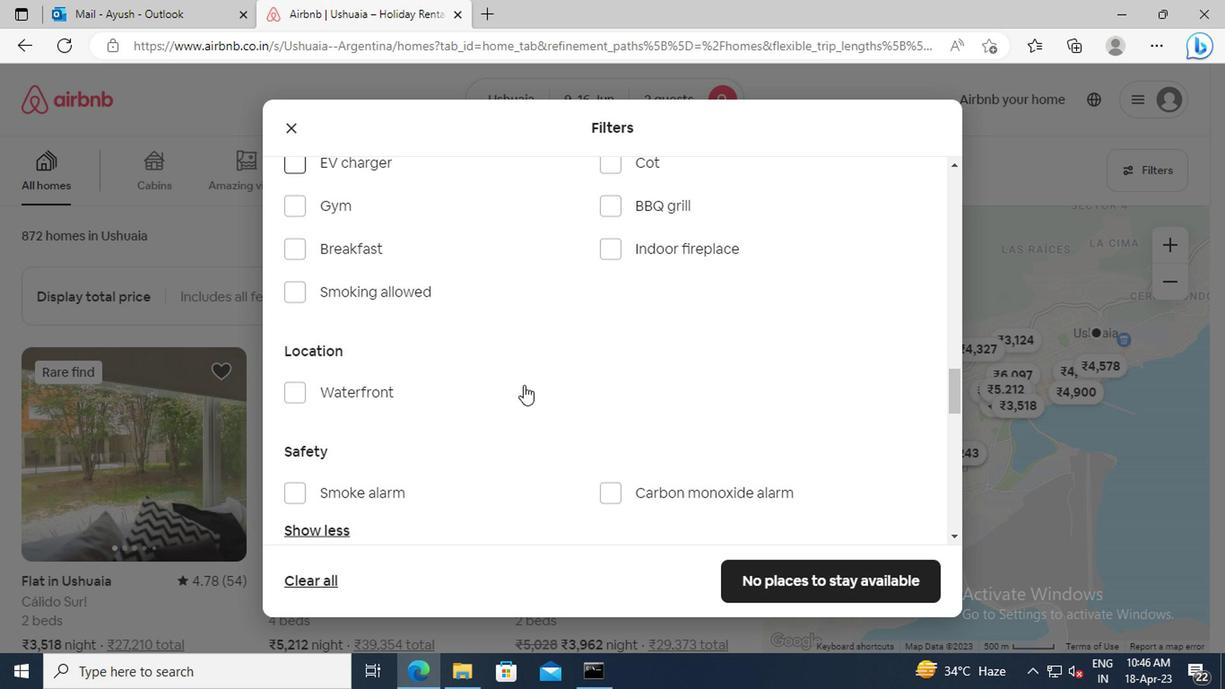 
Action: Mouse scrolled (518, 384) with delta (0, 0)
Screenshot: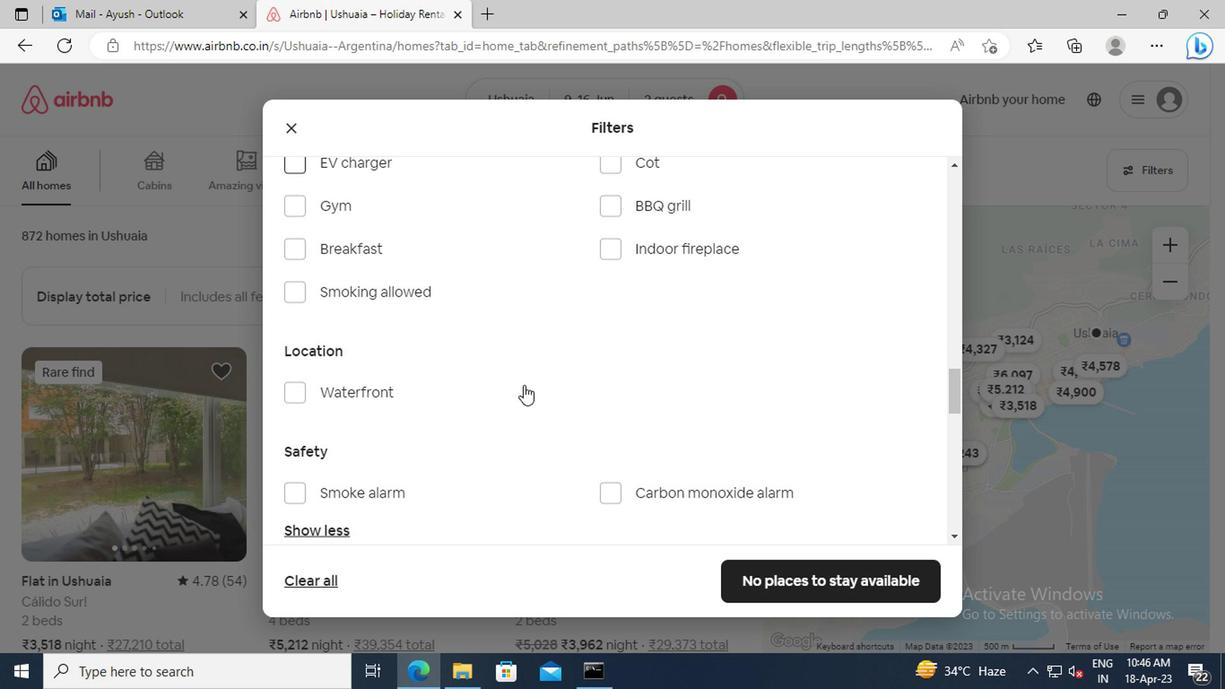 
Action: Mouse scrolled (518, 384) with delta (0, 0)
Screenshot: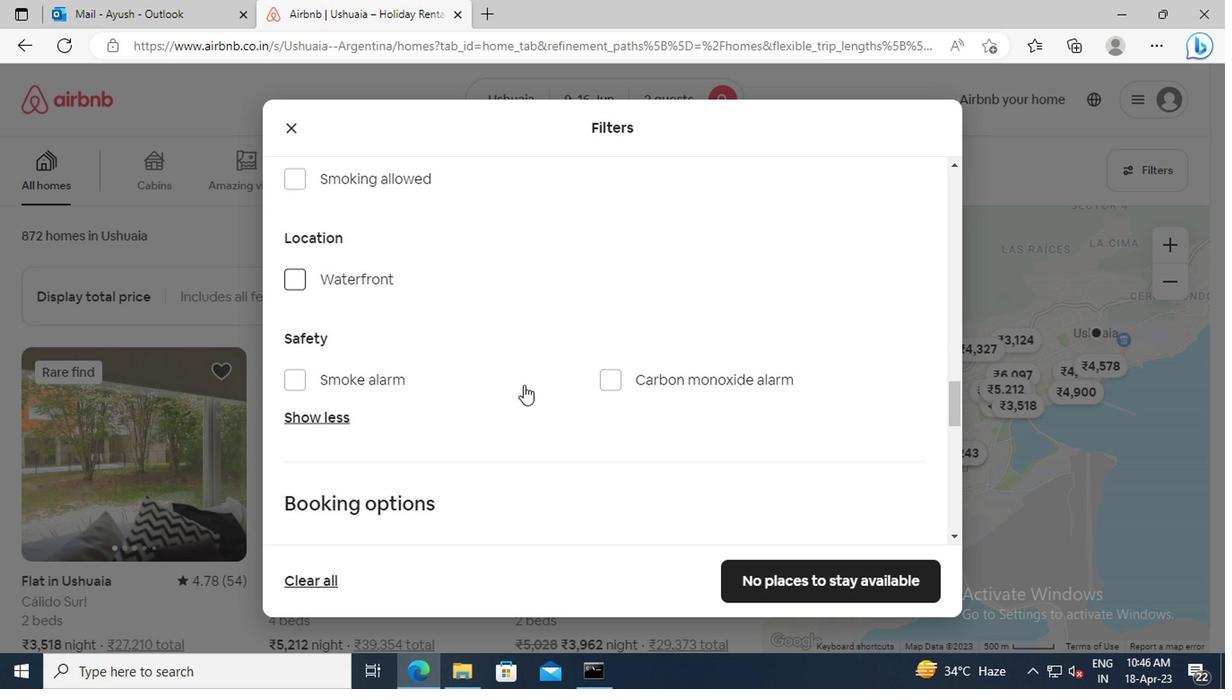 
Action: Mouse scrolled (518, 384) with delta (0, 0)
Screenshot: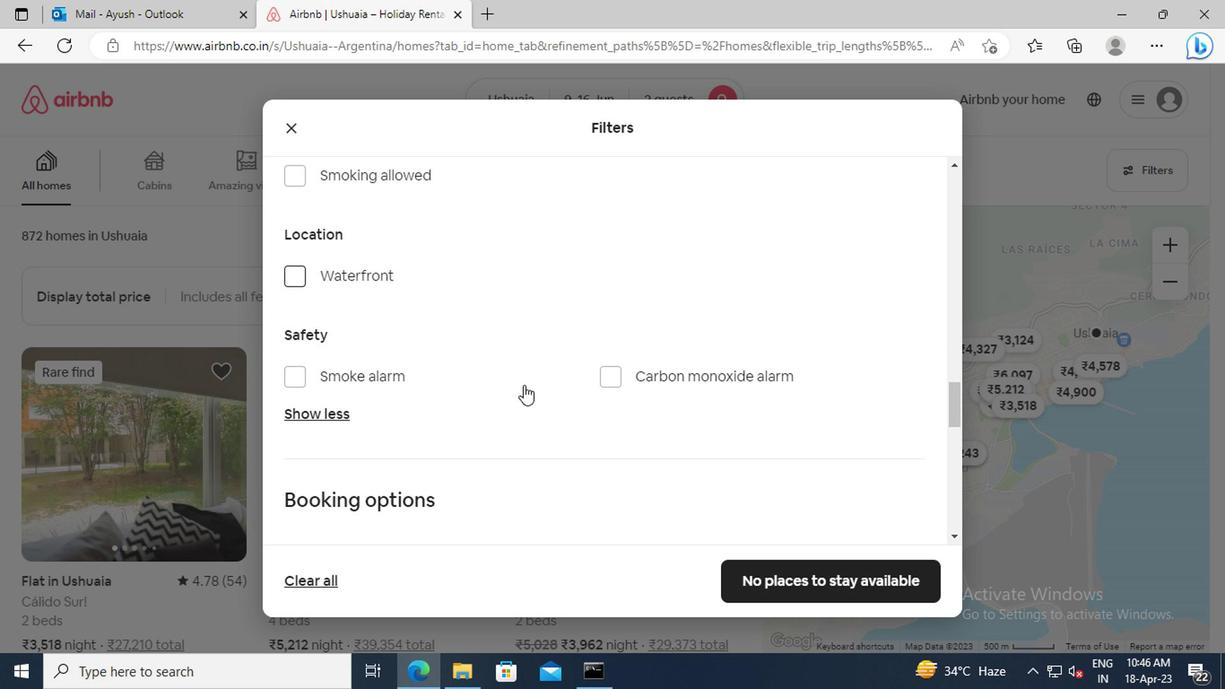 
Action: Mouse scrolled (518, 384) with delta (0, 0)
Screenshot: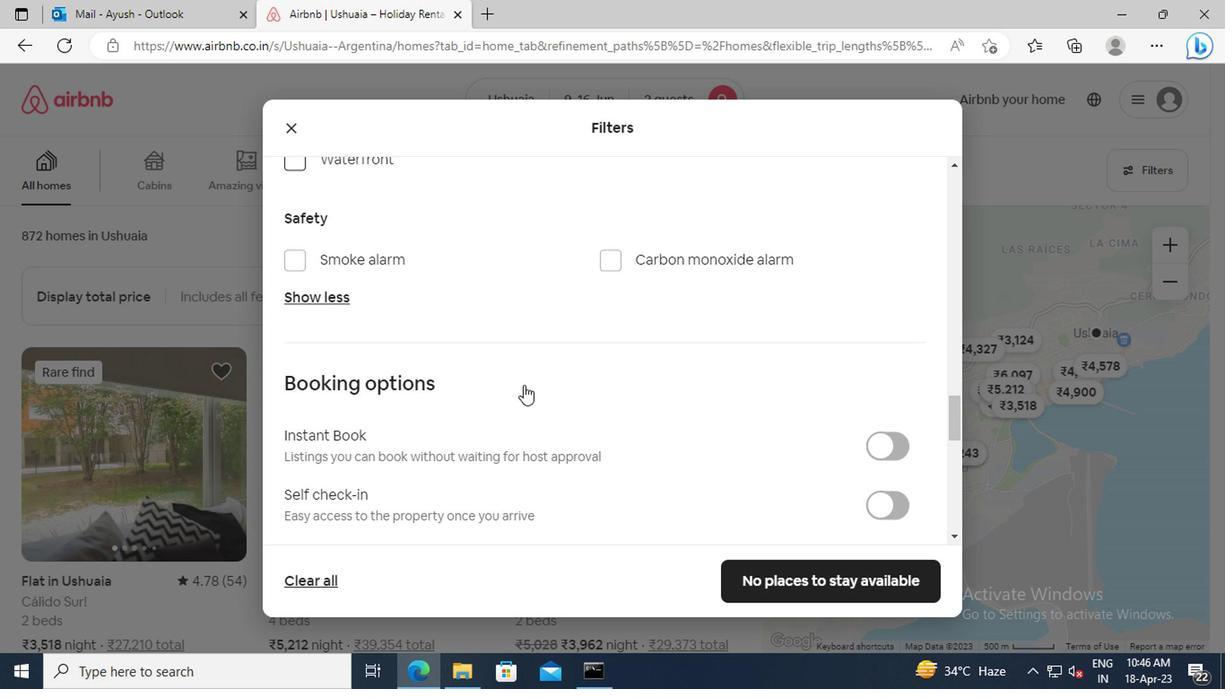 
Action: Mouse scrolled (518, 384) with delta (0, 0)
Screenshot: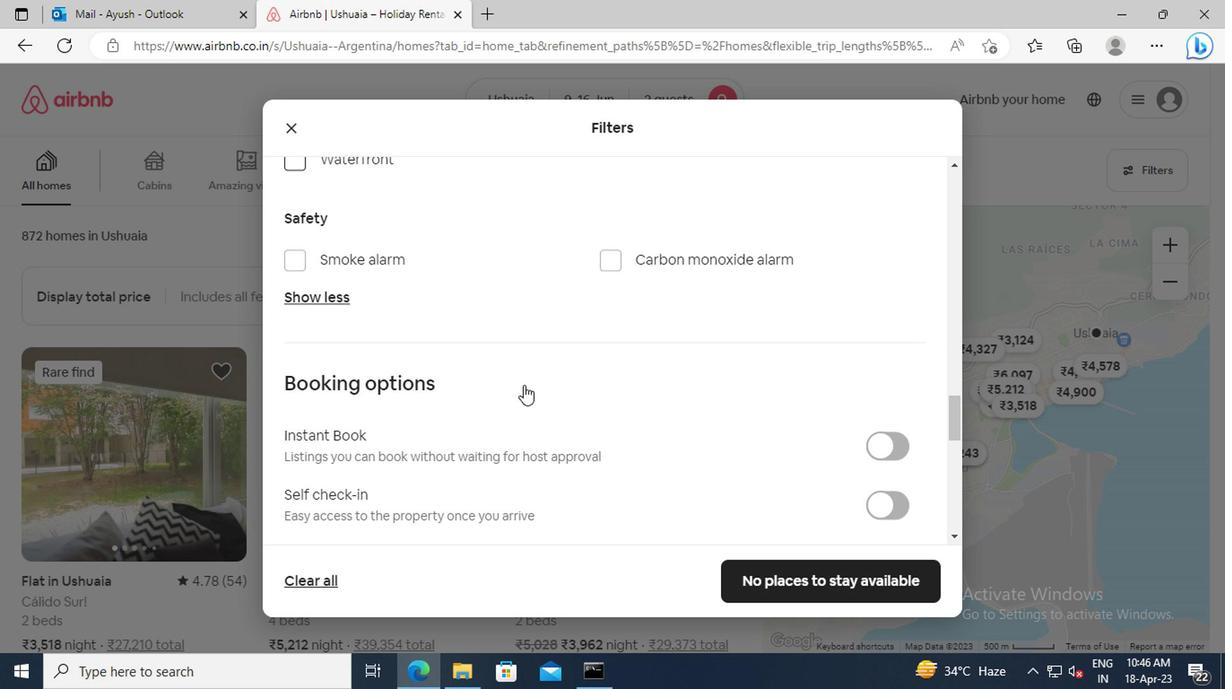 
Action: Mouse moved to (886, 385)
Screenshot: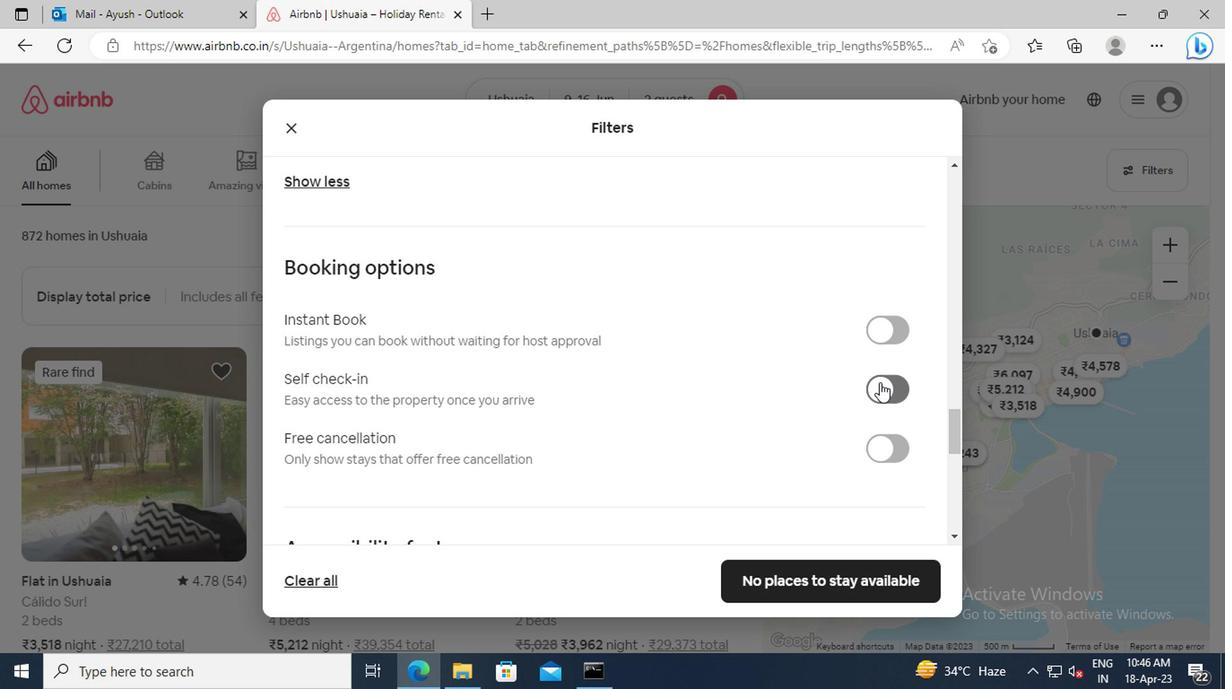 
Action: Mouse pressed left at (886, 385)
Screenshot: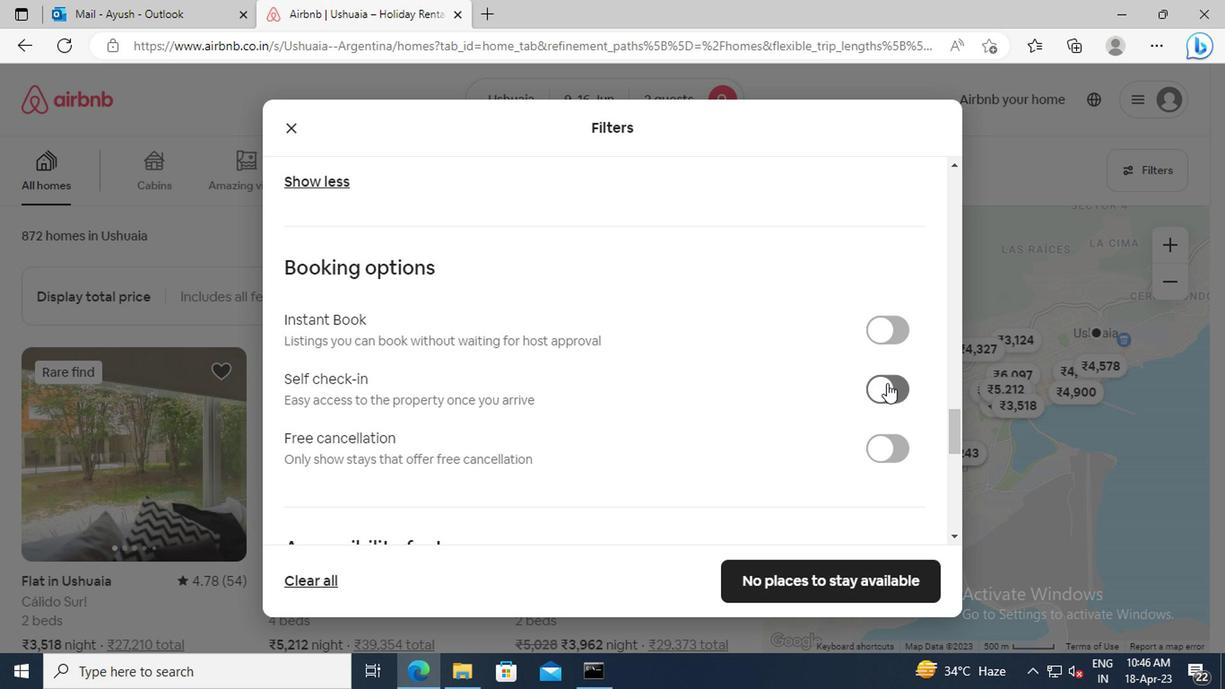 
Action: Mouse moved to (619, 388)
Screenshot: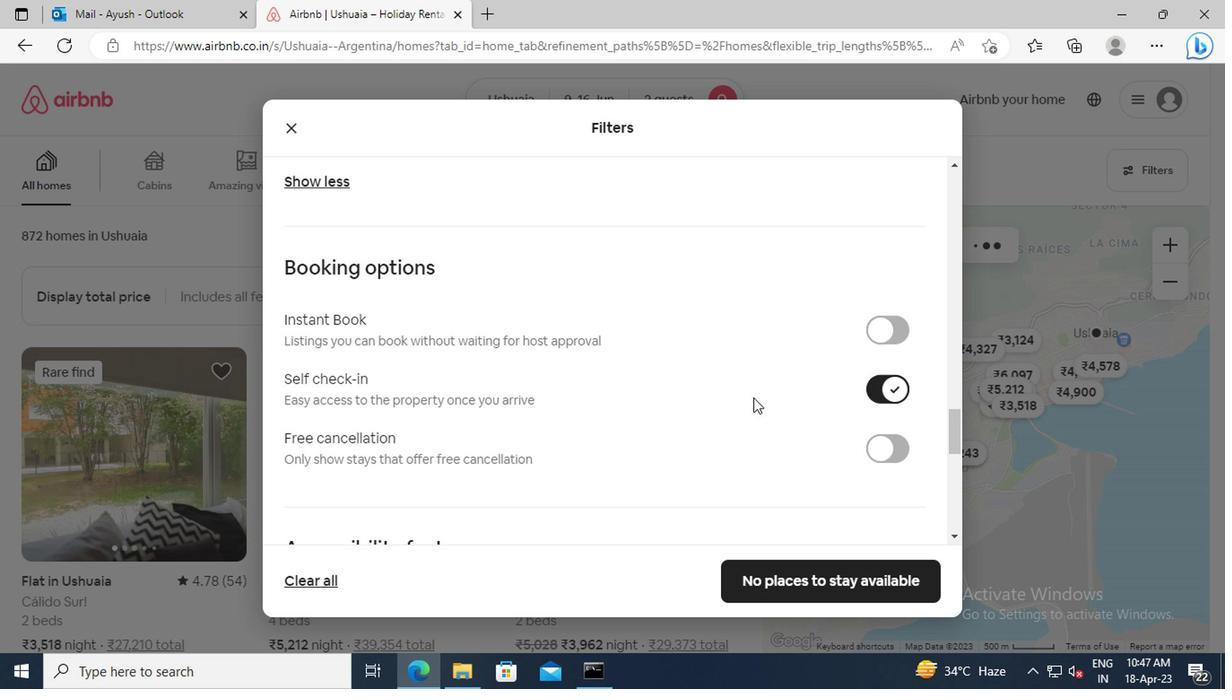
Action: Mouse scrolled (619, 387) with delta (0, -1)
Screenshot: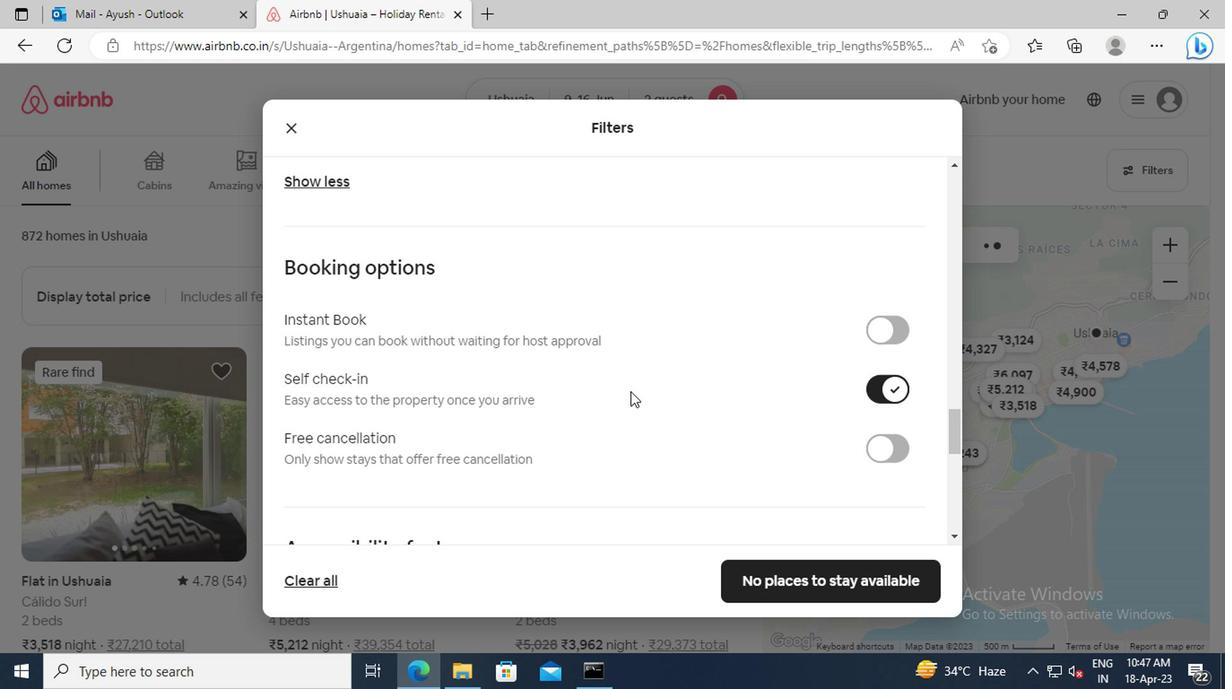 
Action: Mouse scrolled (619, 387) with delta (0, -1)
Screenshot: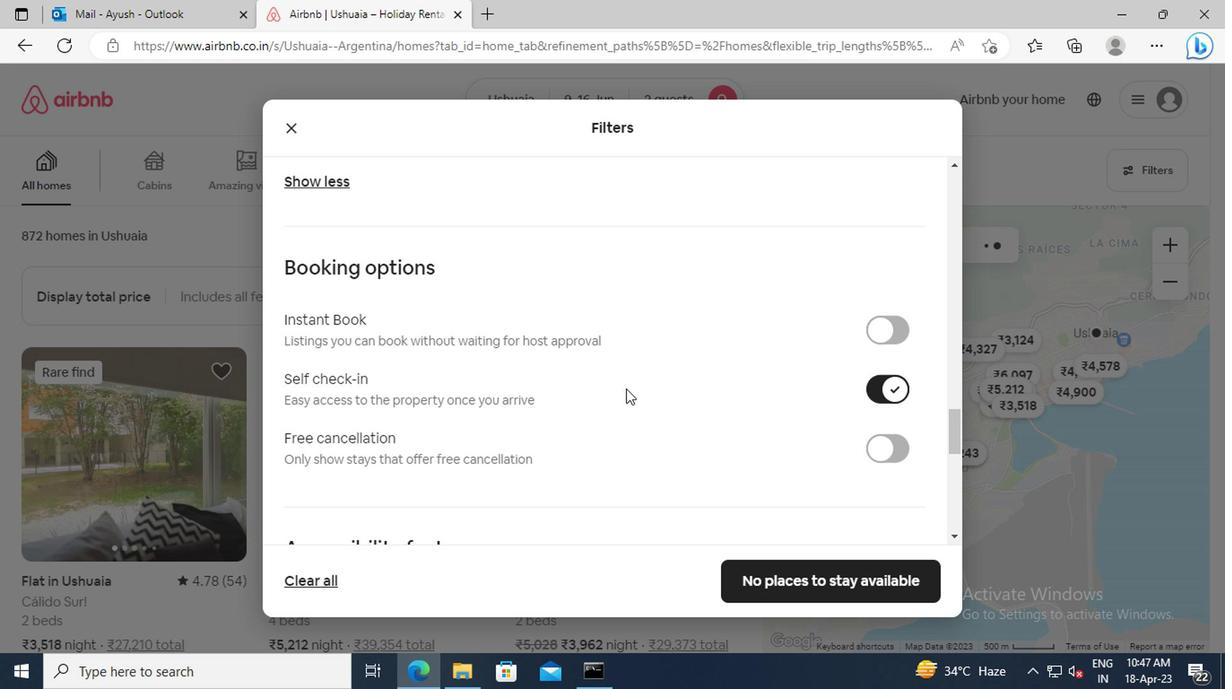 
Action: Mouse scrolled (619, 387) with delta (0, -1)
Screenshot: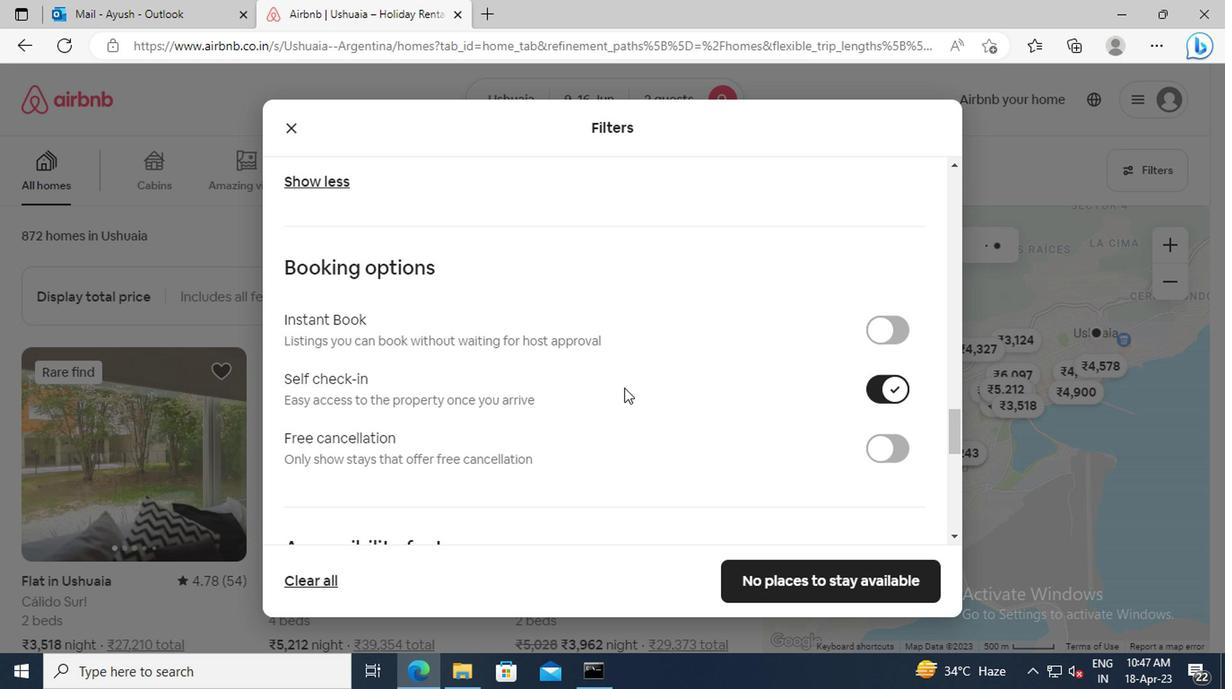 
Action: Mouse moved to (540, 352)
Screenshot: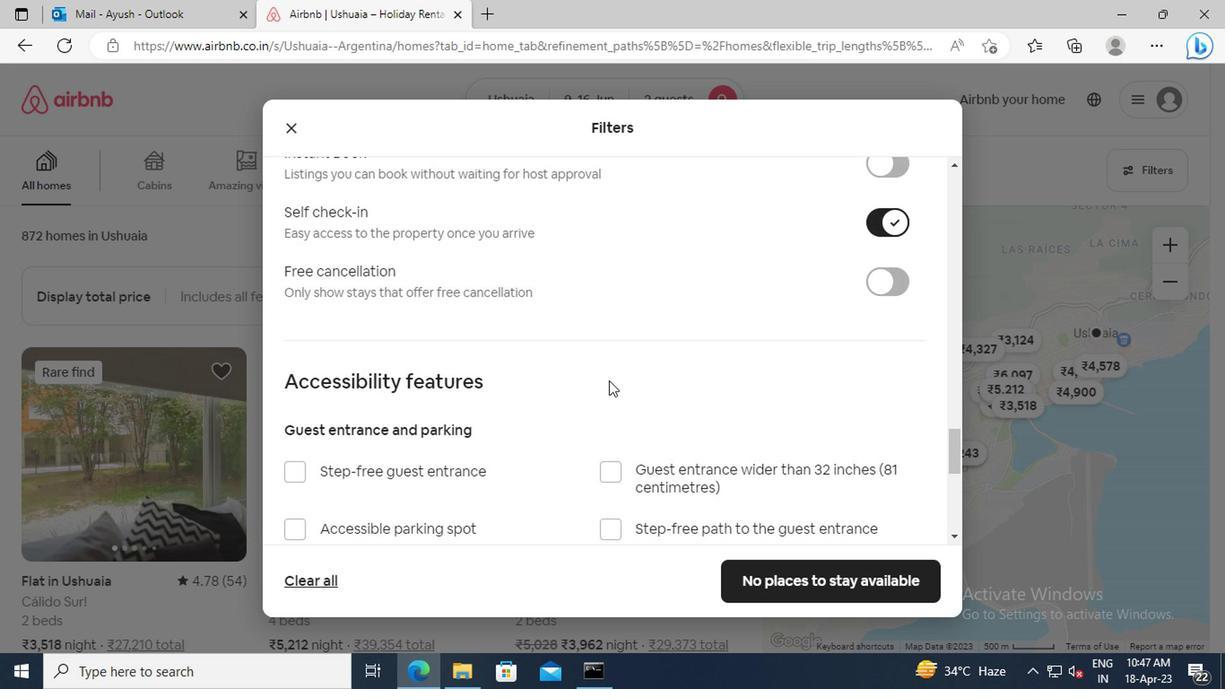
Action: Mouse scrolled (540, 351) with delta (0, -1)
Screenshot: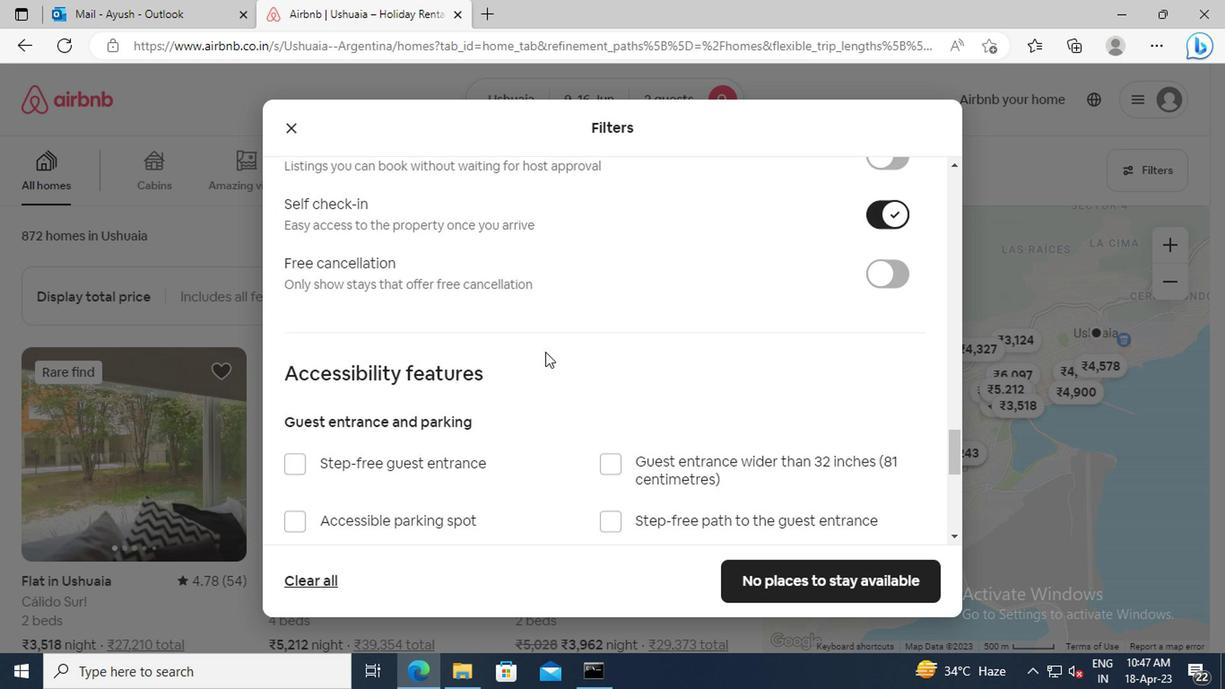 
Action: Mouse scrolled (540, 351) with delta (0, -1)
Screenshot: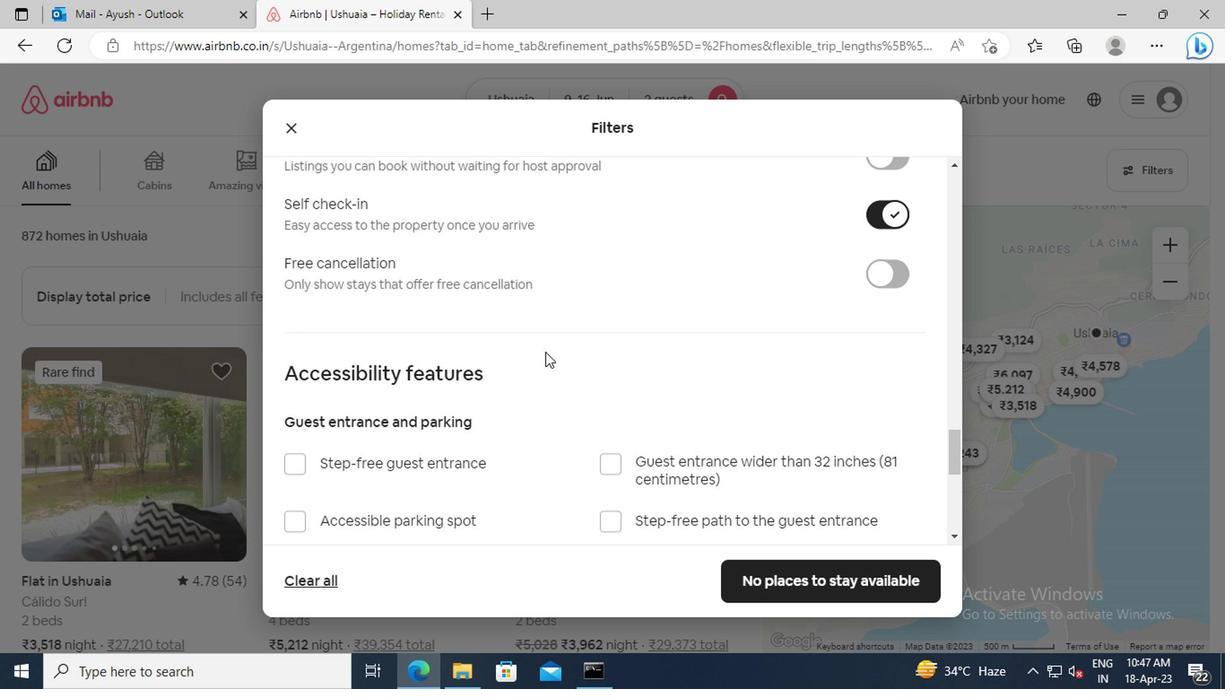 
Action: Mouse scrolled (540, 351) with delta (0, -1)
Screenshot: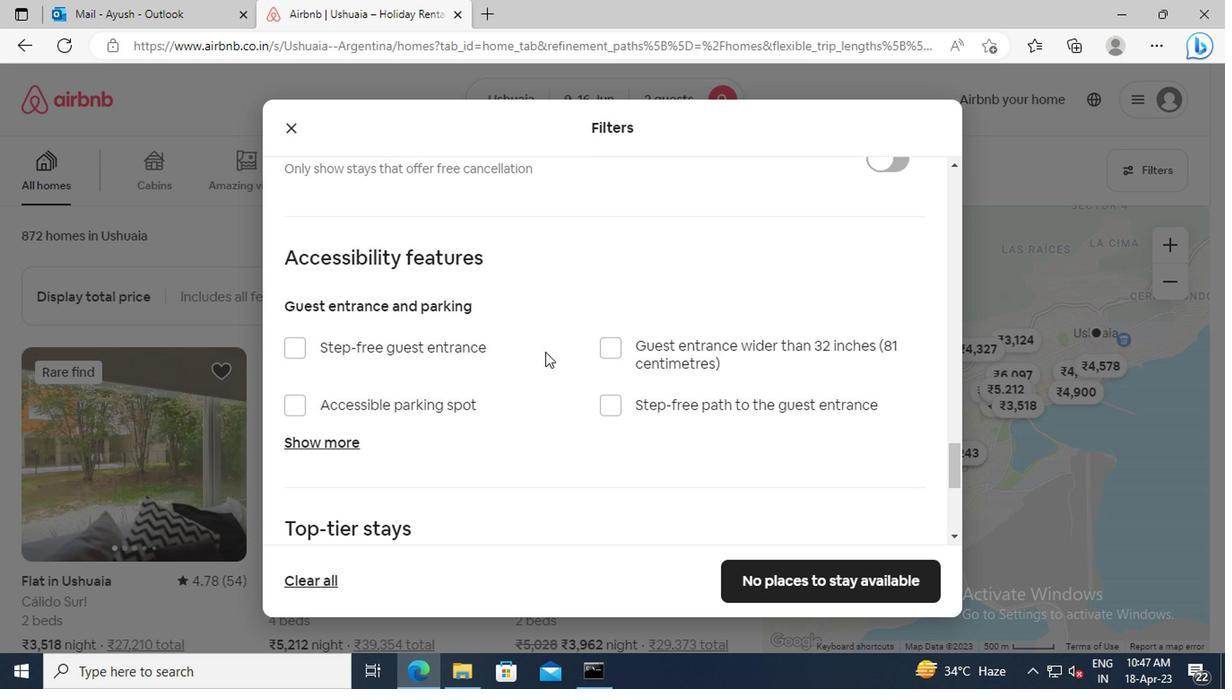 
Action: Mouse scrolled (540, 351) with delta (0, -1)
Screenshot: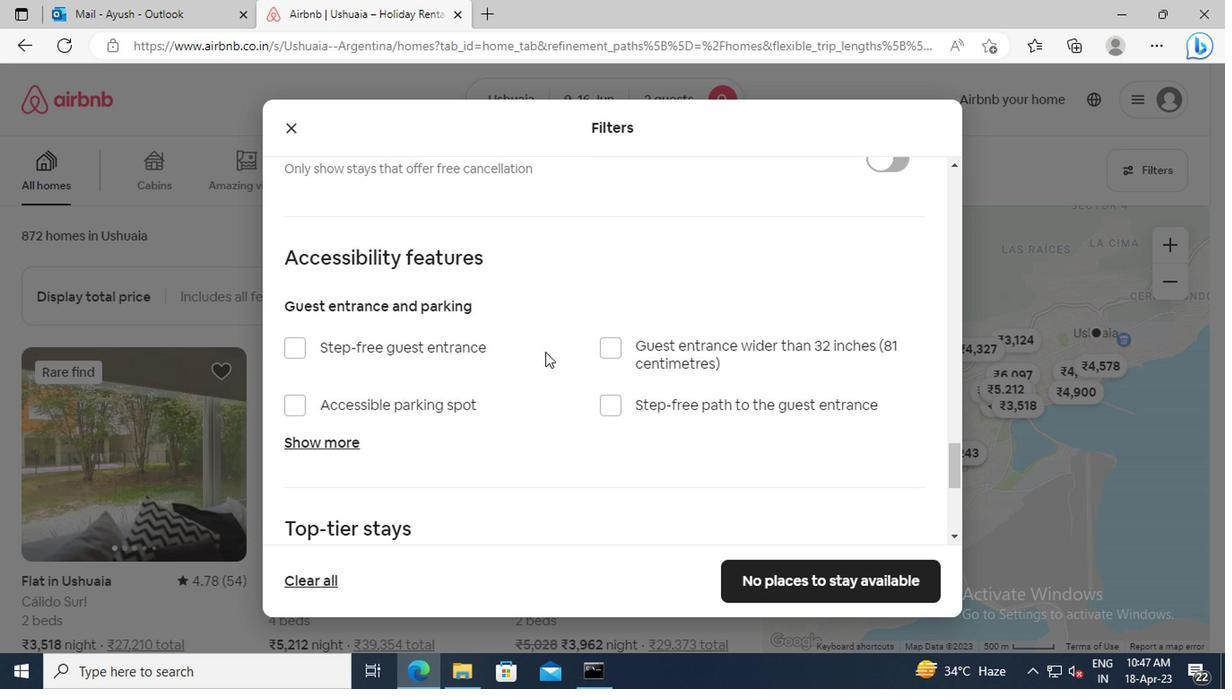 
Action: Mouse scrolled (540, 351) with delta (0, -1)
Screenshot: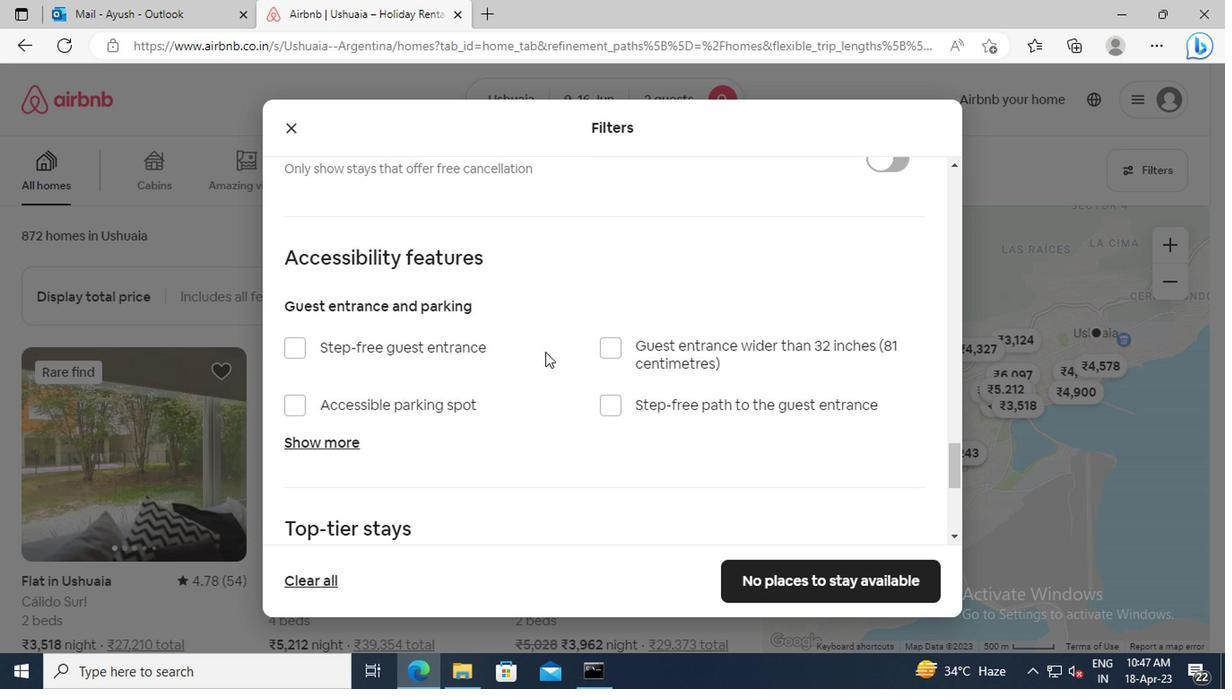 
Action: Mouse scrolled (540, 351) with delta (0, -1)
Screenshot: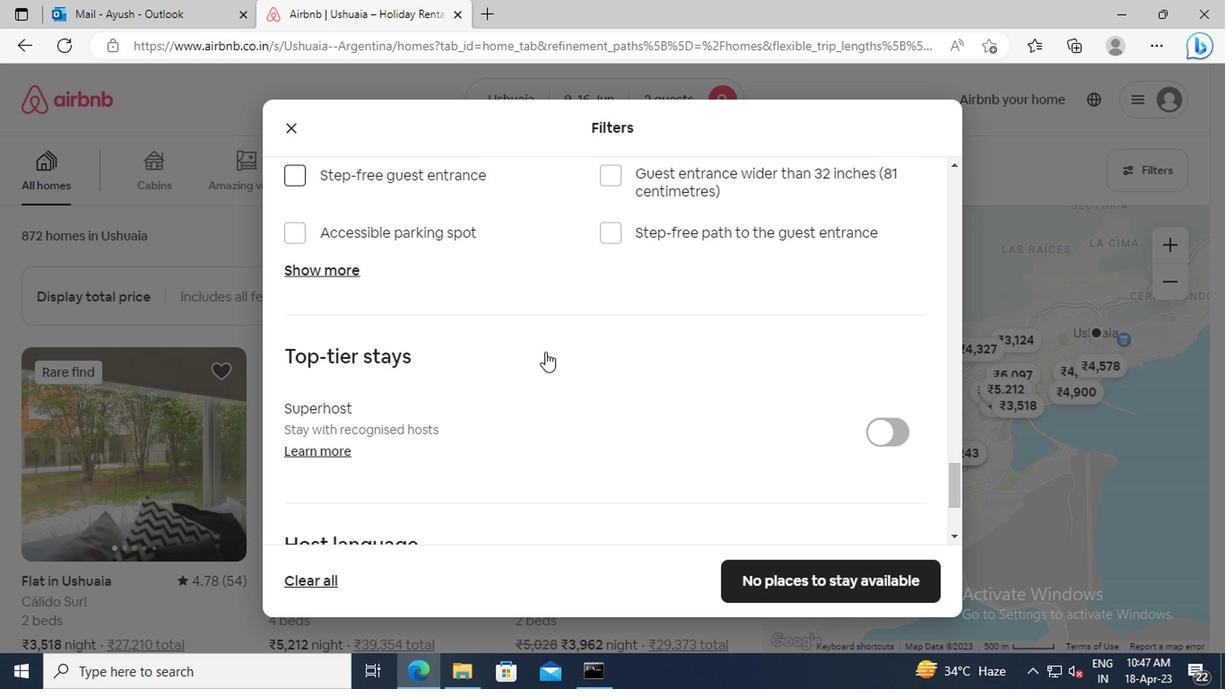 
Action: Mouse scrolled (540, 351) with delta (0, -1)
Screenshot: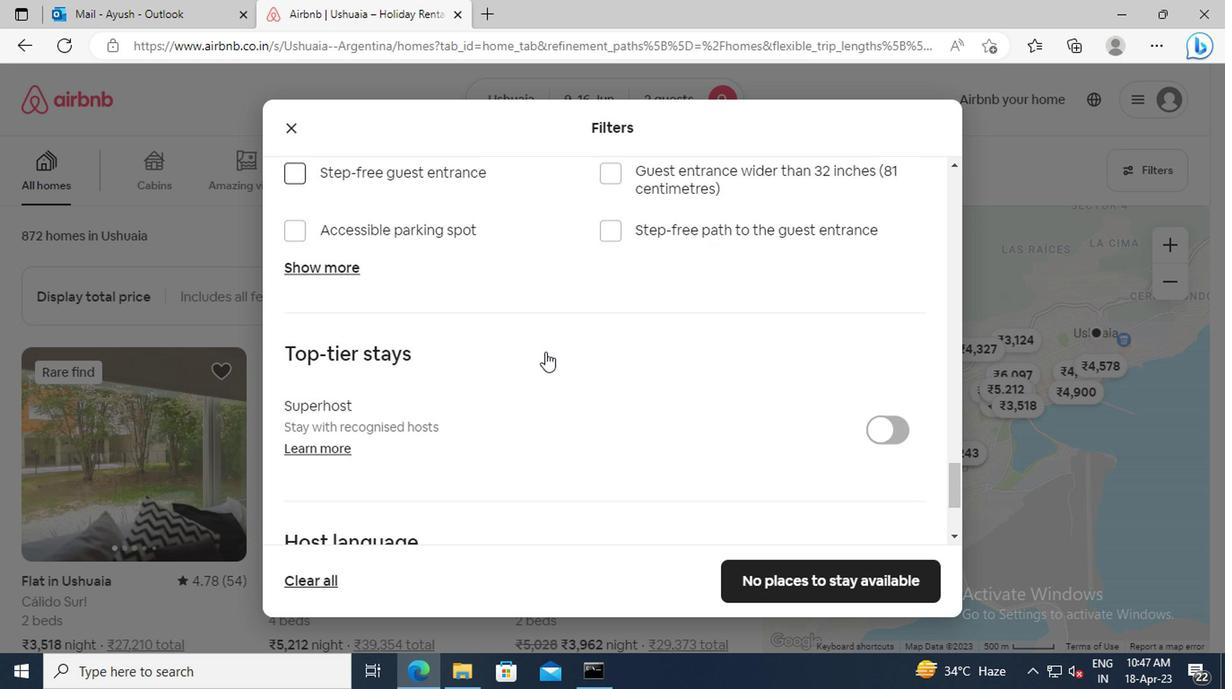 
Action: Mouse scrolled (540, 351) with delta (0, -1)
Screenshot: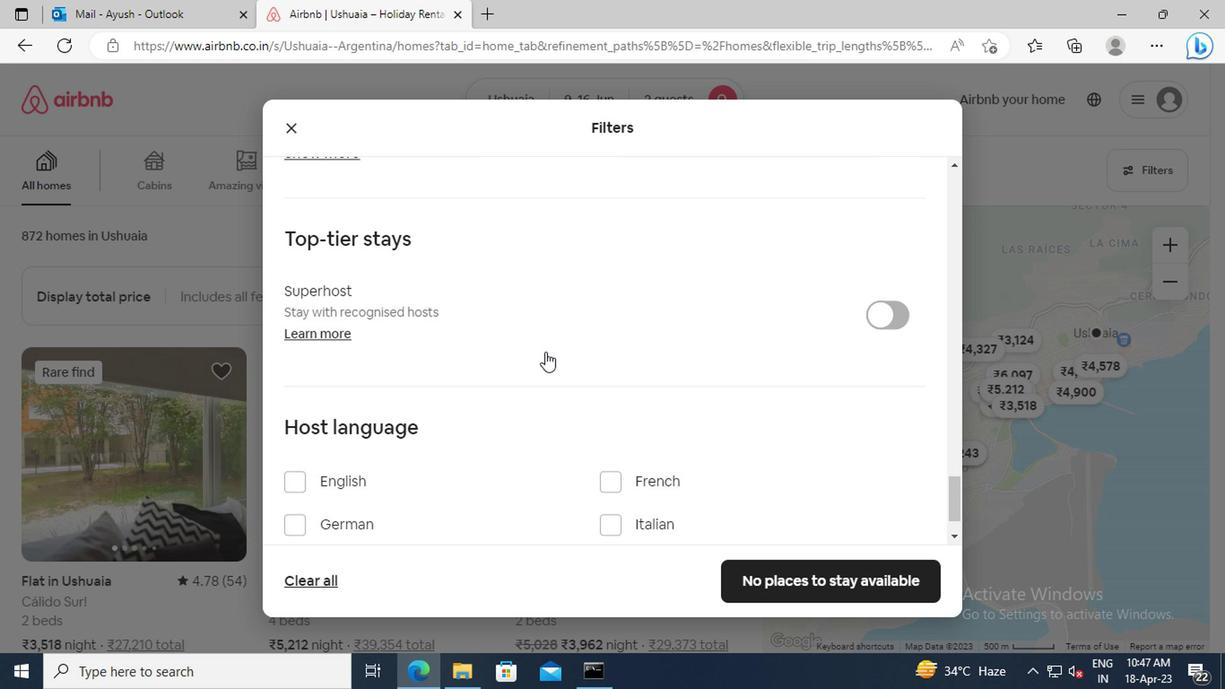 
Action: Mouse scrolled (540, 351) with delta (0, -1)
Screenshot: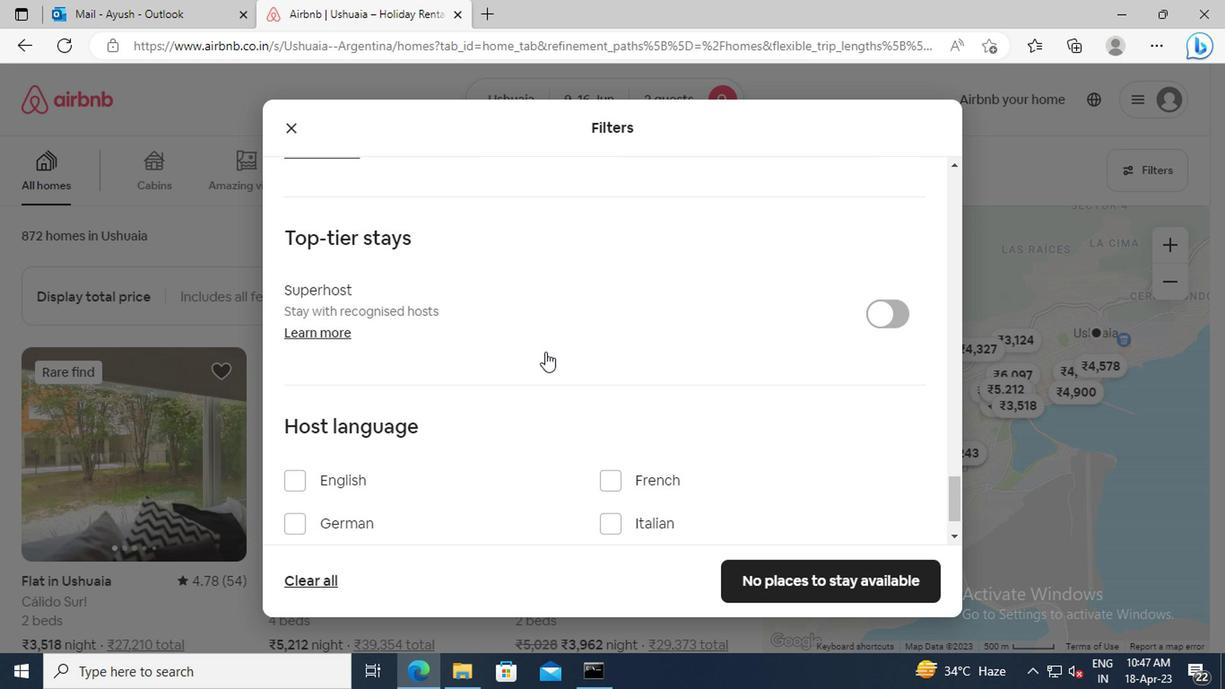 
Action: Mouse moved to (294, 419)
Screenshot: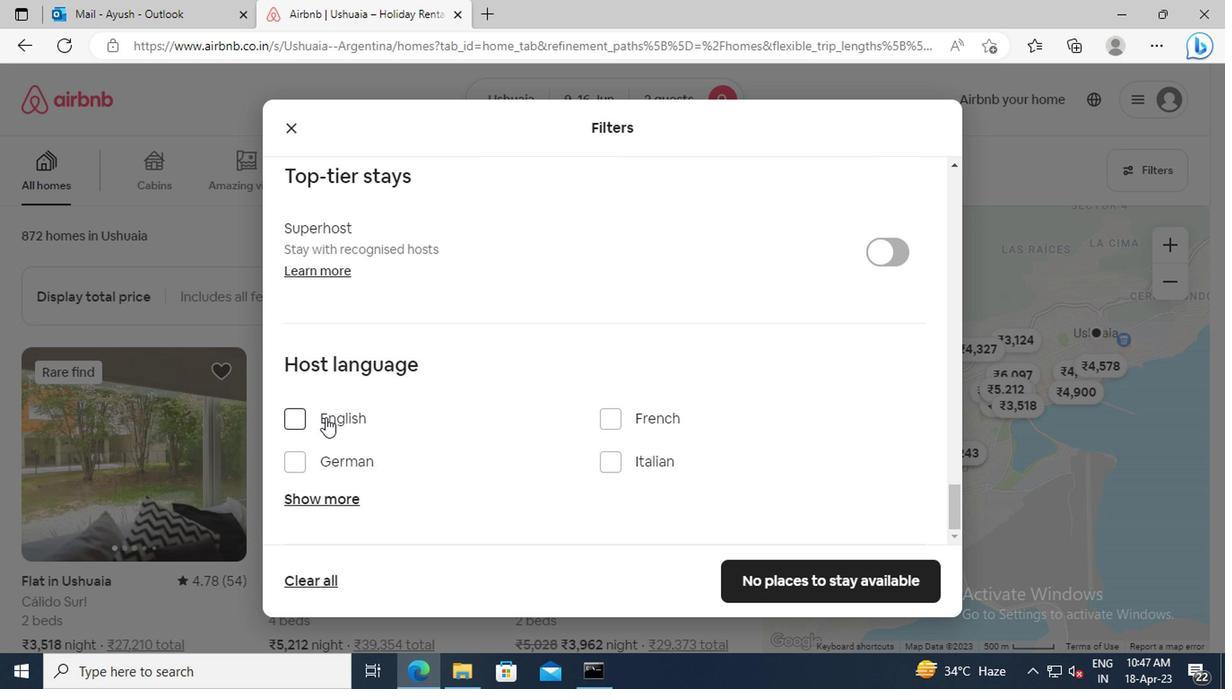 
Action: Mouse pressed left at (294, 419)
Screenshot: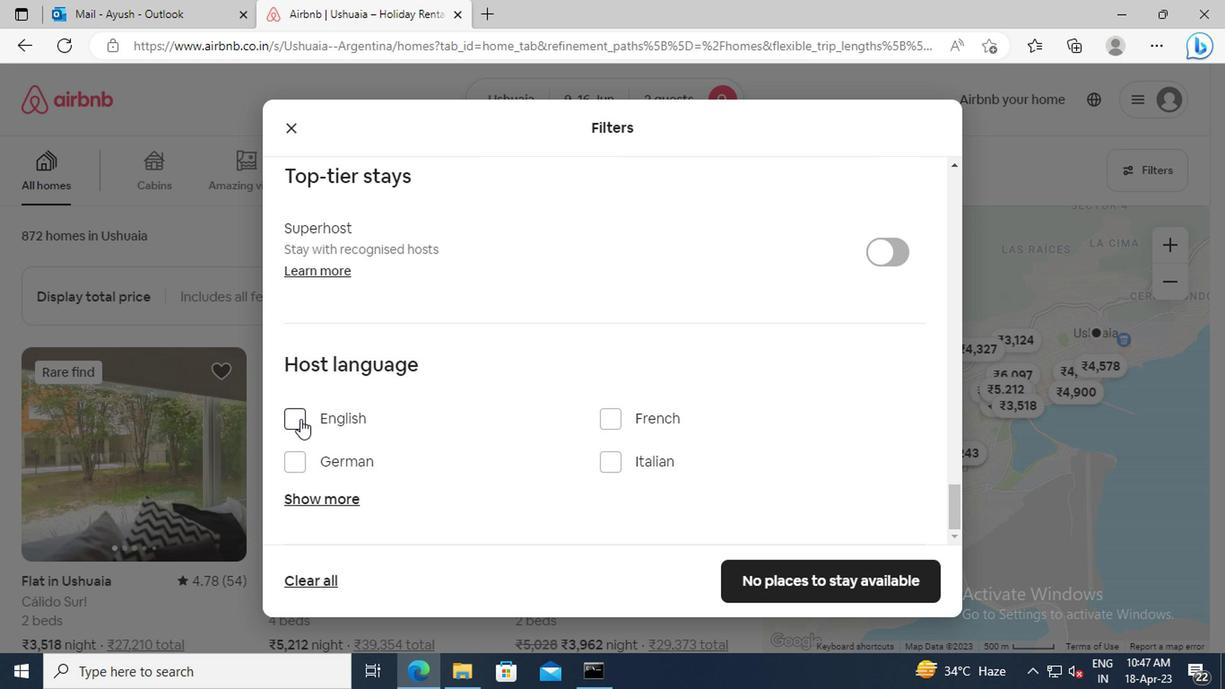 
Action: Mouse moved to (811, 583)
Screenshot: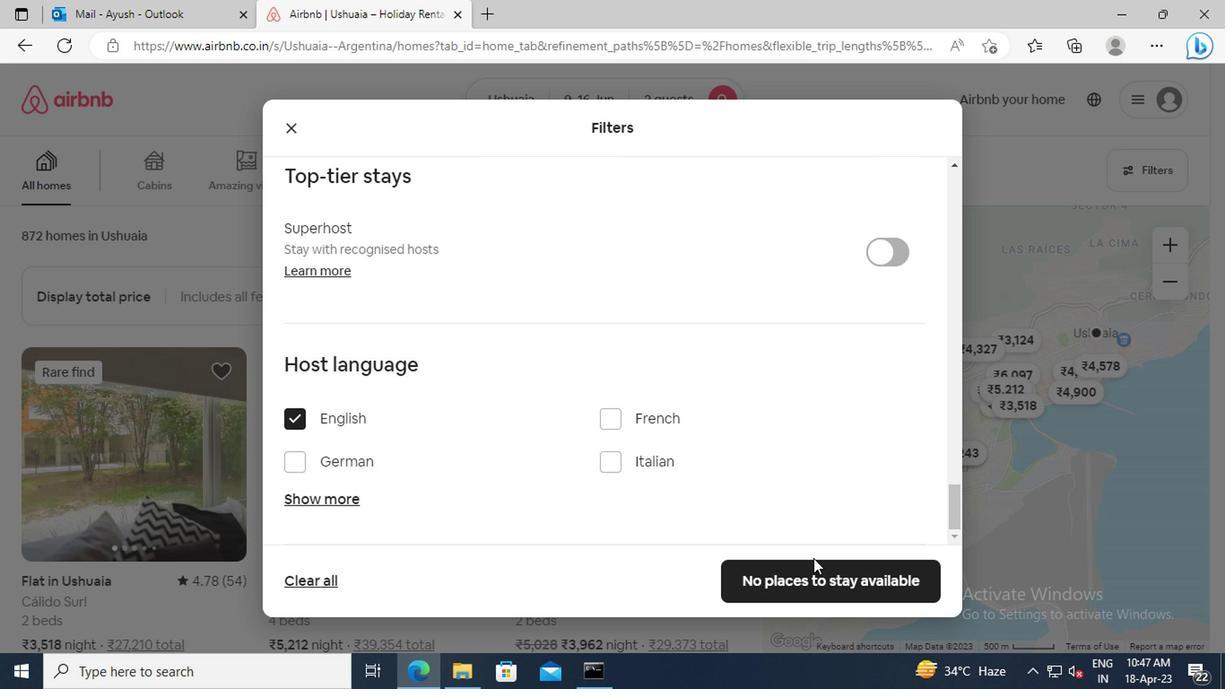 
Action: Mouse pressed left at (811, 583)
Screenshot: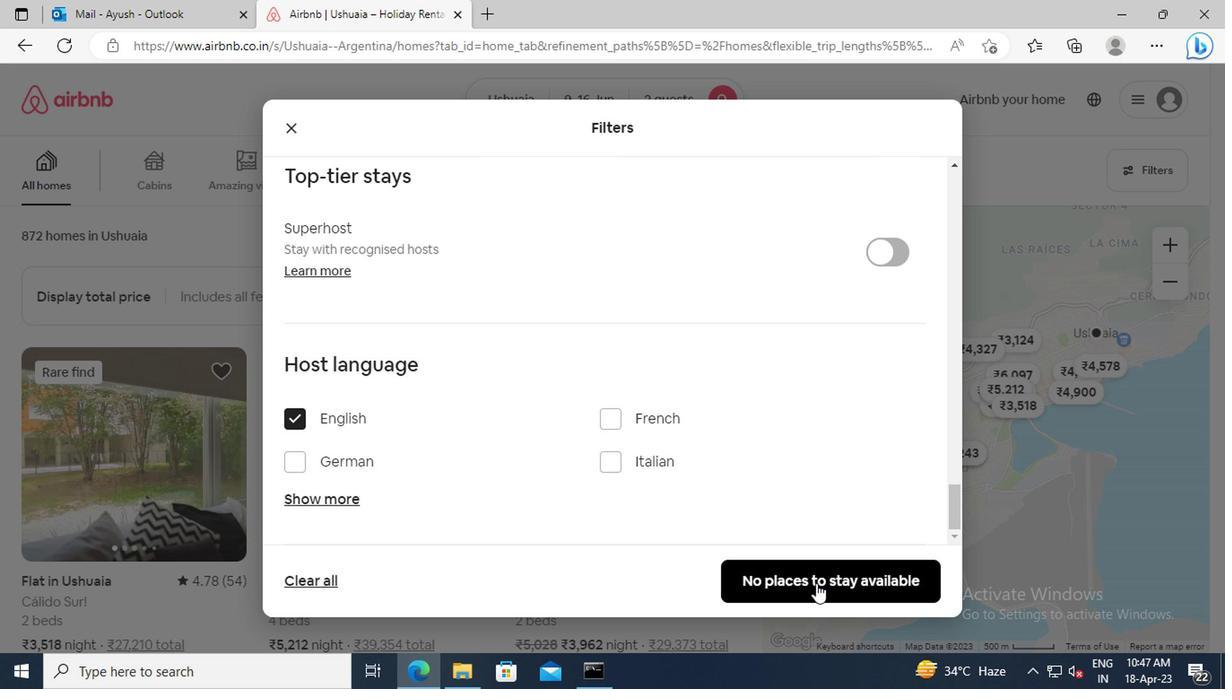 
